 Task: Create a modern business cover template.
Action: Mouse moved to (409, 271)
Screenshot: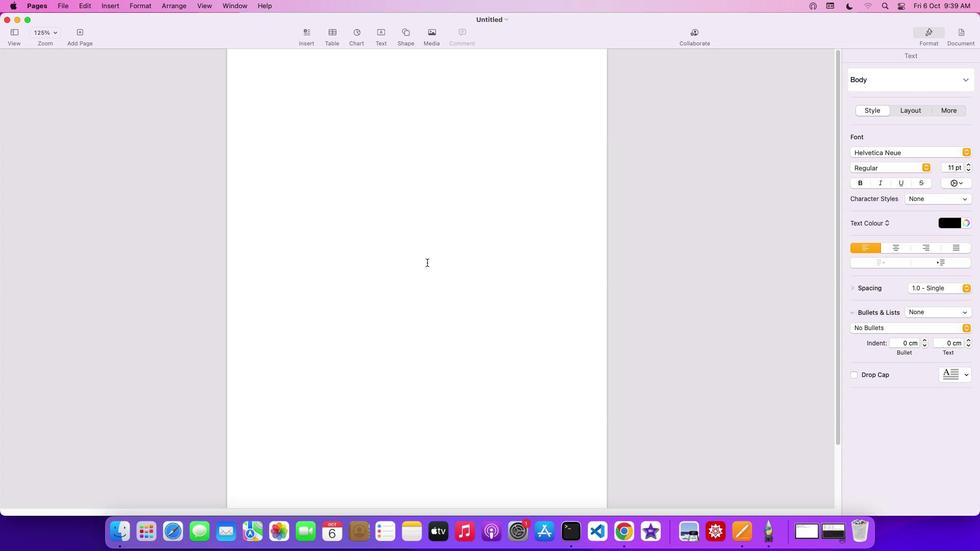 
Action: Mouse pressed left at (409, 271)
Screenshot: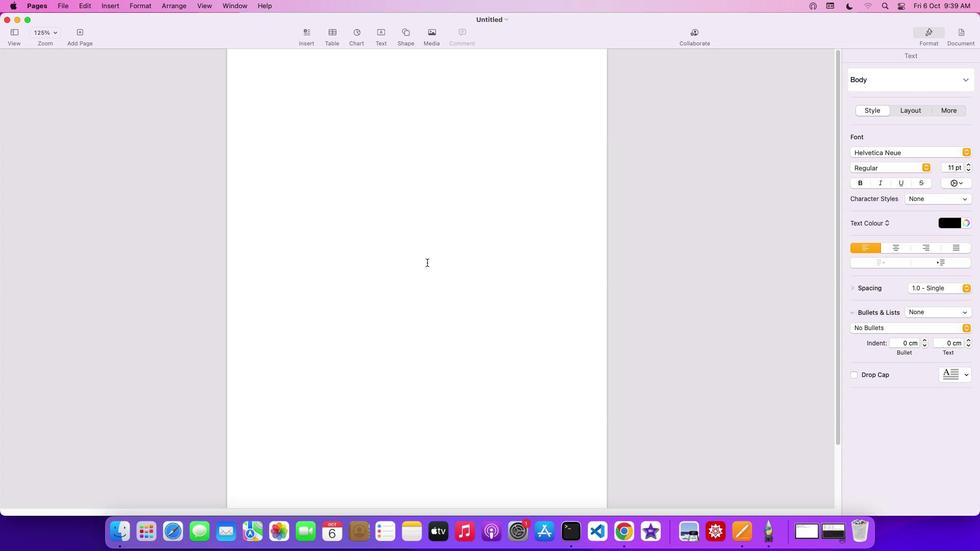 
Action: Mouse moved to (964, 39)
Screenshot: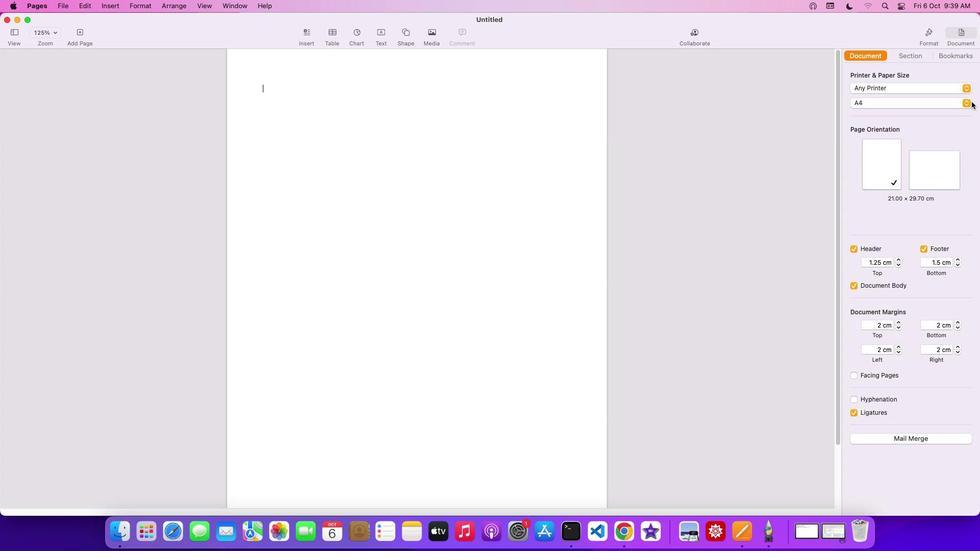 
Action: Mouse pressed left at (964, 39)
Screenshot: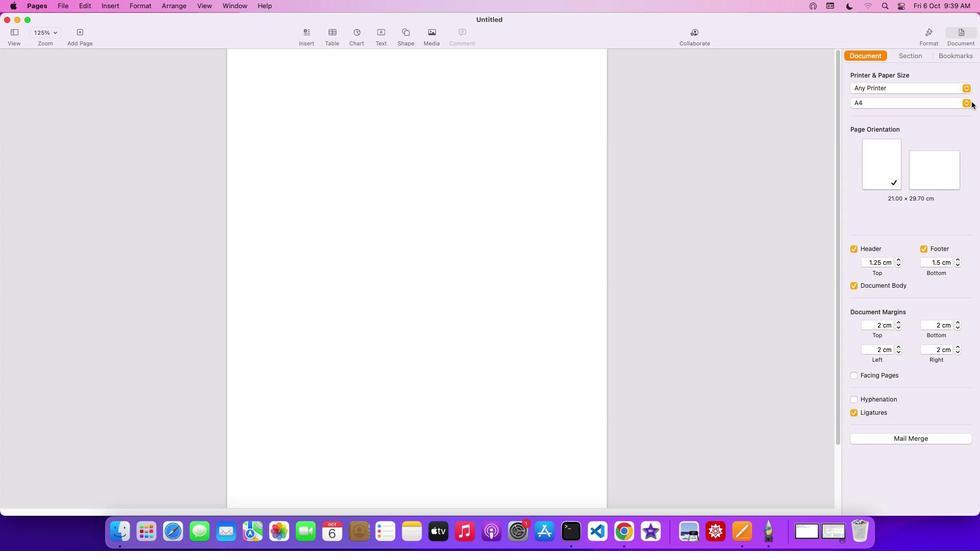 
Action: Mouse moved to (976, 106)
Screenshot: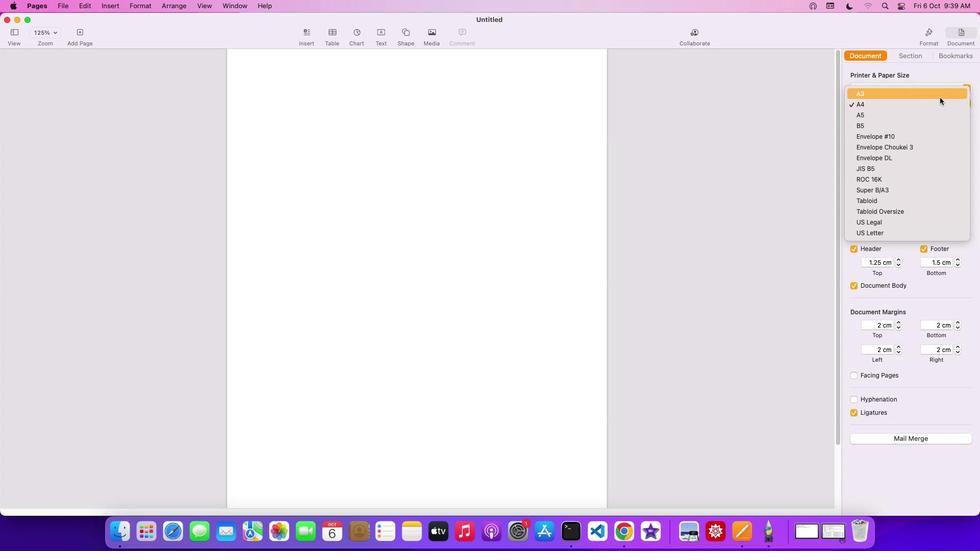
Action: Mouse pressed left at (976, 106)
Screenshot: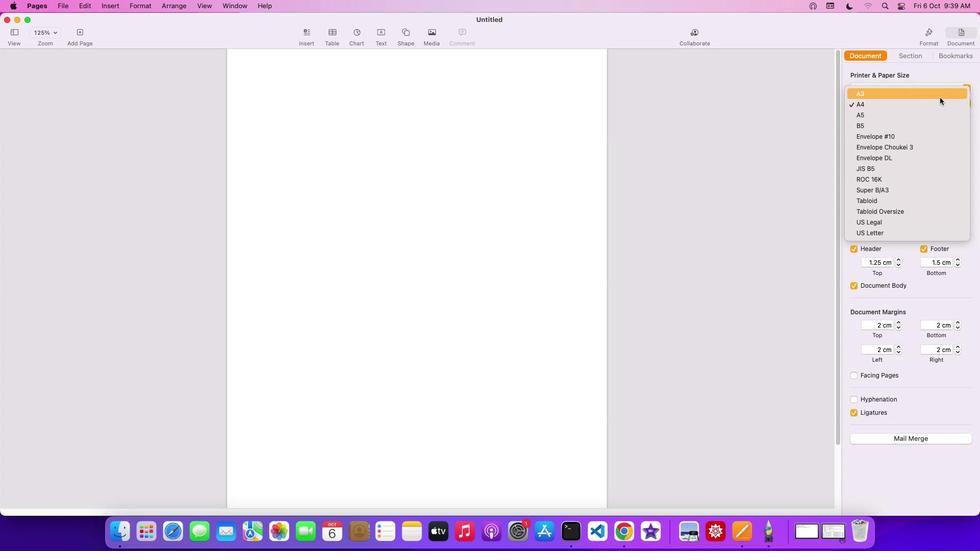 
Action: Mouse moved to (945, 102)
Screenshot: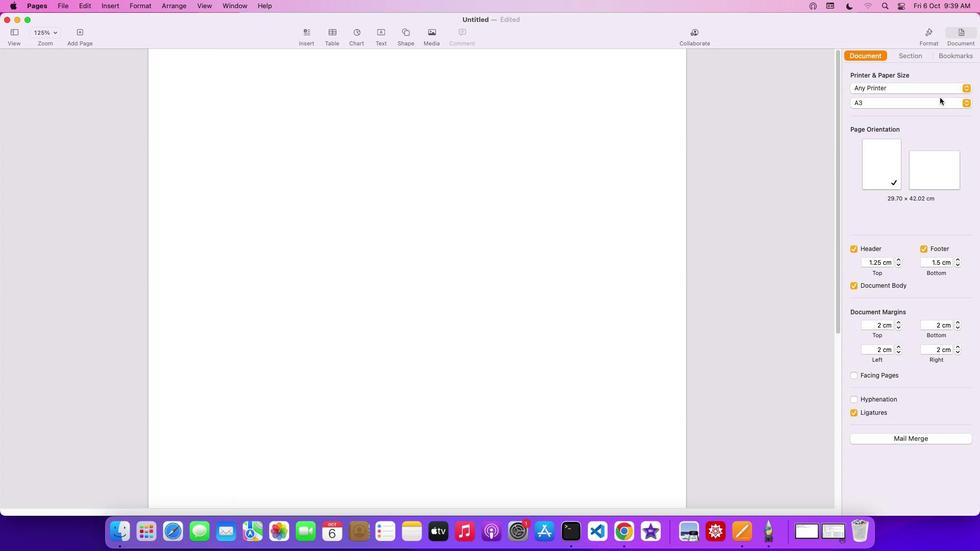 
Action: Mouse pressed left at (945, 102)
Screenshot: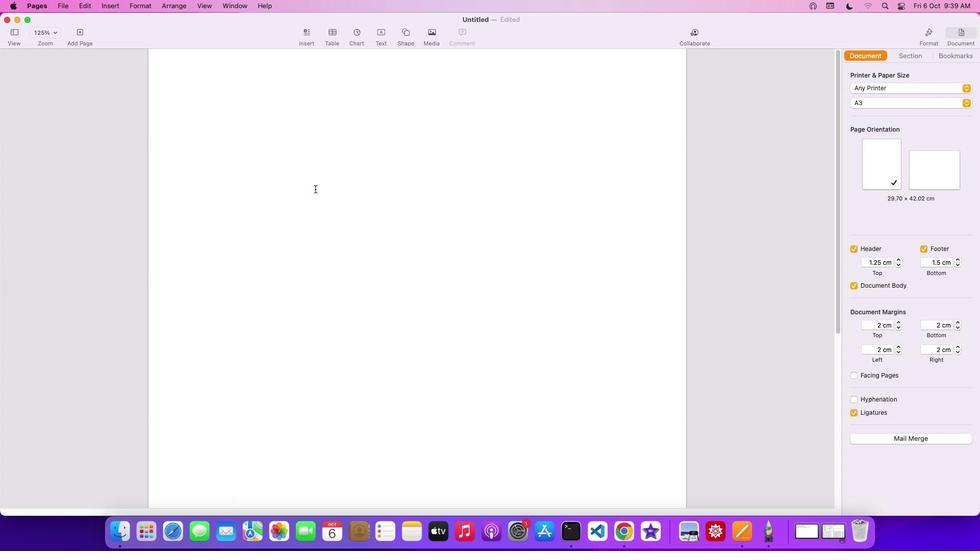 
Action: Mouse moved to (300, 267)
Screenshot: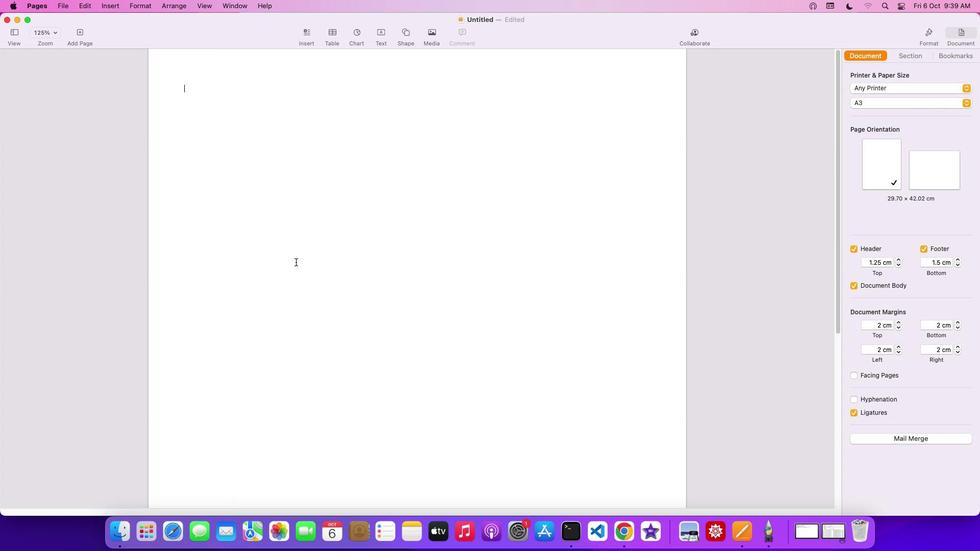 
Action: Mouse pressed left at (300, 267)
Screenshot: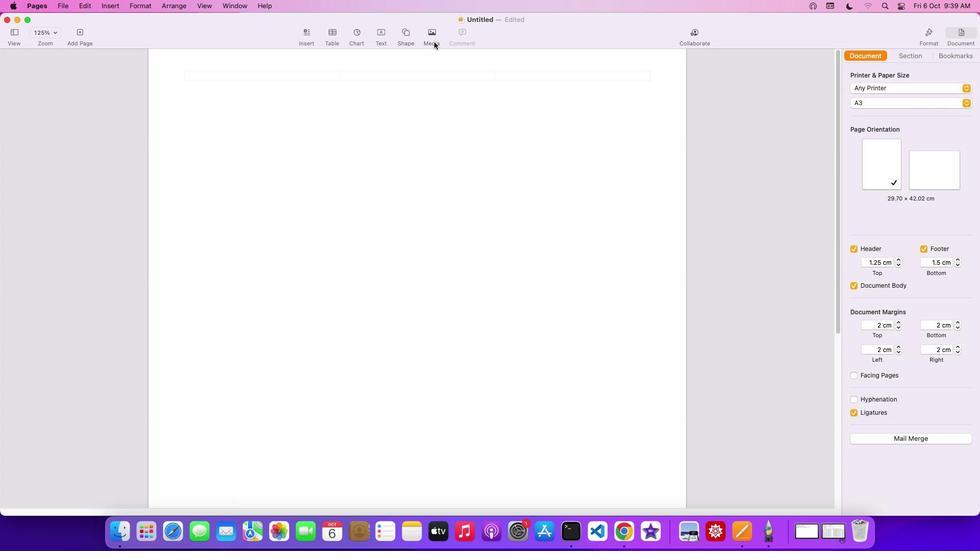 
Action: Mouse moved to (411, 36)
Screenshot: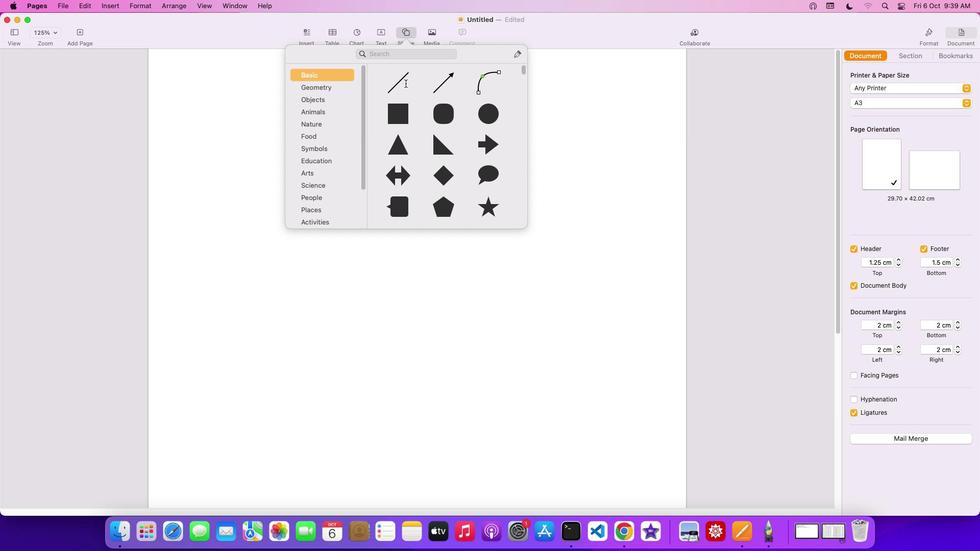 
Action: Mouse pressed left at (411, 36)
Screenshot: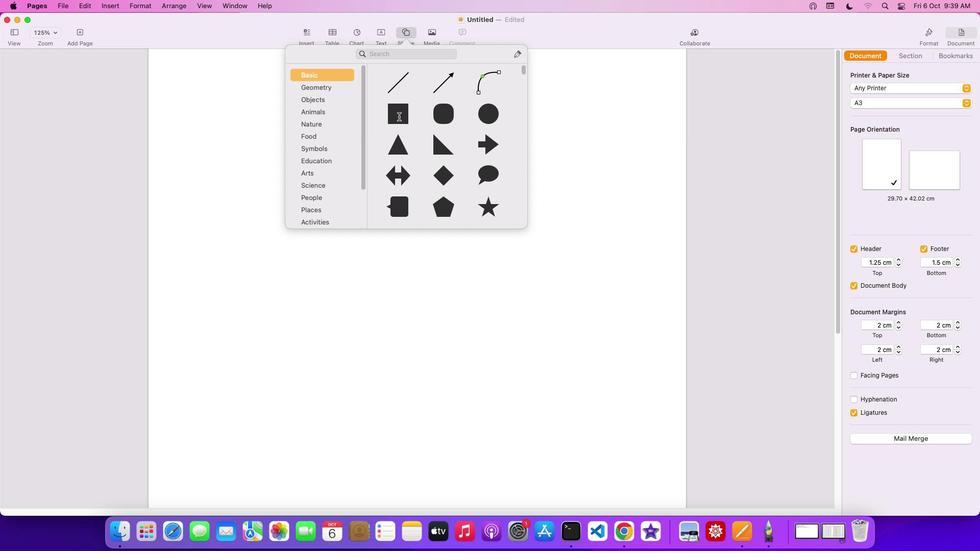 
Action: Mouse moved to (409, 118)
Screenshot: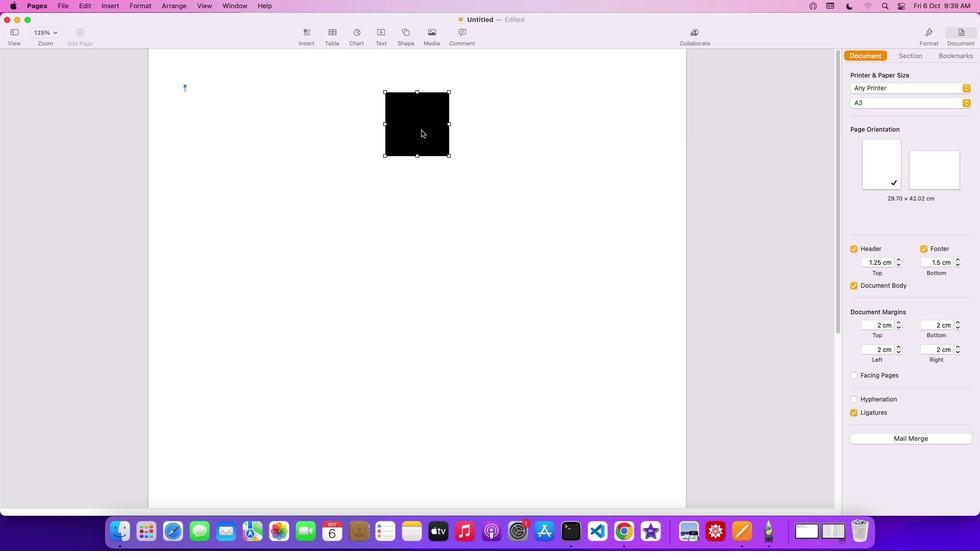 
Action: Mouse pressed left at (409, 118)
Screenshot: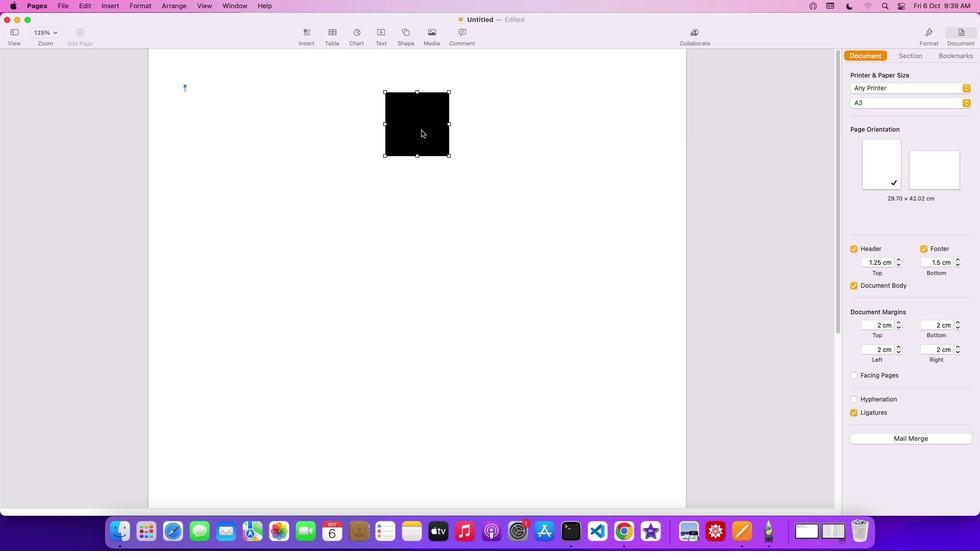 
Action: Mouse moved to (425, 134)
Screenshot: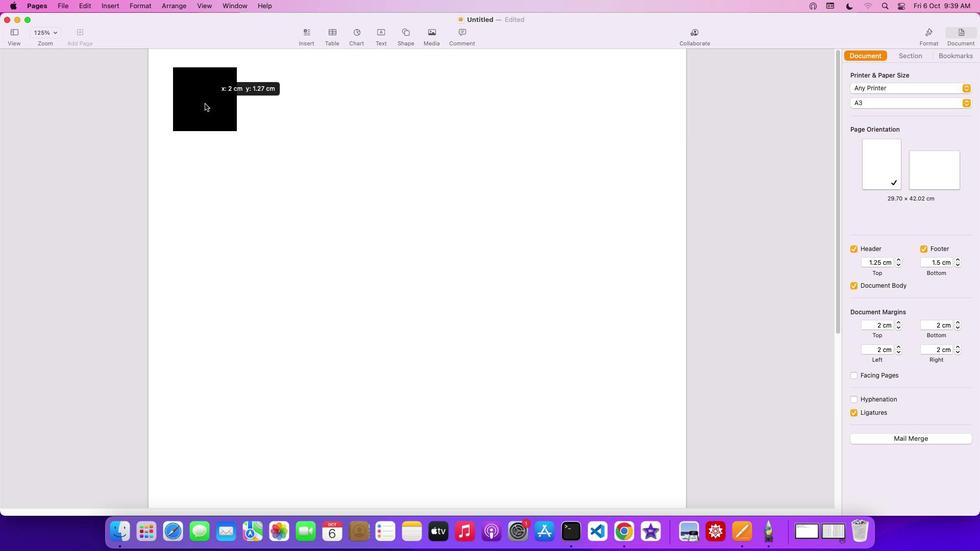
Action: Mouse pressed left at (425, 134)
Screenshot: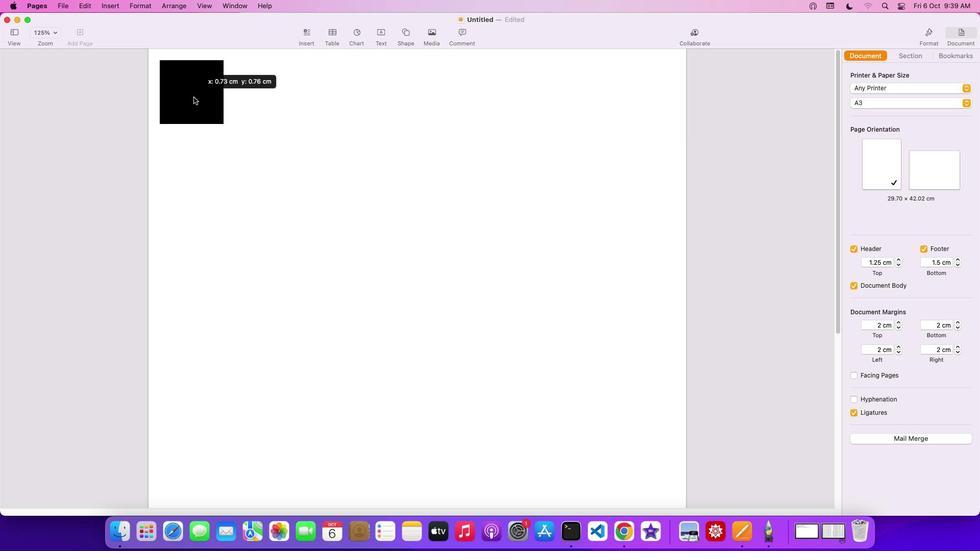 
Action: Mouse moved to (220, 62)
Screenshot: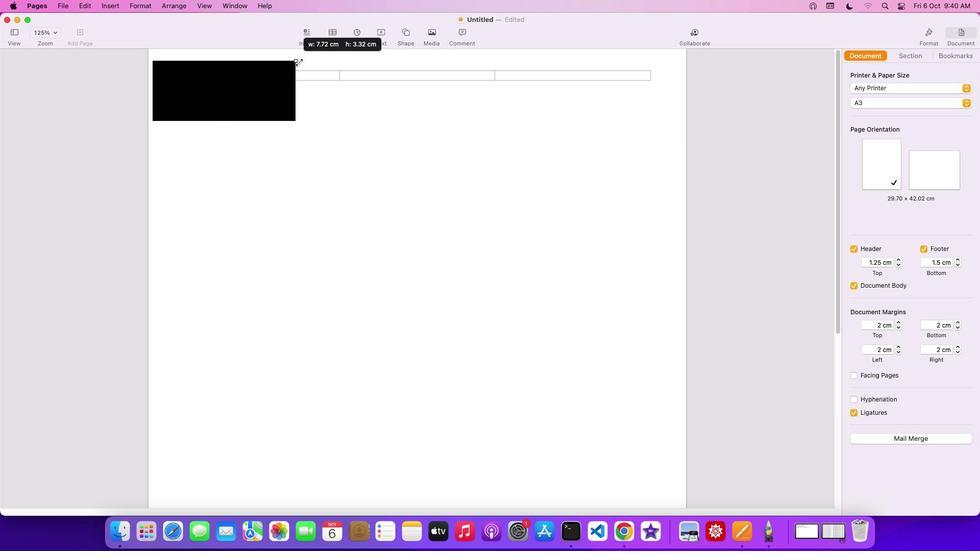 
Action: Mouse pressed left at (220, 62)
Screenshot: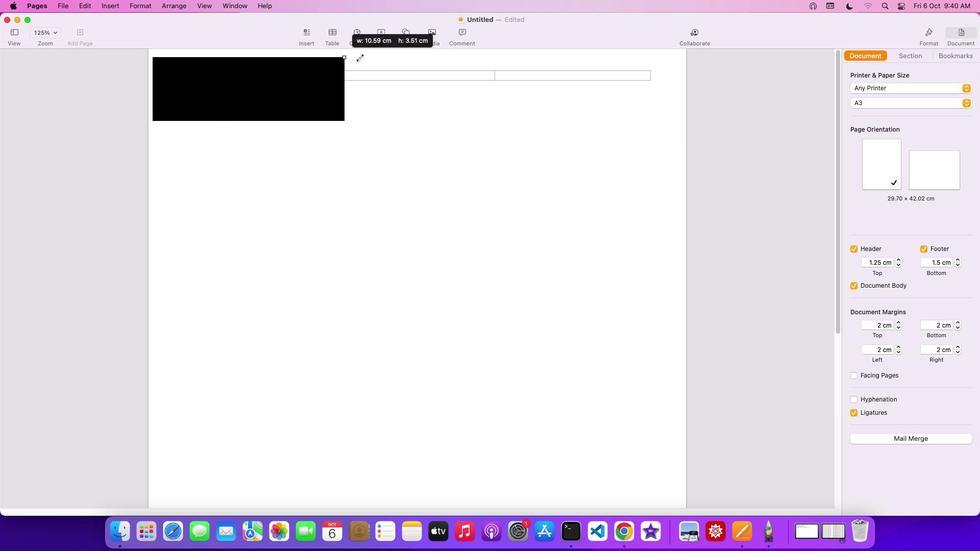 
Action: Mouse moved to (566, 280)
Screenshot: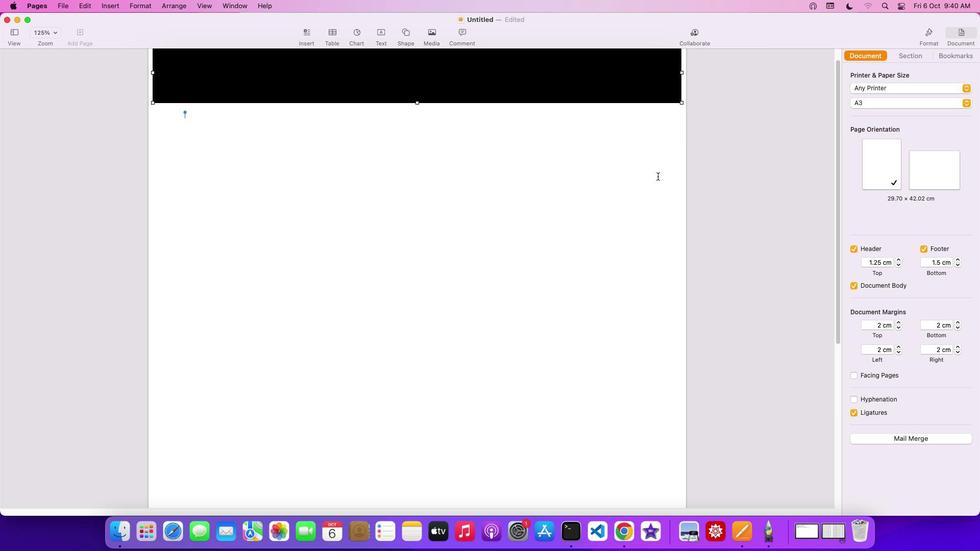 
Action: Mouse scrolled (566, 280) with delta (4, 4)
Screenshot: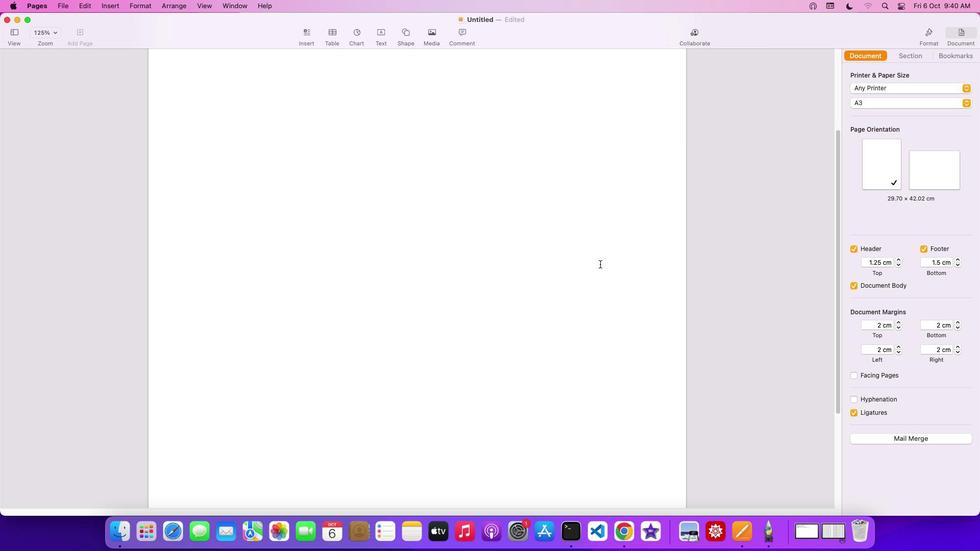 
Action: Mouse scrolled (566, 280) with delta (4, 4)
Screenshot: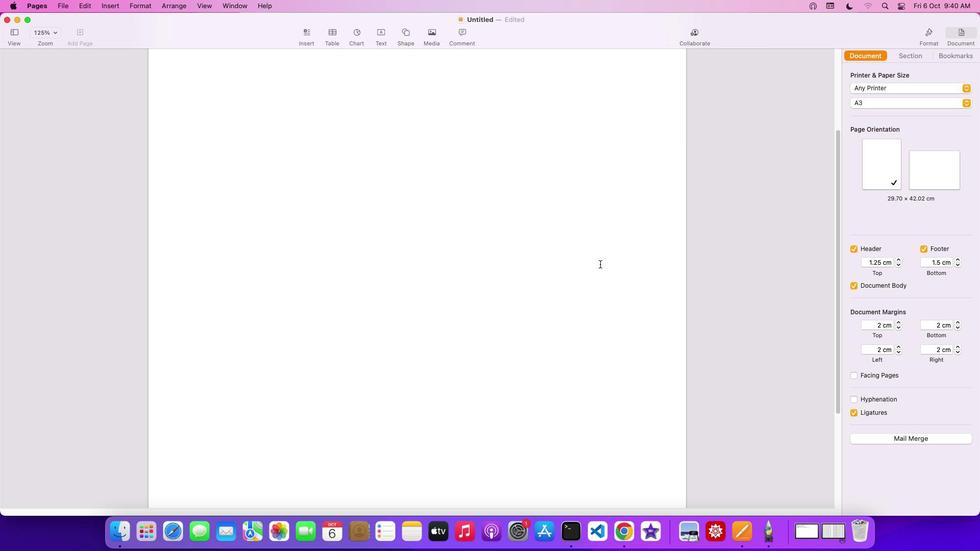 
Action: Mouse scrolled (566, 280) with delta (4, 3)
Screenshot: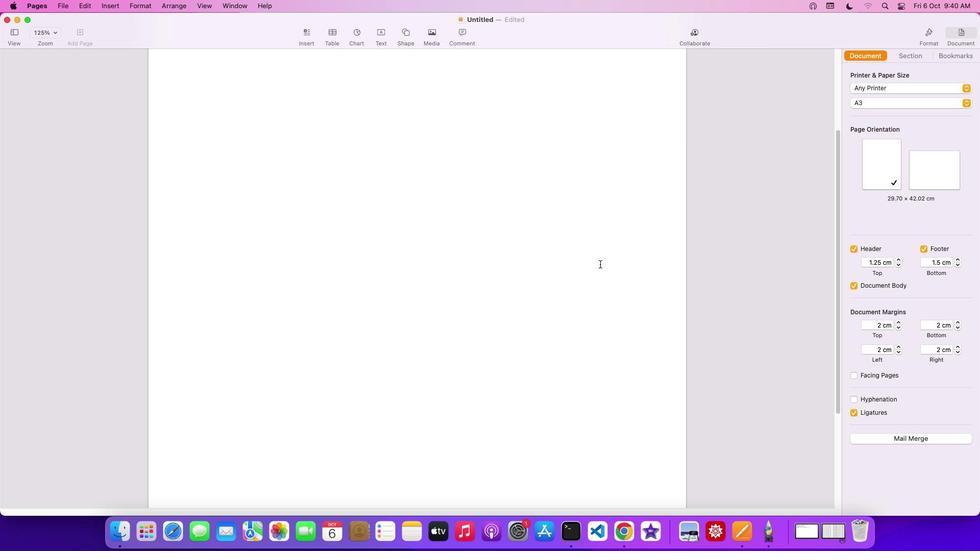 
Action: Mouse moved to (604, 269)
Screenshot: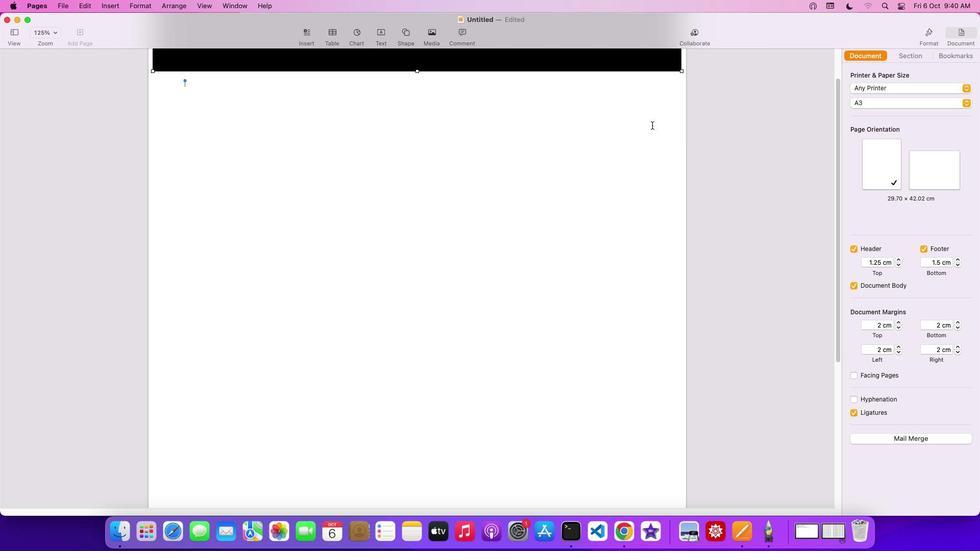 
Action: Mouse scrolled (604, 269) with delta (4, 4)
Screenshot: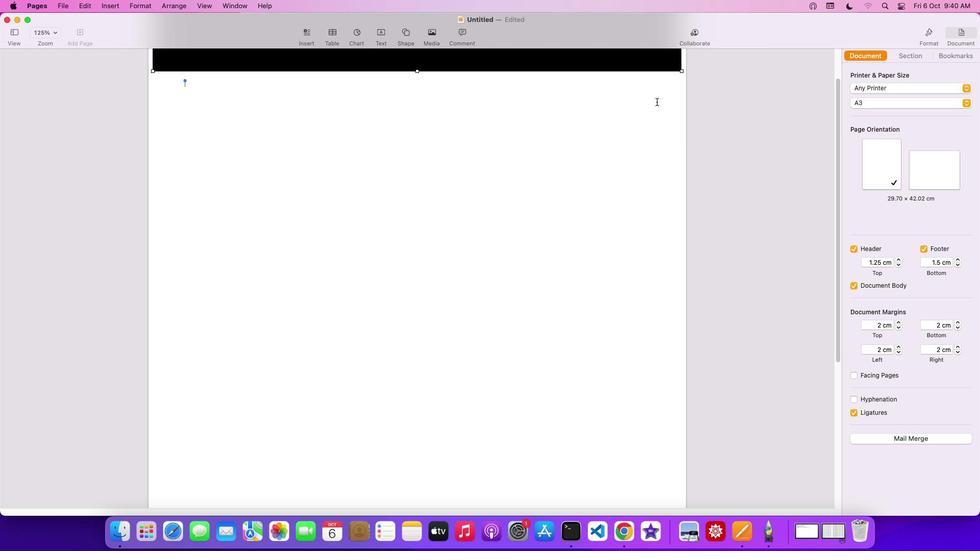
Action: Mouse scrolled (604, 269) with delta (4, 4)
Screenshot: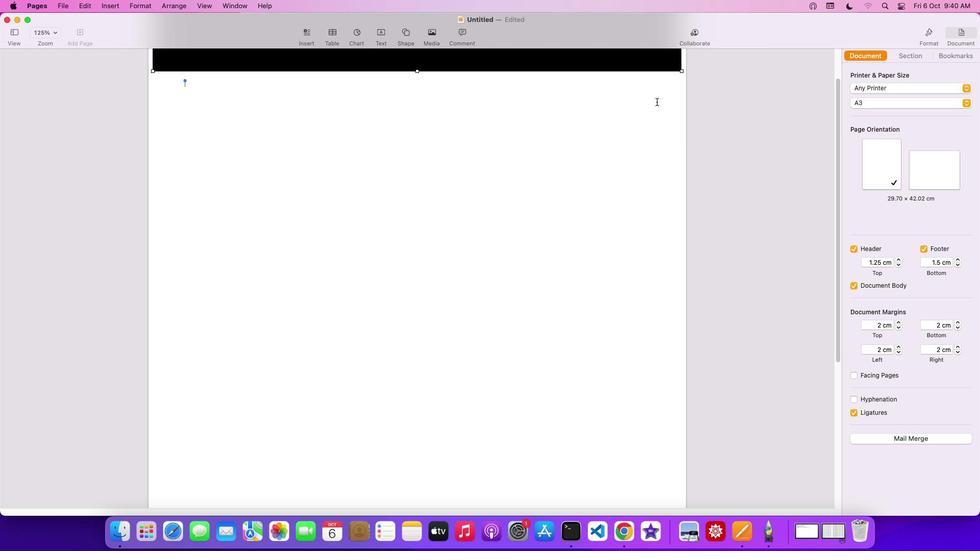 
Action: Mouse scrolled (604, 269) with delta (4, 3)
Screenshot: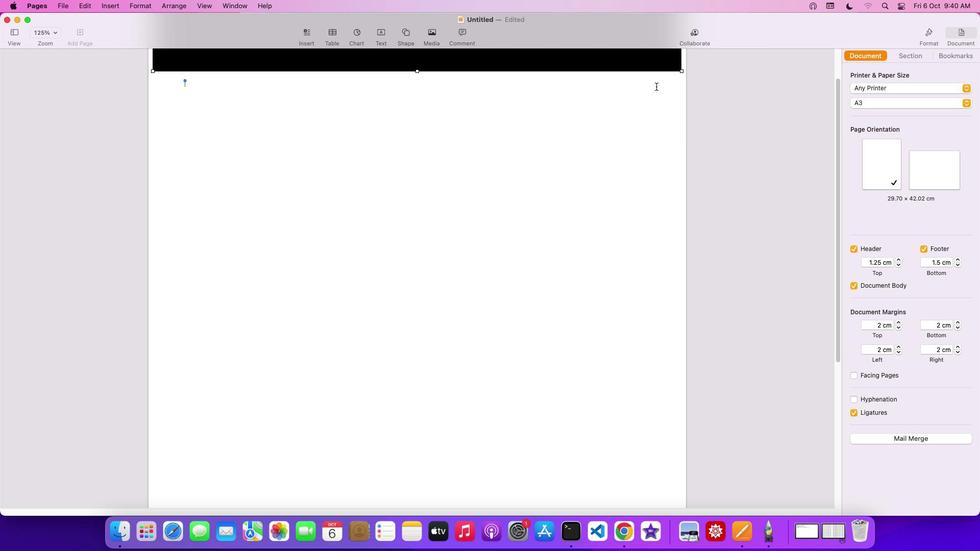
Action: Mouse scrolled (604, 269) with delta (4, 2)
Screenshot: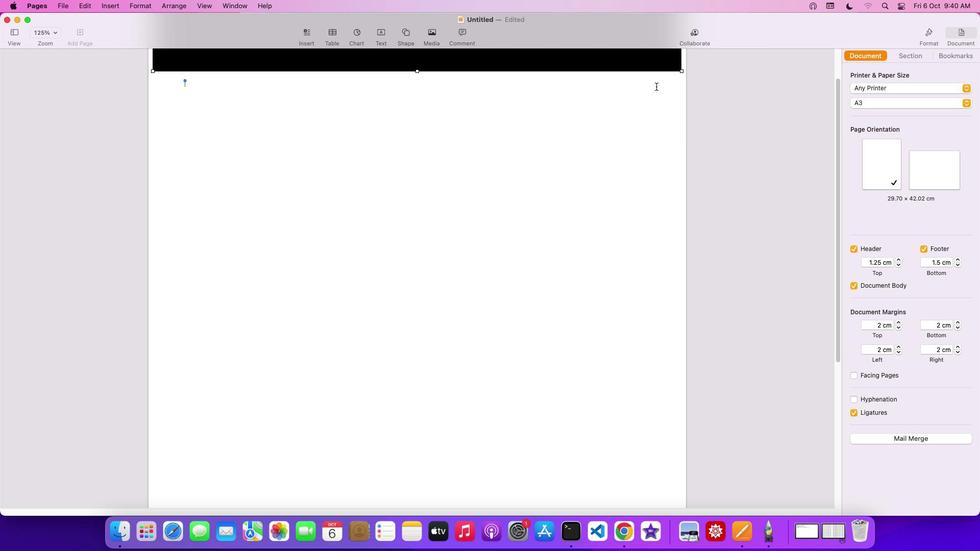 
Action: Mouse scrolled (604, 269) with delta (4, 1)
Screenshot: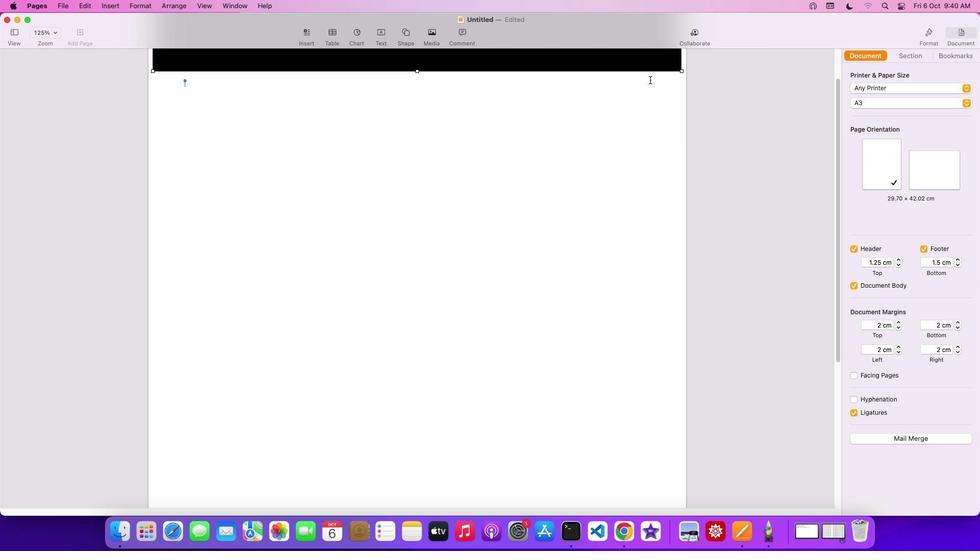
Action: Mouse scrolled (604, 269) with delta (4, 1)
Screenshot: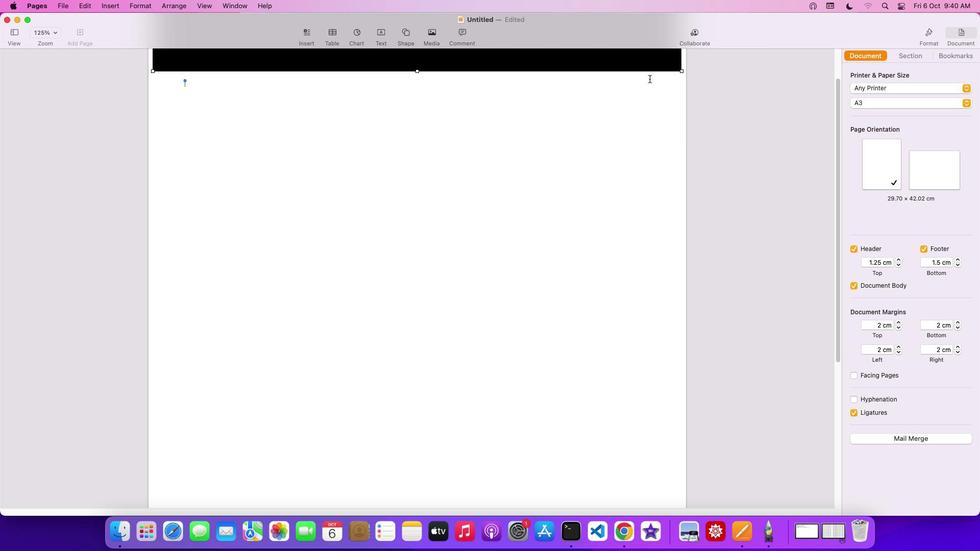 
Action: Mouse moved to (601, 269)
Screenshot: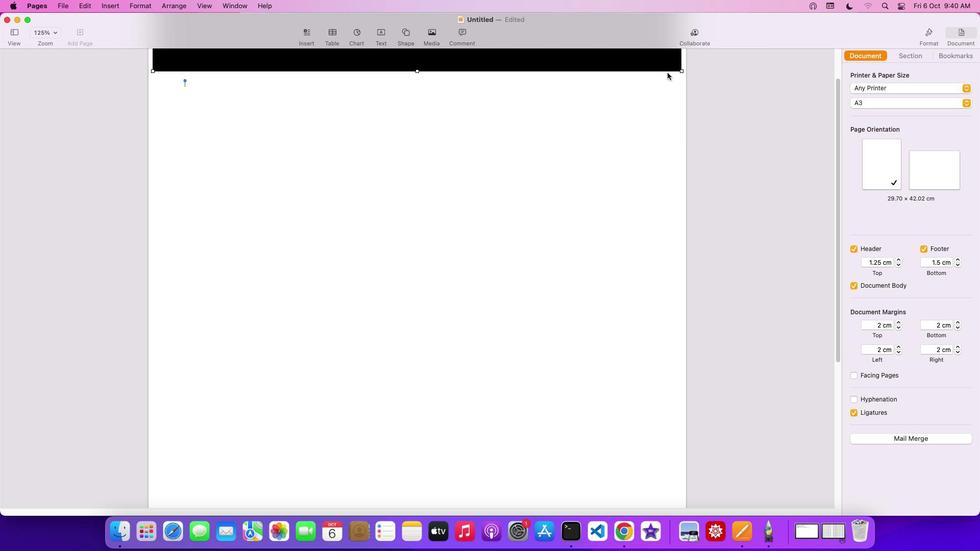
Action: Mouse scrolled (601, 269) with delta (4, 5)
Screenshot: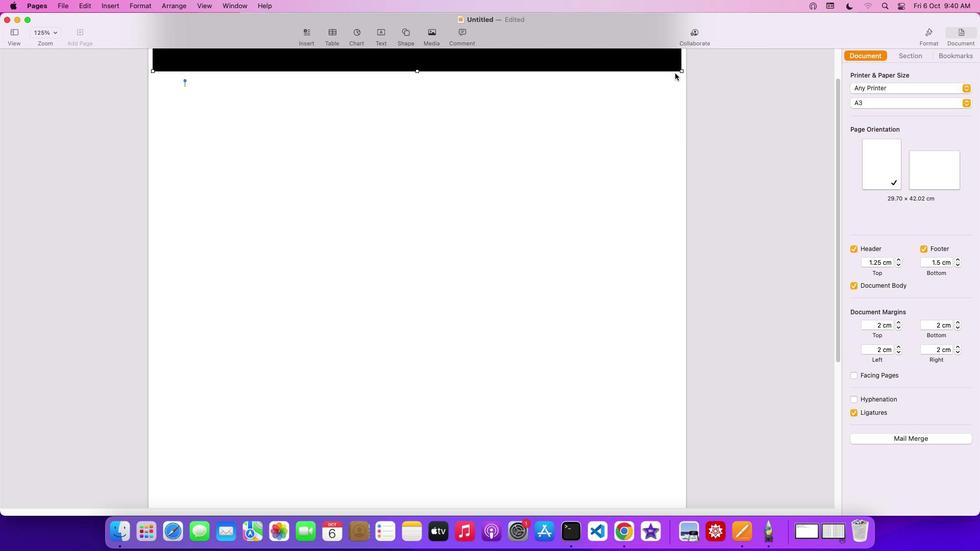 
Action: Mouse scrolled (601, 269) with delta (4, 5)
Screenshot: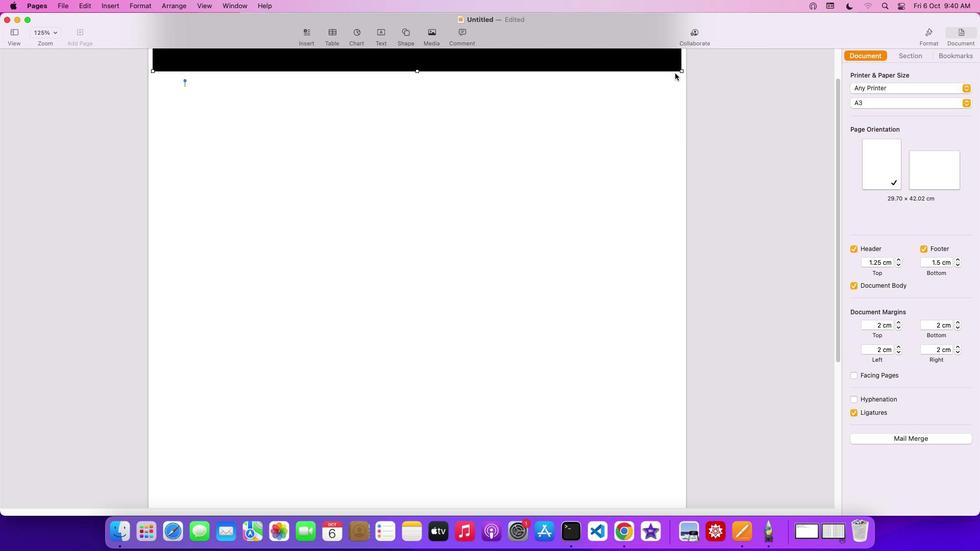 
Action: Mouse moved to (601, 269)
Screenshot: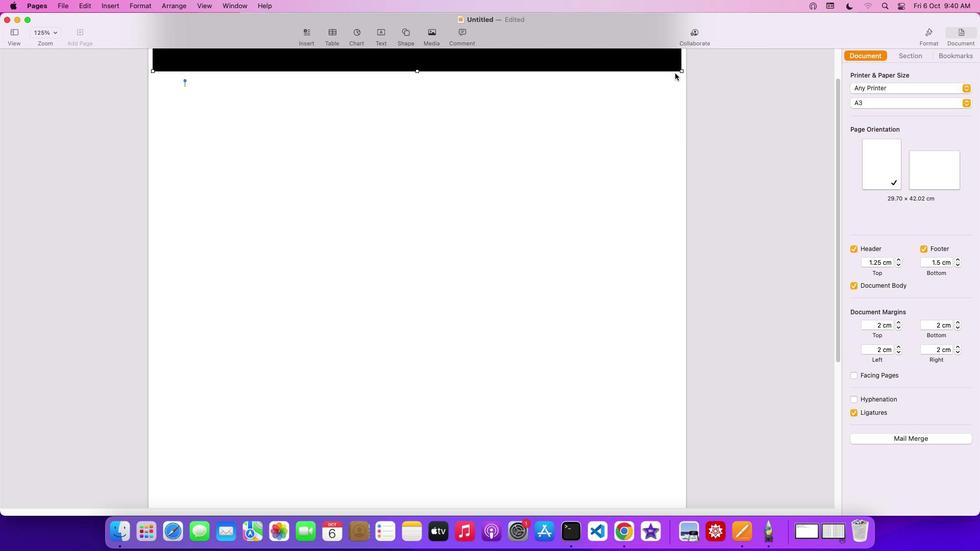 
Action: Mouse scrolled (601, 269) with delta (4, 6)
Screenshot: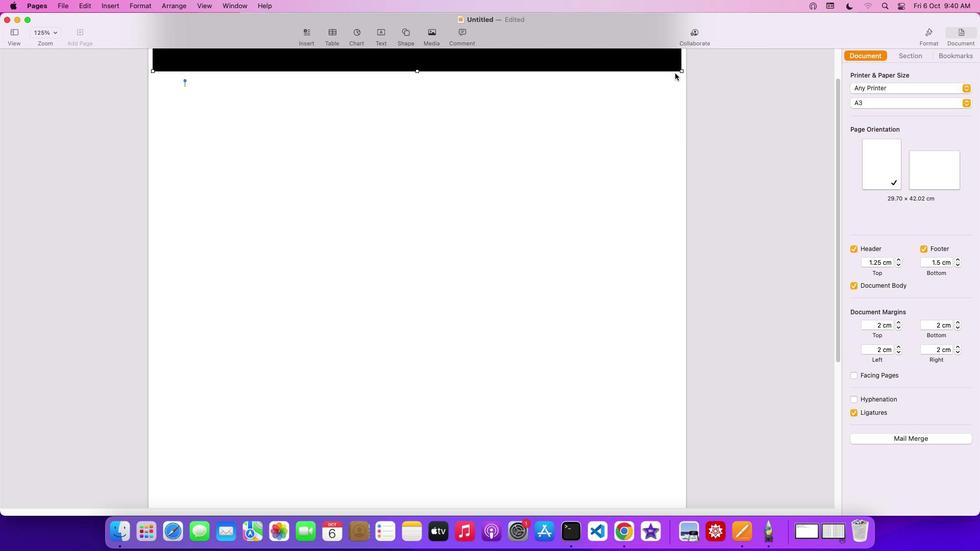 
Action: Mouse moved to (601, 269)
Screenshot: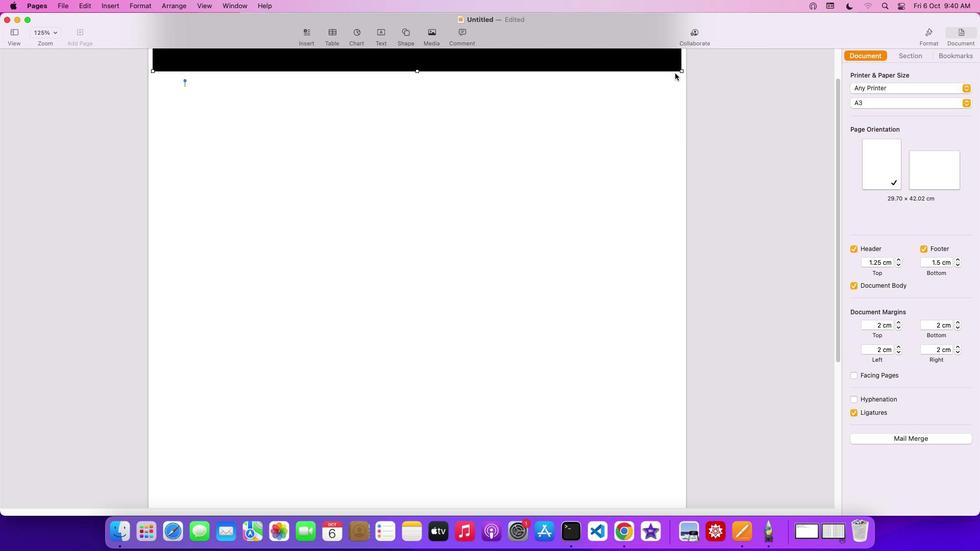 
Action: Mouse scrolled (601, 269) with delta (4, 7)
Screenshot: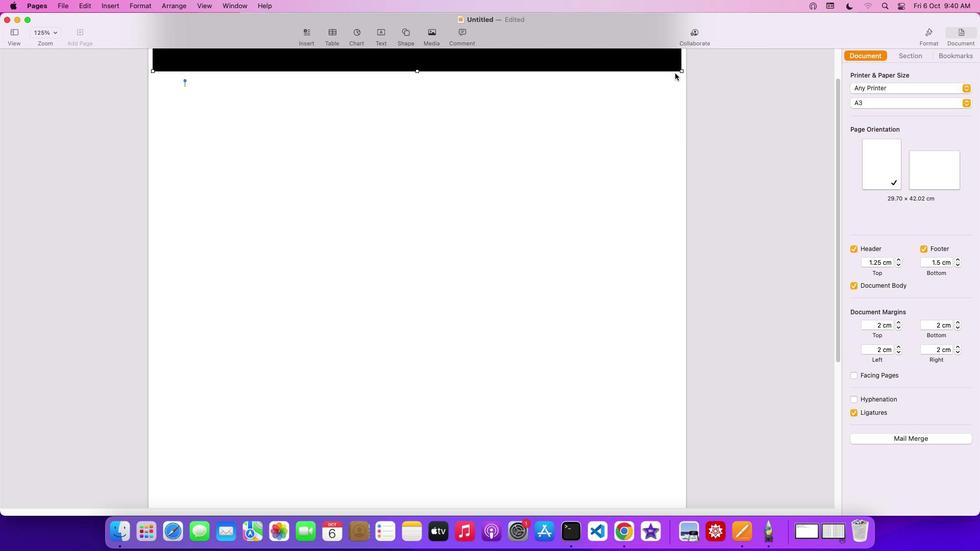 
Action: Mouse scrolled (601, 269) with delta (4, 7)
Screenshot: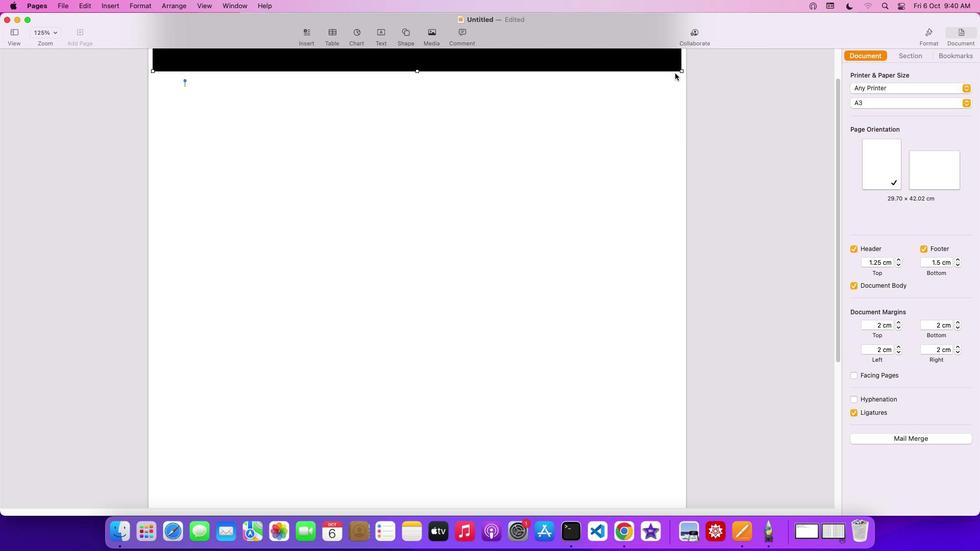 
Action: Mouse moved to (685, 75)
Screenshot: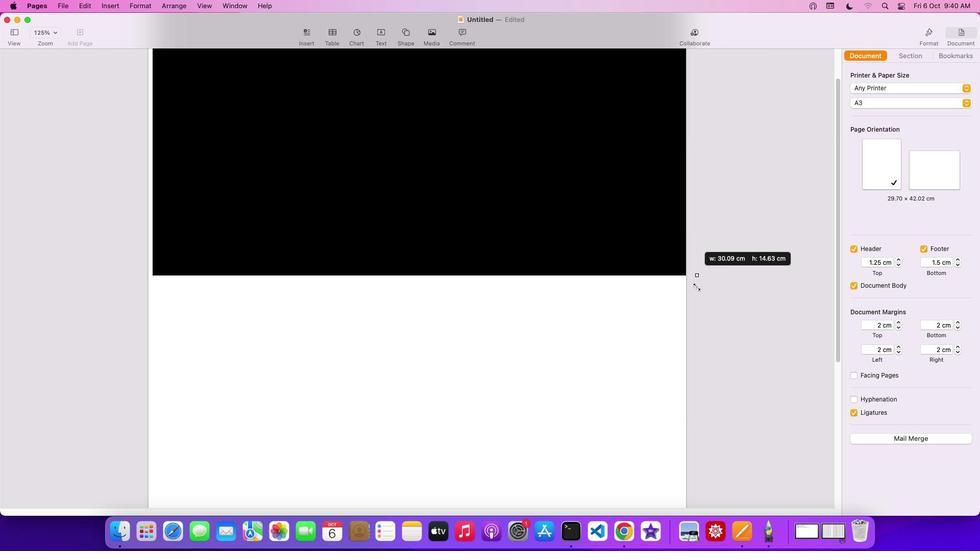 
Action: Mouse pressed left at (685, 75)
Screenshot: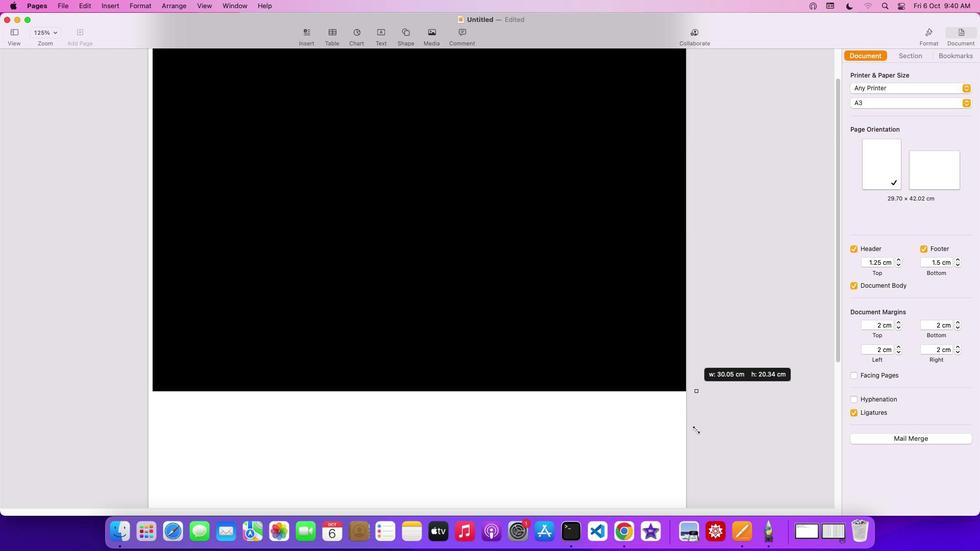 
Action: Mouse moved to (574, 184)
Screenshot: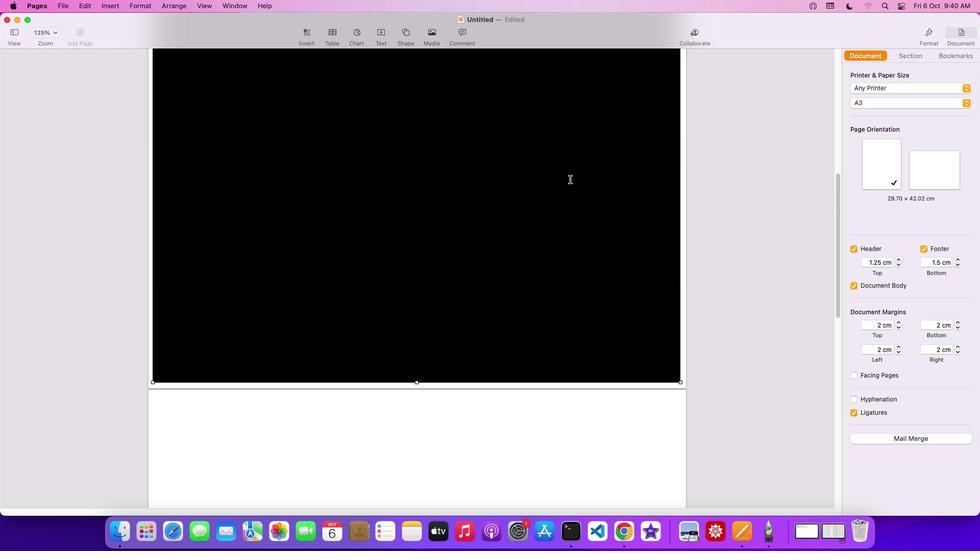 
Action: Mouse scrolled (574, 184) with delta (4, 5)
Screenshot: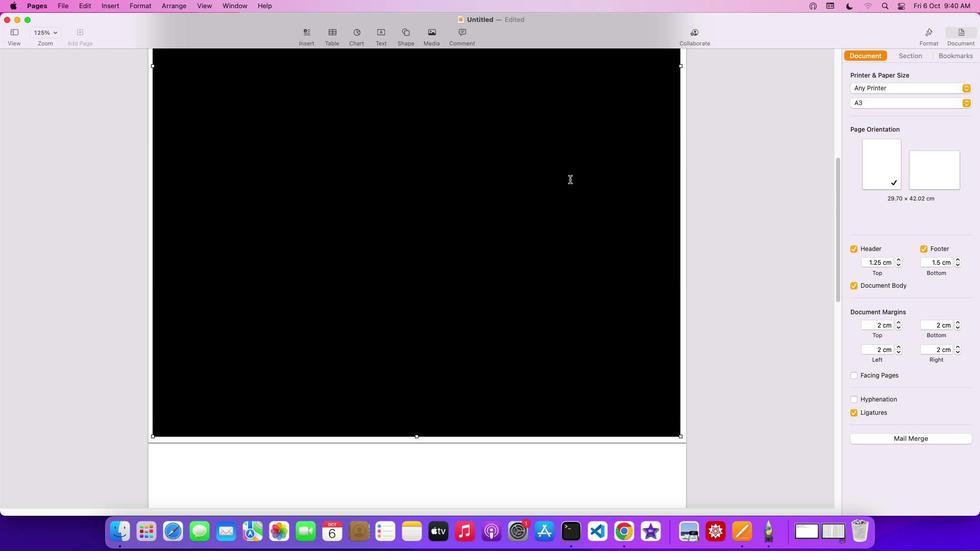
Action: Mouse scrolled (574, 184) with delta (4, 5)
Screenshot: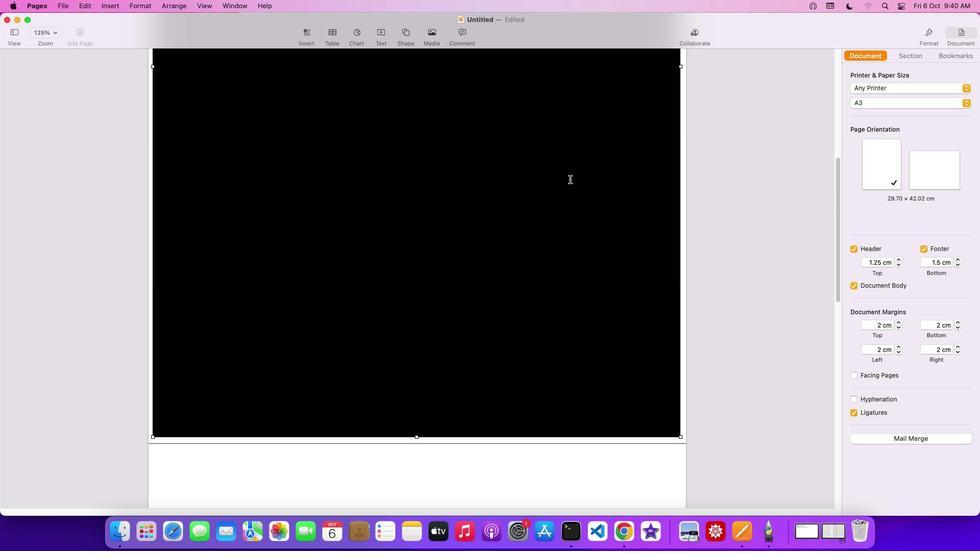 
Action: Mouse scrolled (574, 184) with delta (4, 6)
Screenshot: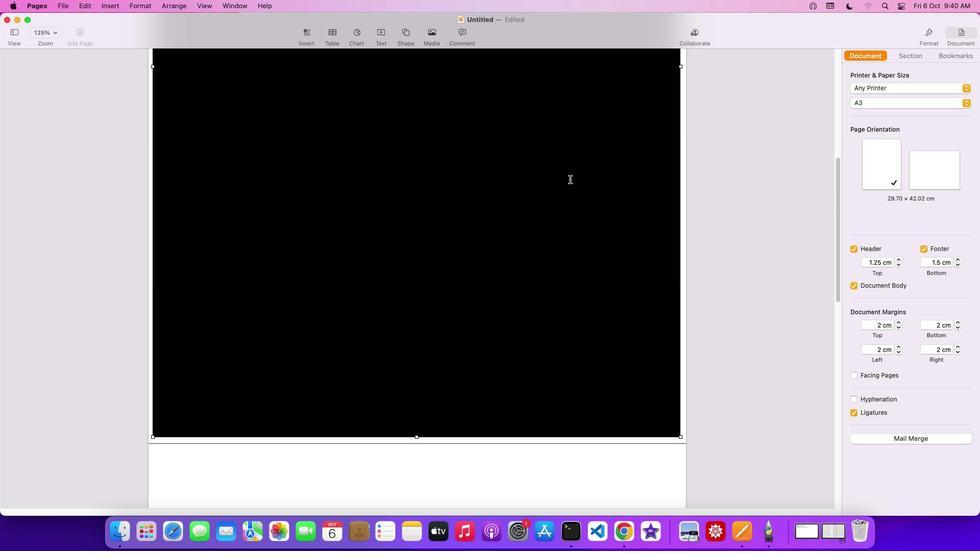 
Action: Mouse scrolled (574, 184) with delta (4, 7)
Screenshot: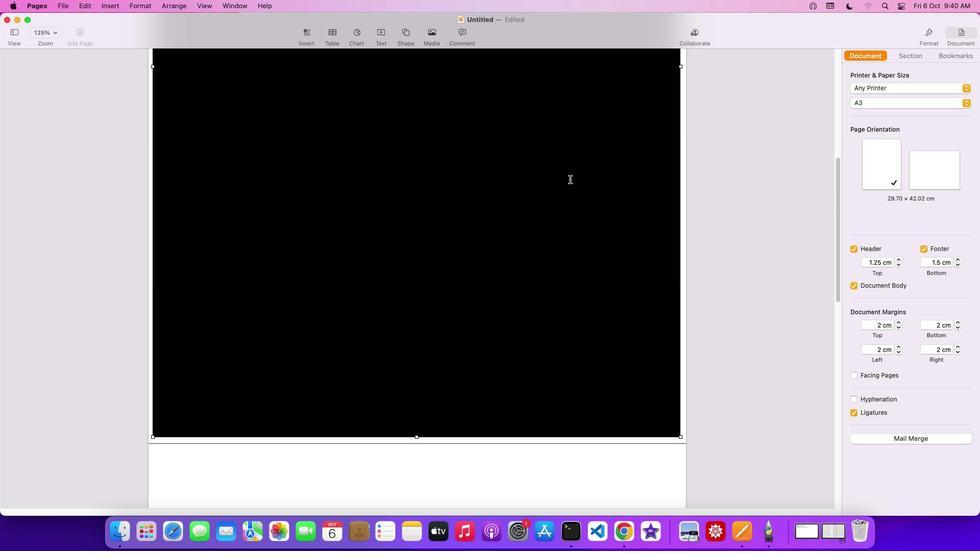 
Action: Mouse scrolled (574, 184) with delta (4, 7)
Screenshot: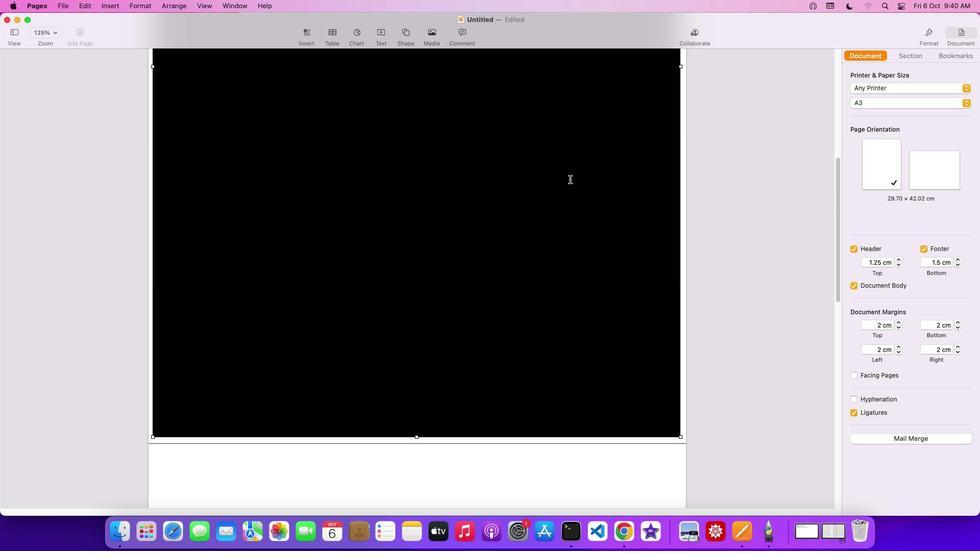 
Action: Mouse scrolled (574, 184) with delta (4, 5)
Screenshot: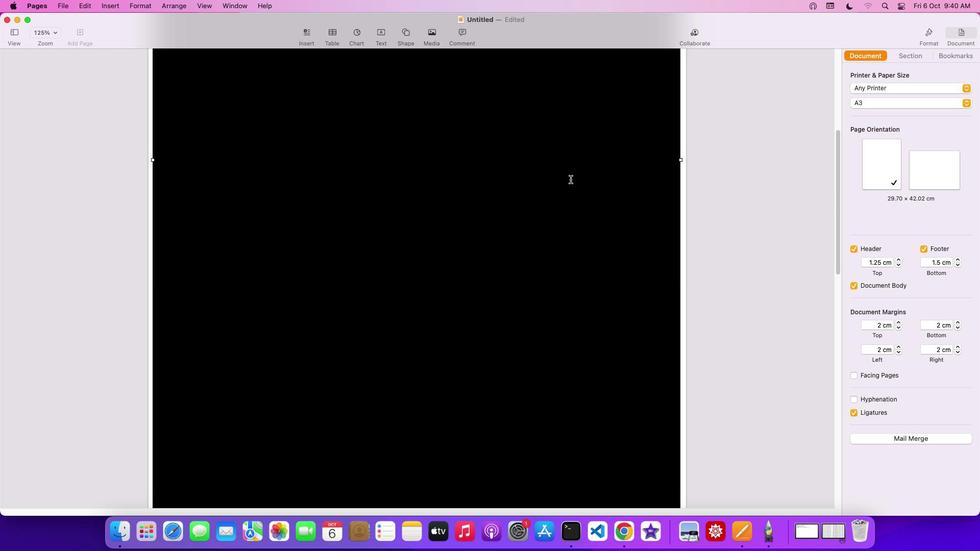 
Action: Mouse scrolled (574, 184) with delta (4, 5)
Screenshot: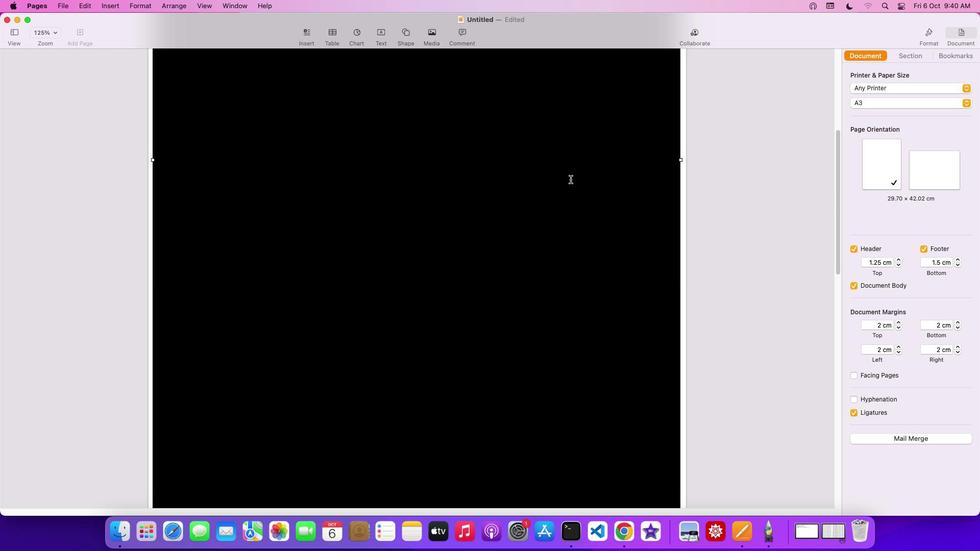 
Action: Mouse scrolled (574, 184) with delta (4, 6)
Screenshot: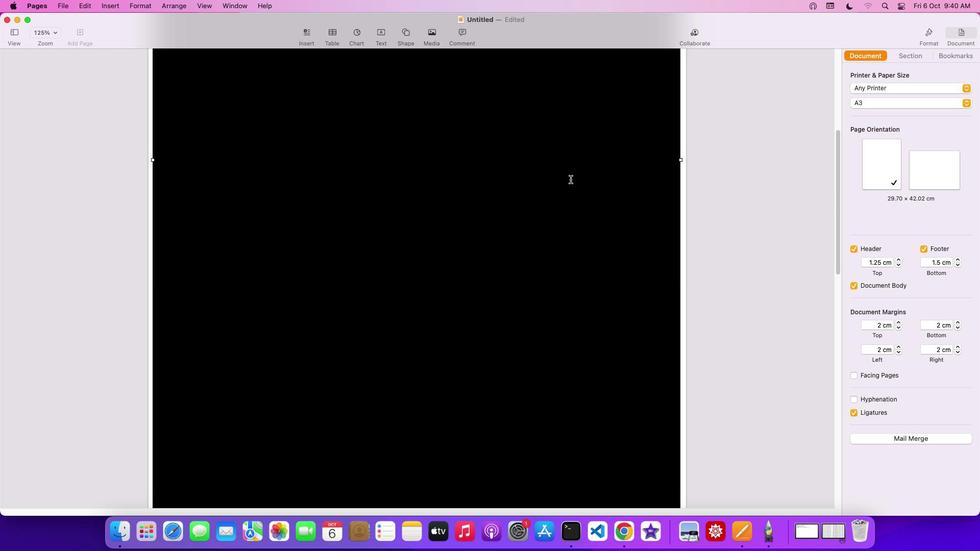 
Action: Mouse scrolled (574, 184) with delta (4, 7)
Screenshot: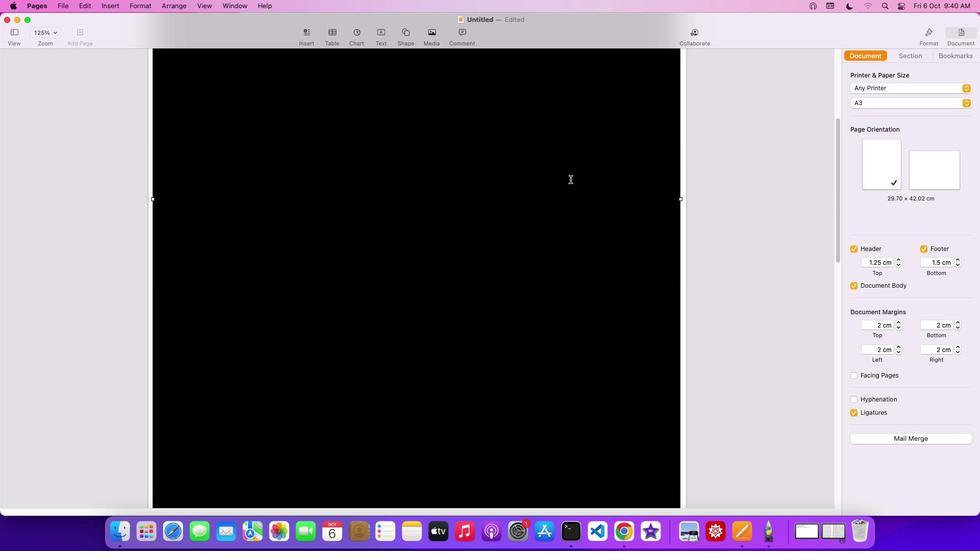 
Action: Mouse scrolled (574, 184) with delta (4, 7)
Screenshot: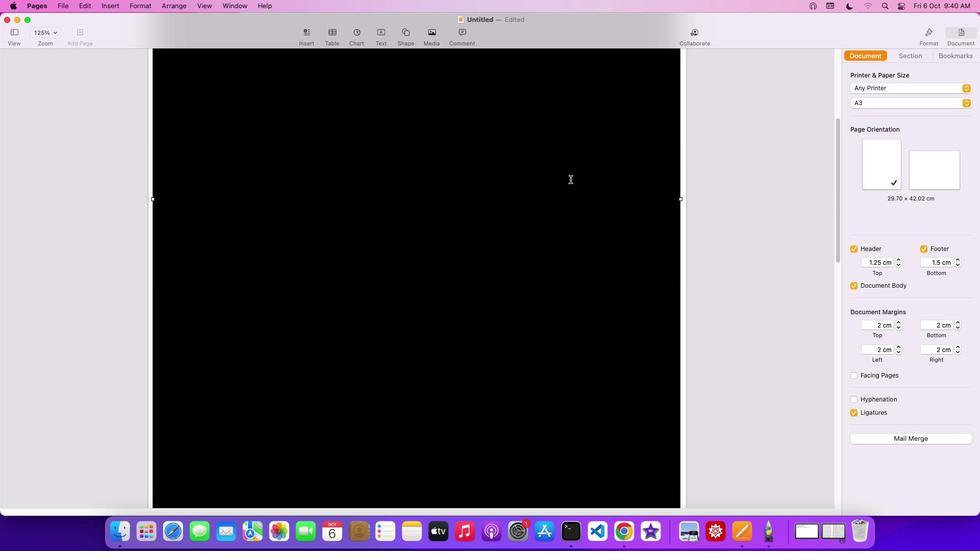 
Action: Mouse scrolled (574, 184) with delta (4, 5)
Screenshot: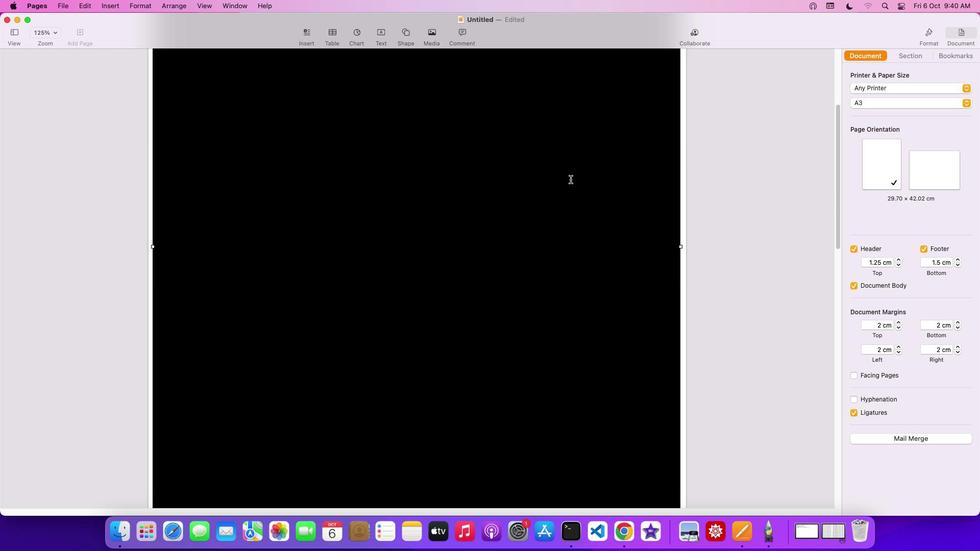 
Action: Mouse scrolled (574, 184) with delta (4, 5)
Screenshot: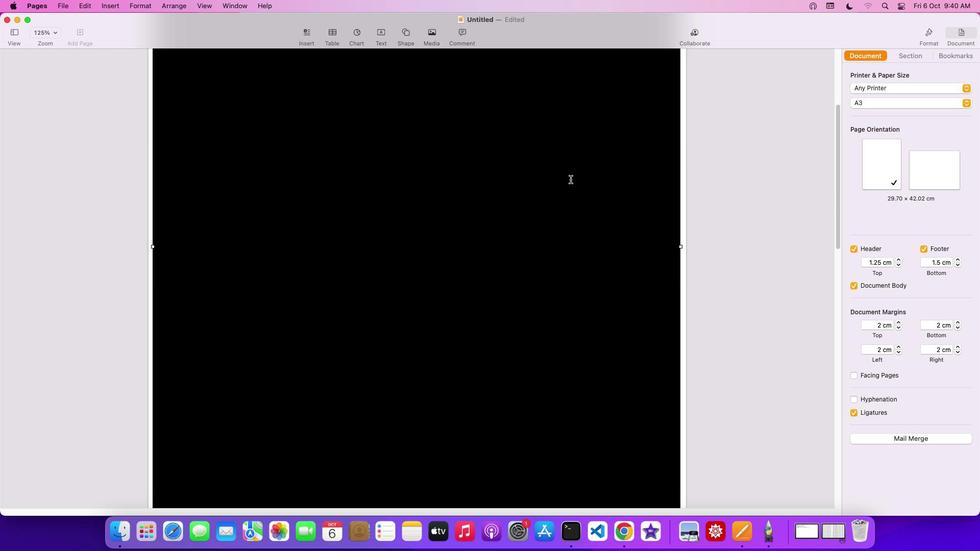 
Action: Mouse scrolled (574, 184) with delta (4, 6)
Screenshot: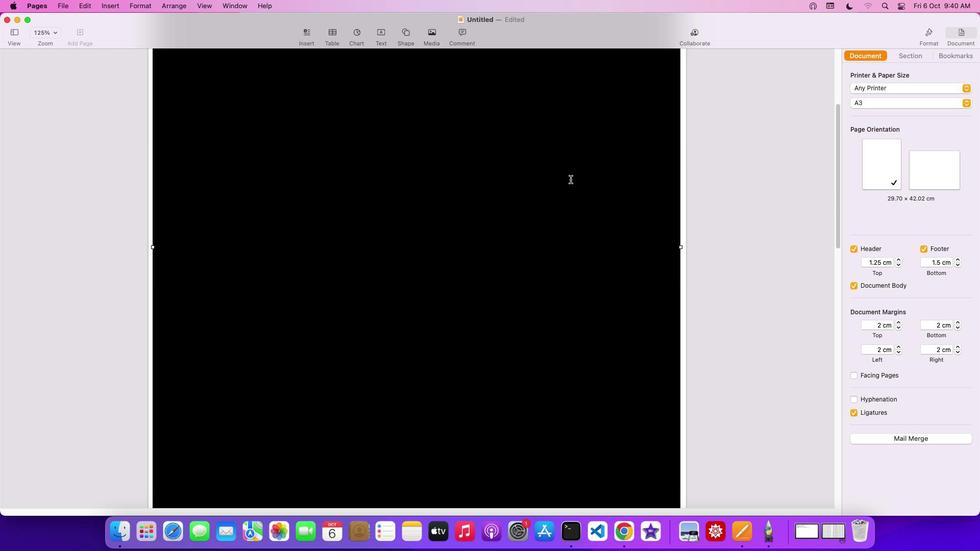 
Action: Mouse scrolled (574, 184) with delta (4, 7)
Screenshot: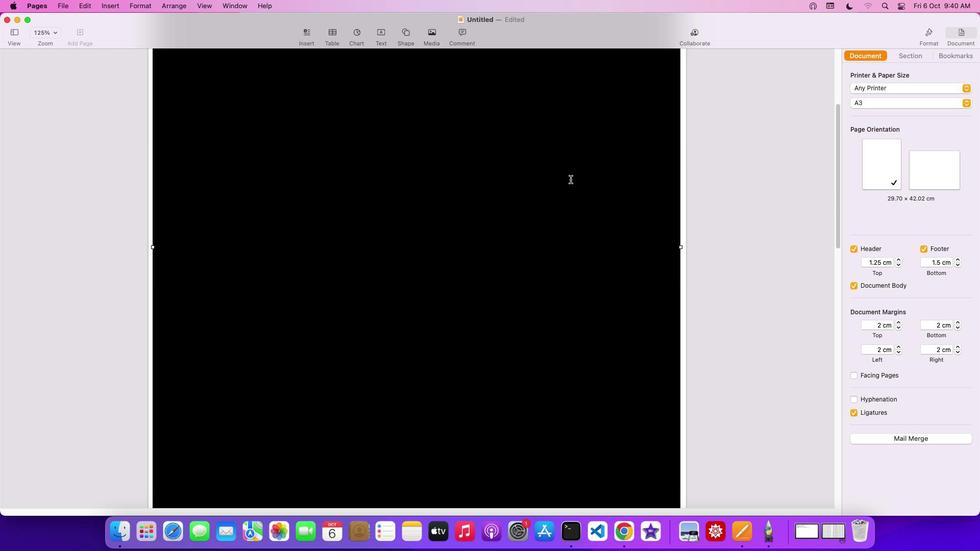 
Action: Mouse scrolled (574, 184) with delta (4, 7)
Screenshot: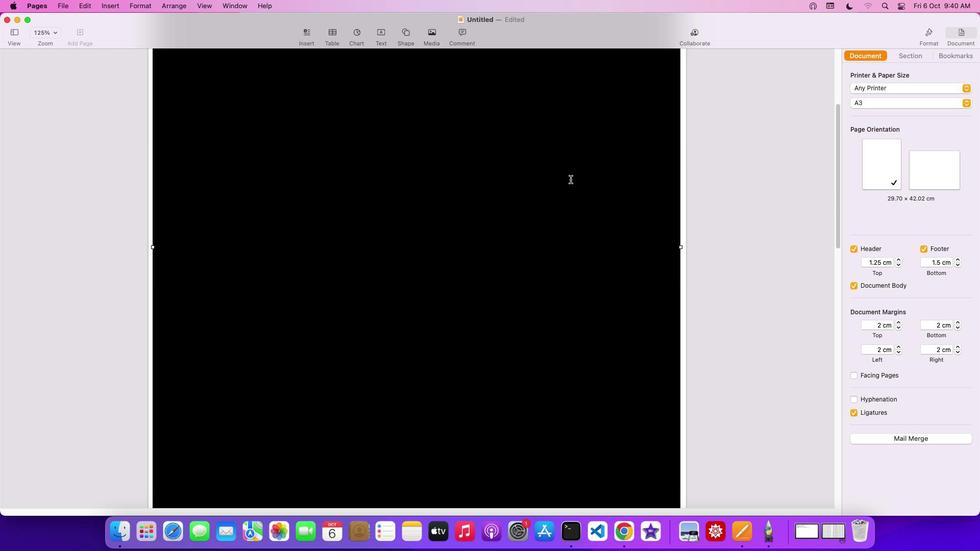 
Action: Mouse scrolled (574, 184) with delta (4, 8)
Screenshot: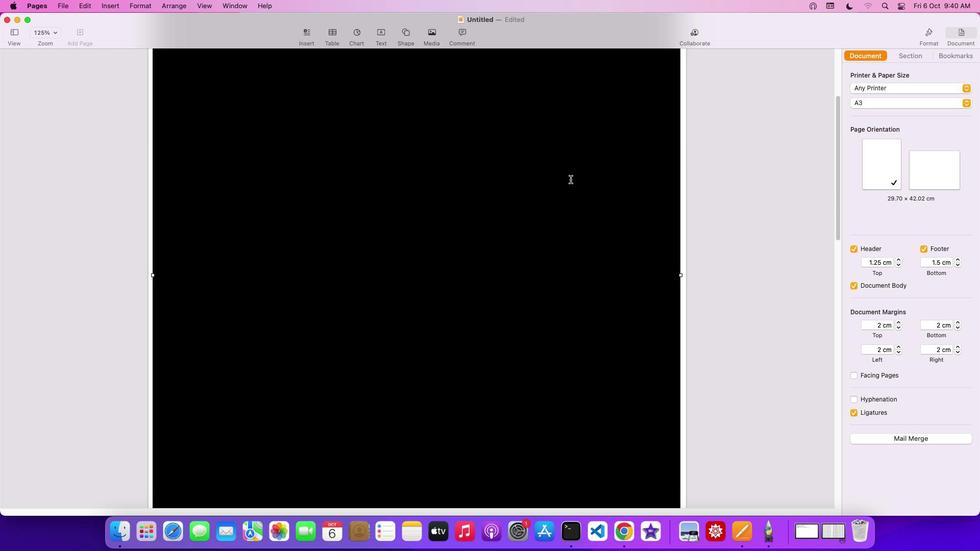 
Action: Mouse scrolled (574, 184) with delta (4, 5)
Screenshot: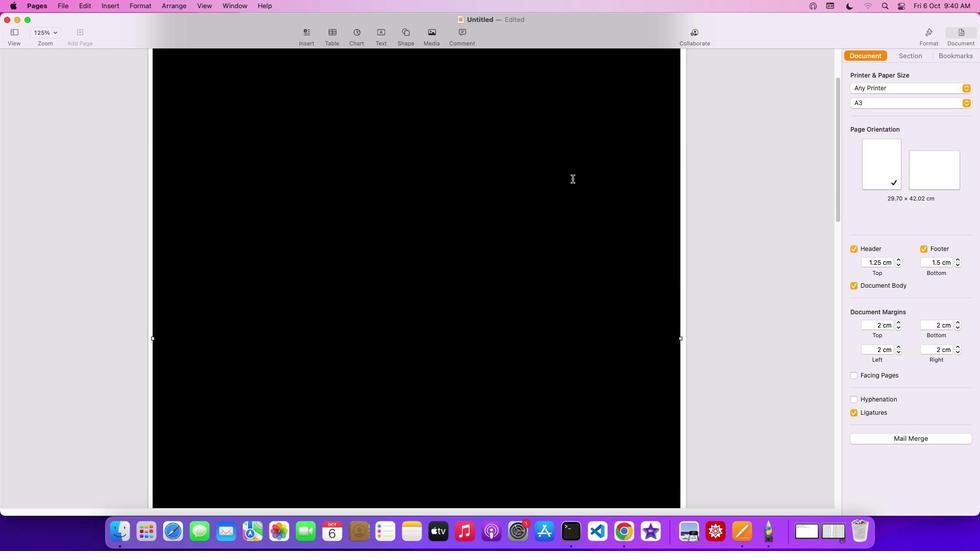 
Action: Mouse scrolled (574, 184) with delta (4, 5)
Screenshot: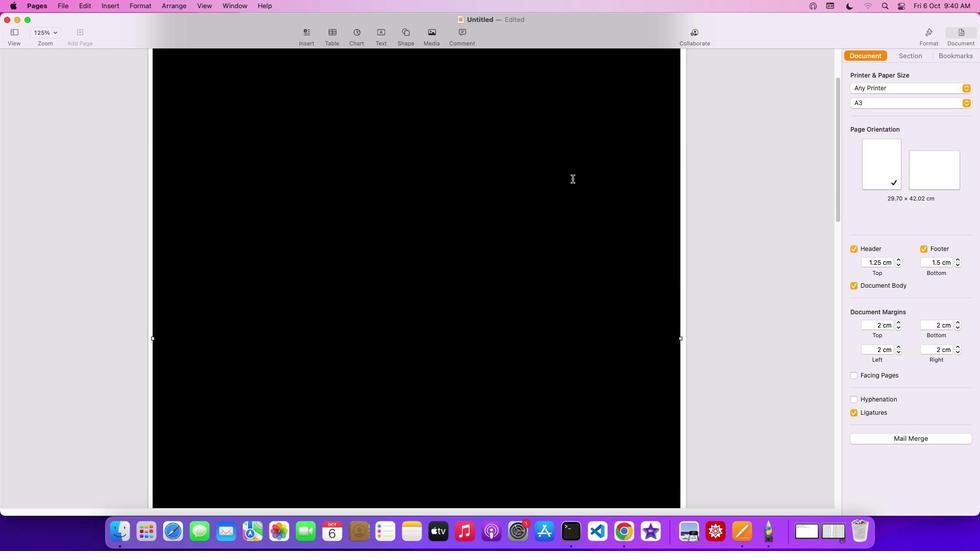 
Action: Mouse scrolled (574, 184) with delta (4, 6)
Screenshot: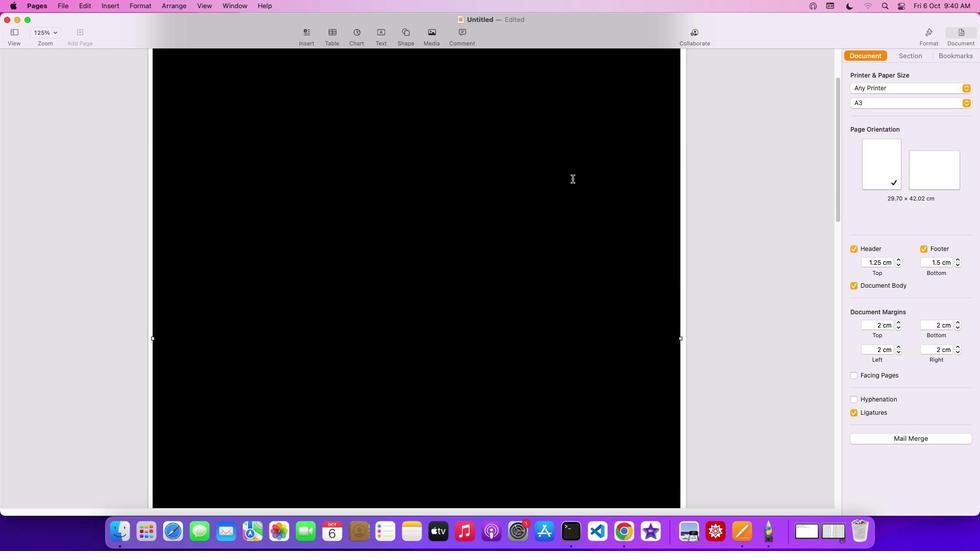 
Action: Mouse scrolled (574, 184) with delta (4, 7)
Screenshot: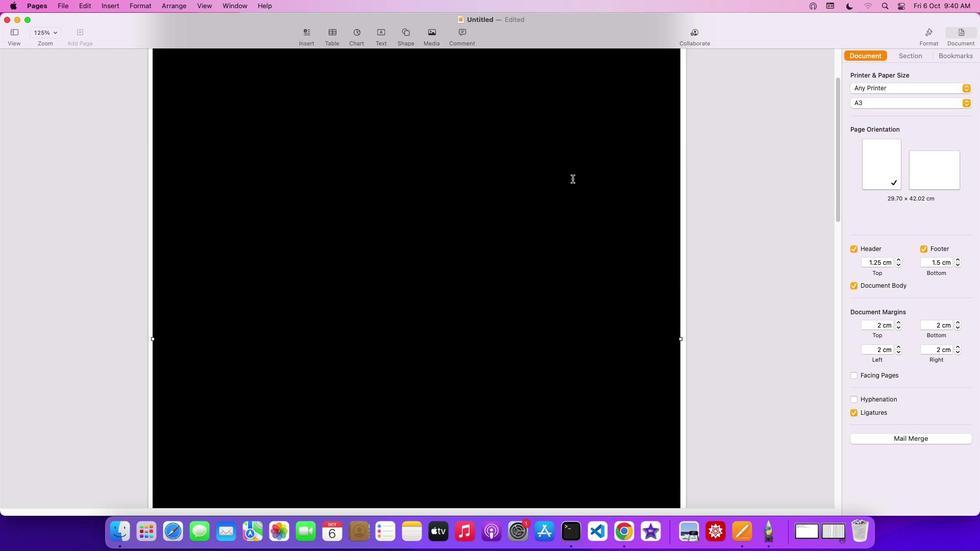
Action: Mouse scrolled (574, 184) with delta (4, 5)
Screenshot: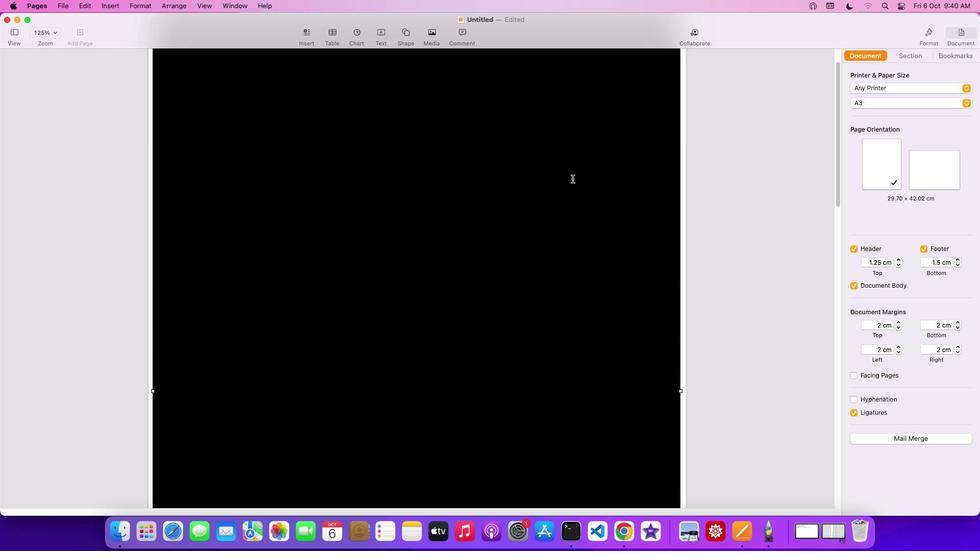 
Action: Mouse scrolled (574, 184) with delta (4, 5)
Screenshot: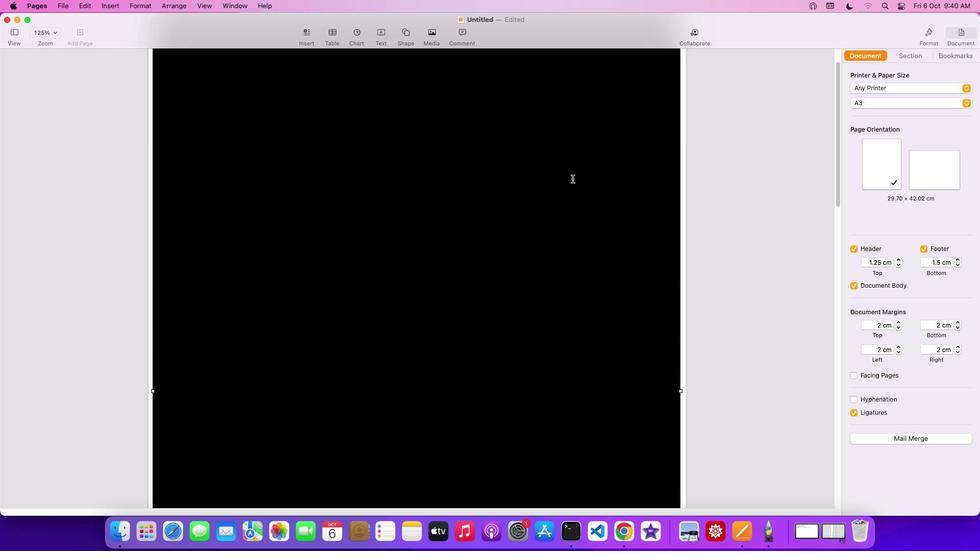 
Action: Mouse scrolled (574, 184) with delta (4, 6)
Screenshot: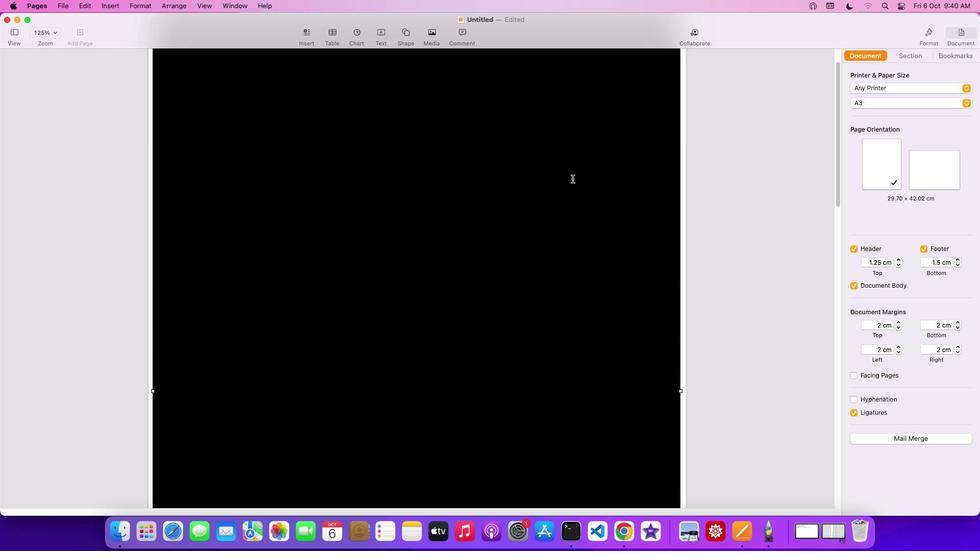 
Action: Mouse scrolled (574, 184) with delta (4, 7)
Screenshot: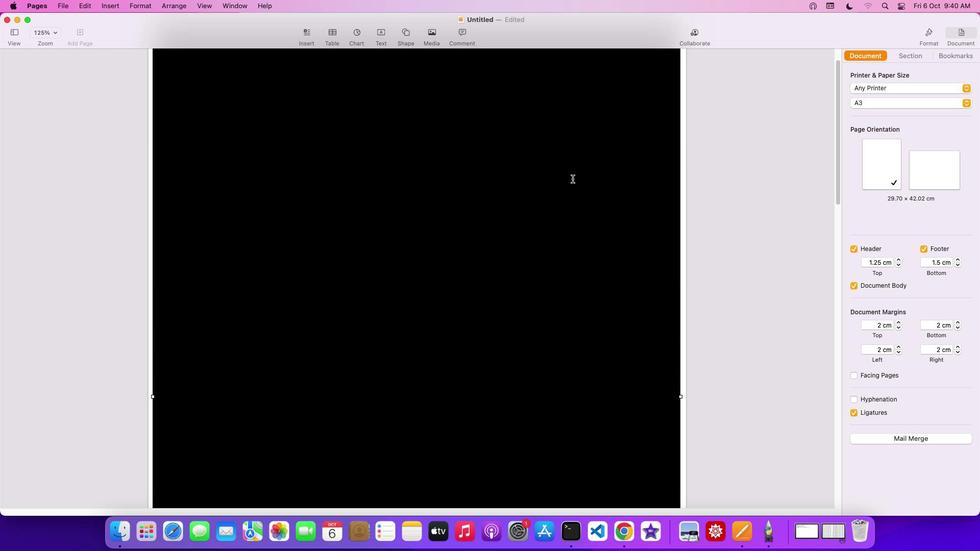 
Action: Mouse scrolled (574, 184) with delta (4, 7)
Screenshot: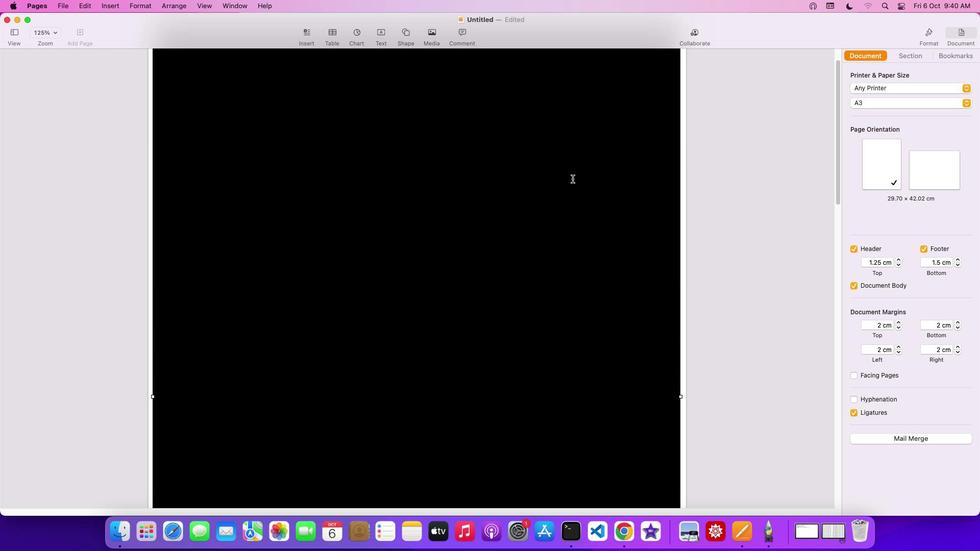 
Action: Mouse moved to (575, 184)
Screenshot: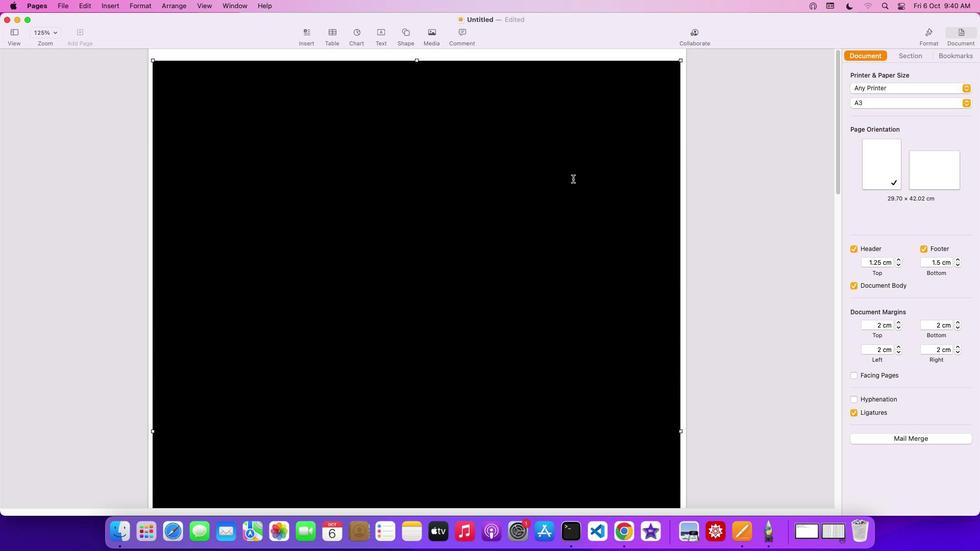 
Action: Mouse scrolled (575, 184) with delta (4, 4)
Screenshot: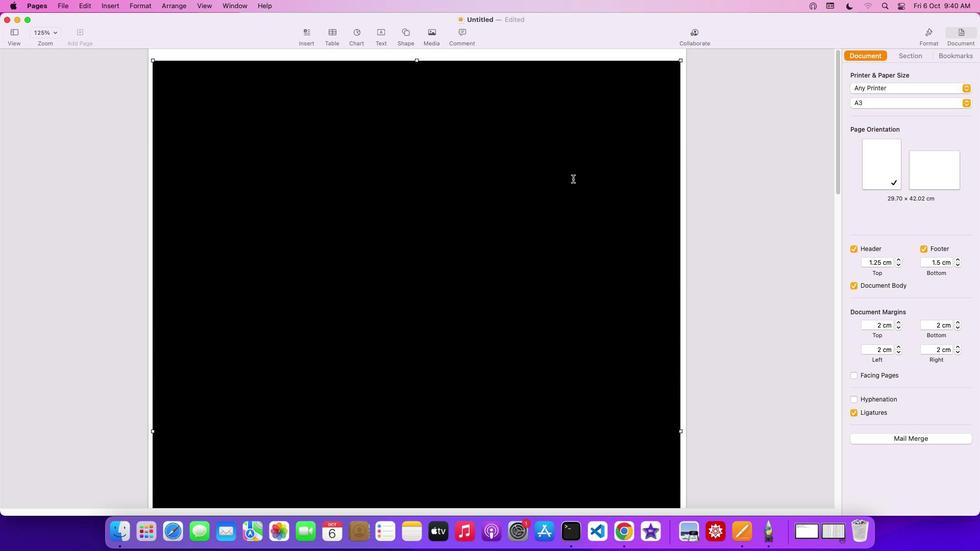 
Action: Mouse scrolled (575, 184) with delta (4, 5)
Screenshot: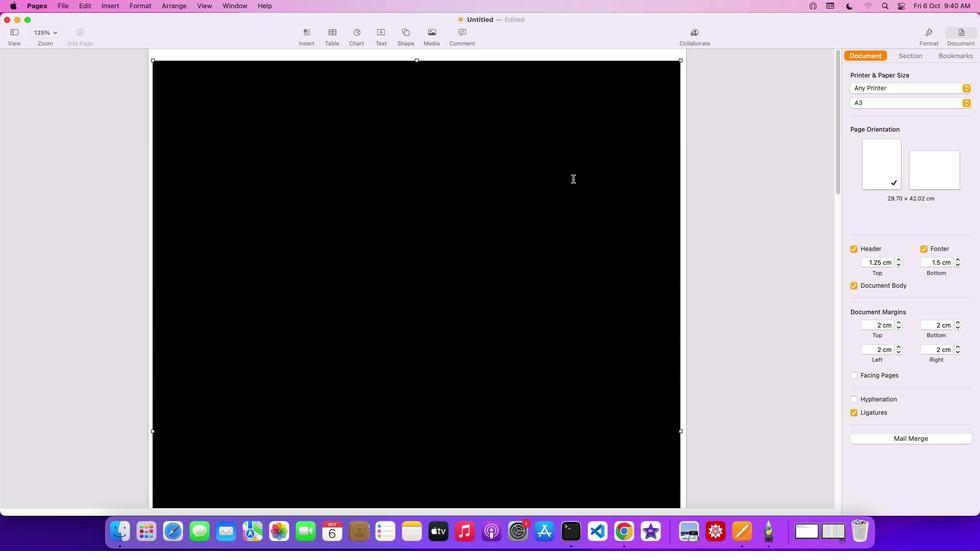 
Action: Mouse scrolled (575, 184) with delta (4, 5)
Screenshot: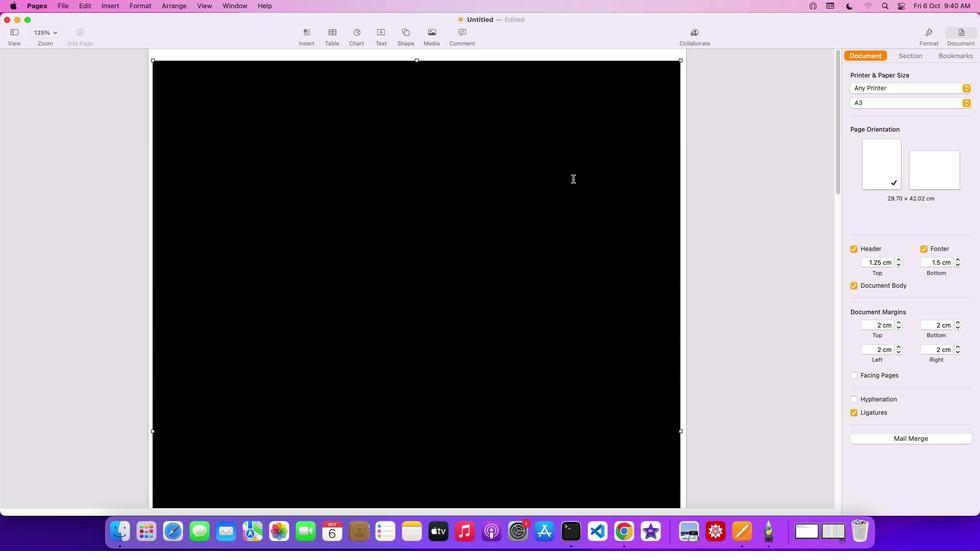 
Action: Mouse scrolled (575, 184) with delta (4, 6)
Screenshot: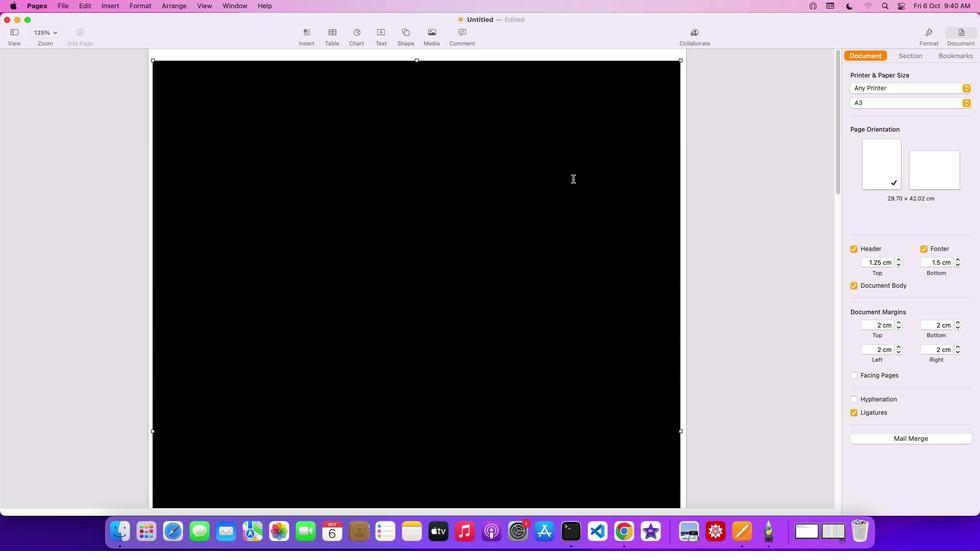 
Action: Mouse scrolled (575, 184) with delta (4, 7)
Screenshot: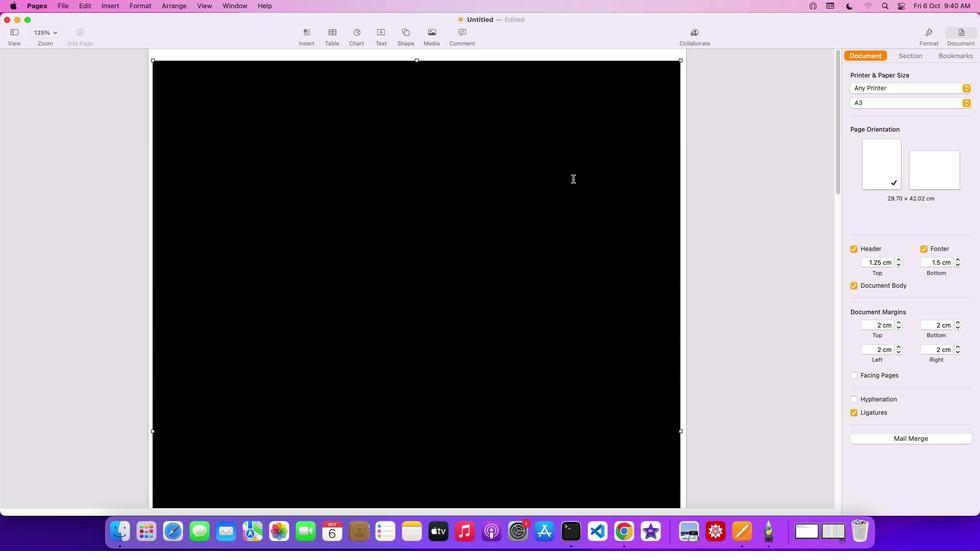 
Action: Mouse scrolled (575, 184) with delta (4, 7)
Screenshot: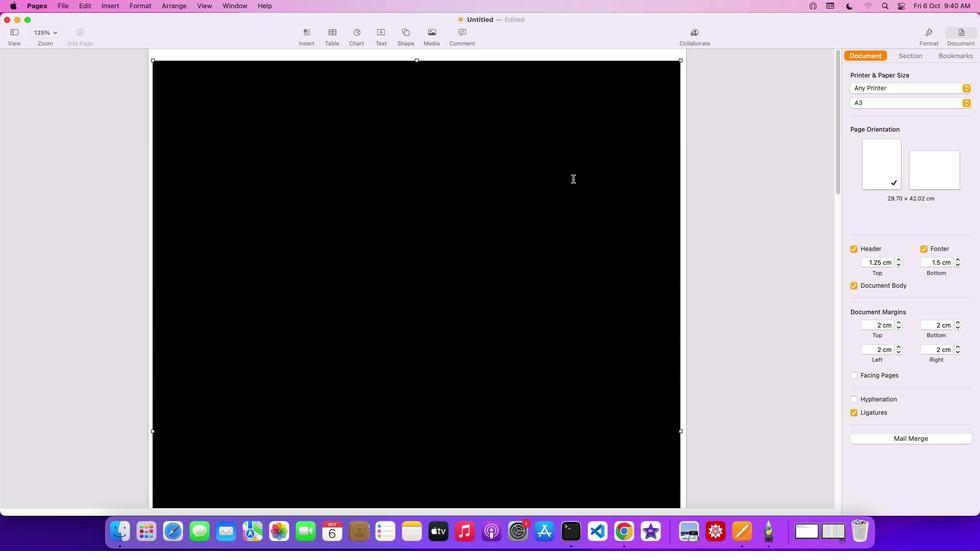 
Action: Mouse scrolled (575, 184) with delta (4, 4)
Screenshot: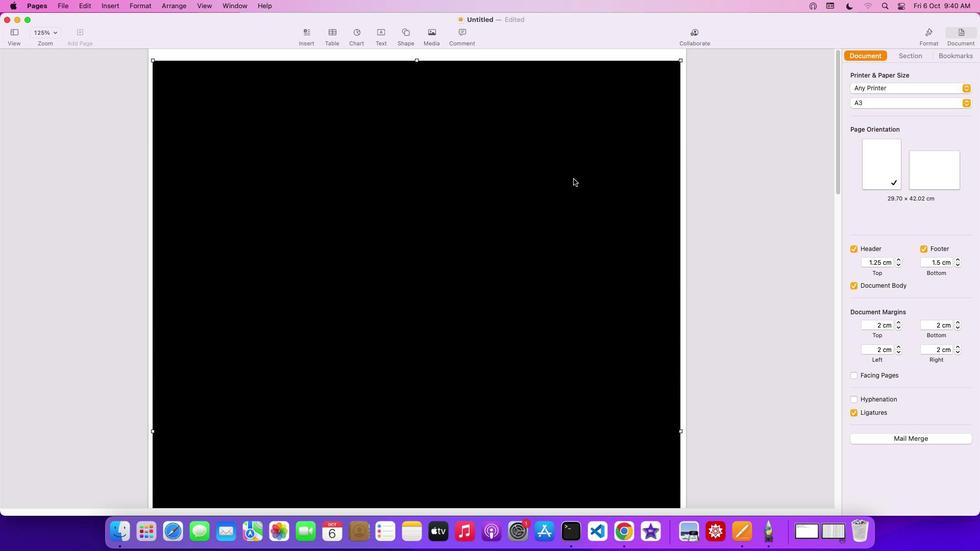 
Action: Mouse scrolled (575, 184) with delta (4, 5)
Screenshot: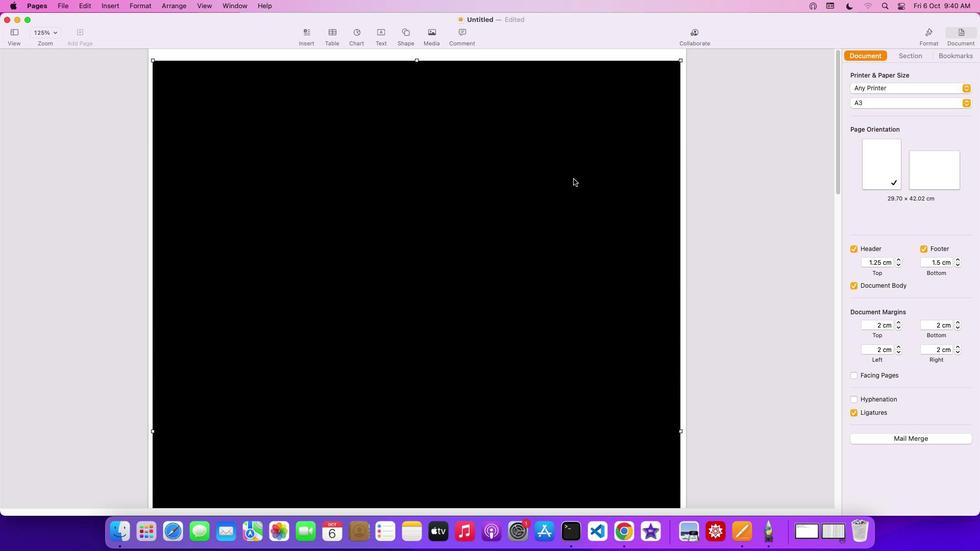 
Action: Mouse scrolled (575, 184) with delta (4, 5)
Screenshot: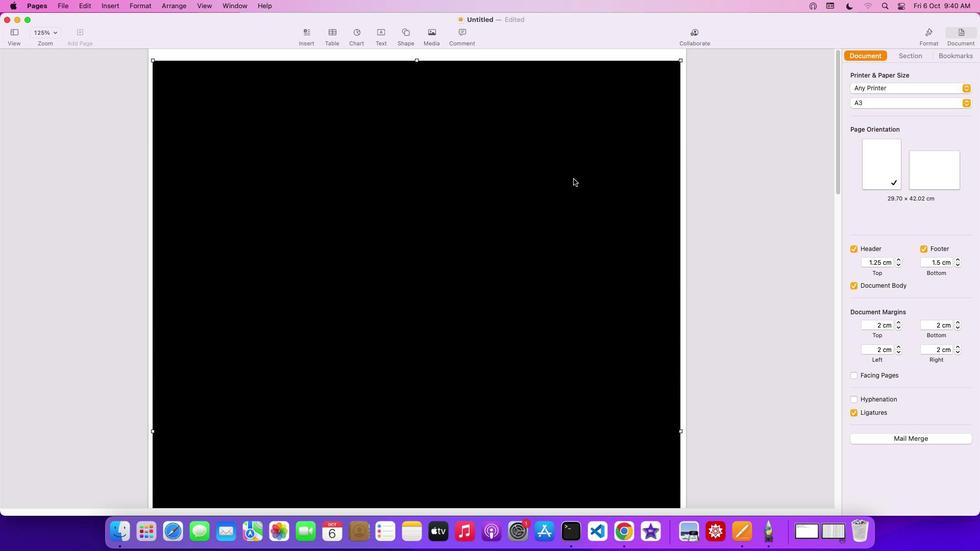 
Action: Mouse scrolled (575, 184) with delta (4, 6)
Screenshot: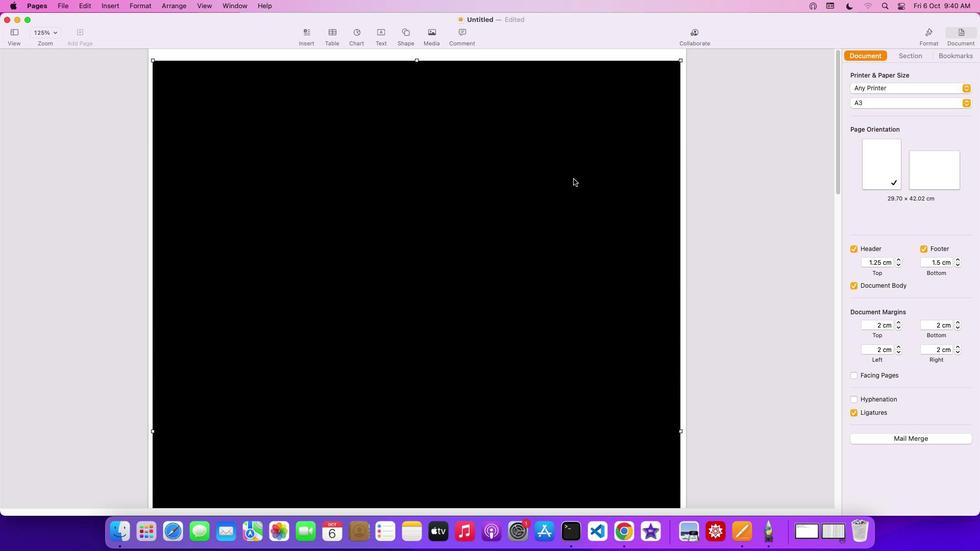 
Action: Mouse scrolled (575, 184) with delta (4, 7)
Screenshot: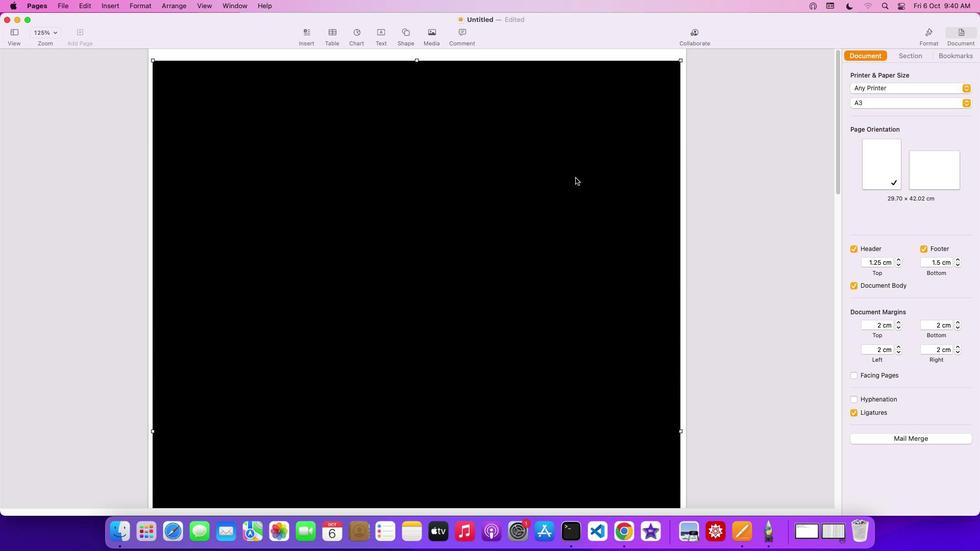 
Action: Mouse scrolled (575, 184) with delta (4, 7)
Screenshot: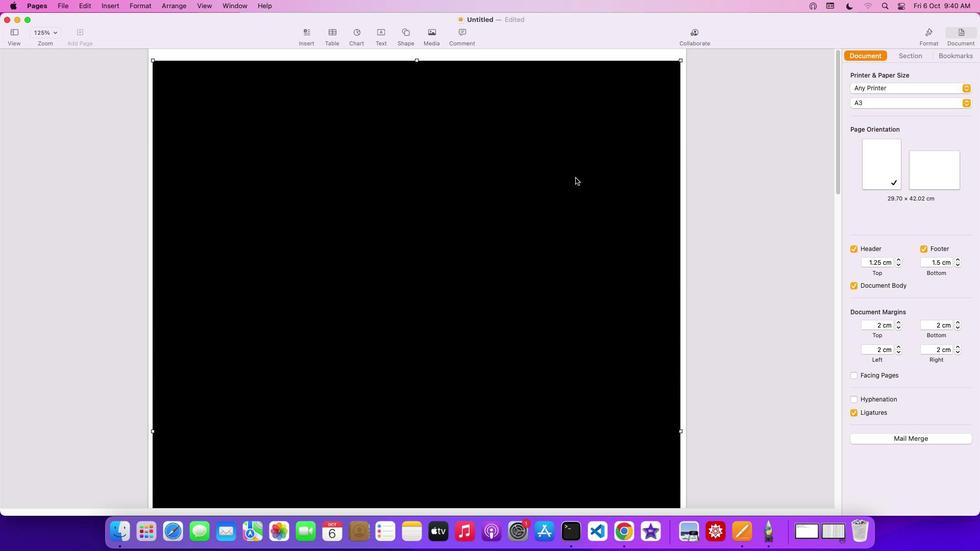 
Action: Mouse moved to (577, 183)
Screenshot: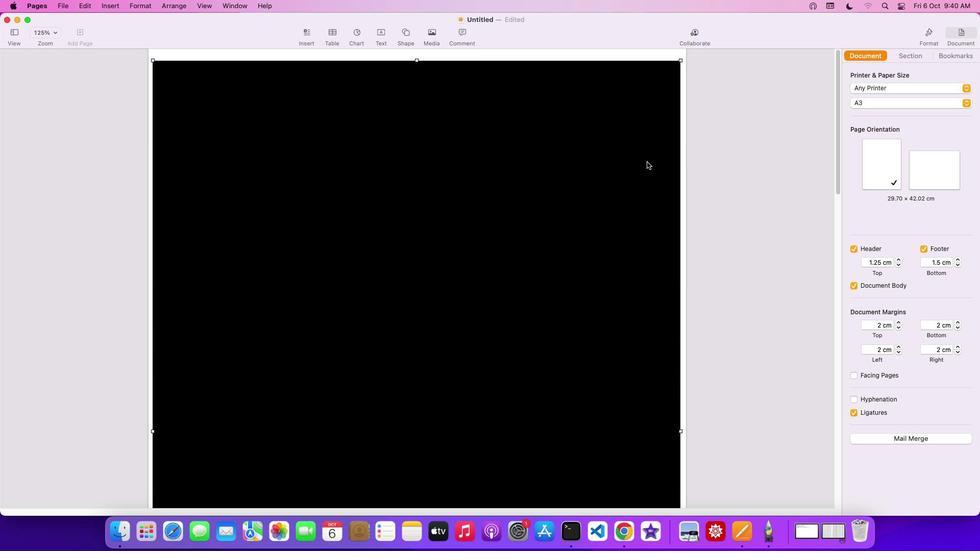 
Action: Mouse scrolled (577, 183) with delta (4, 5)
Screenshot: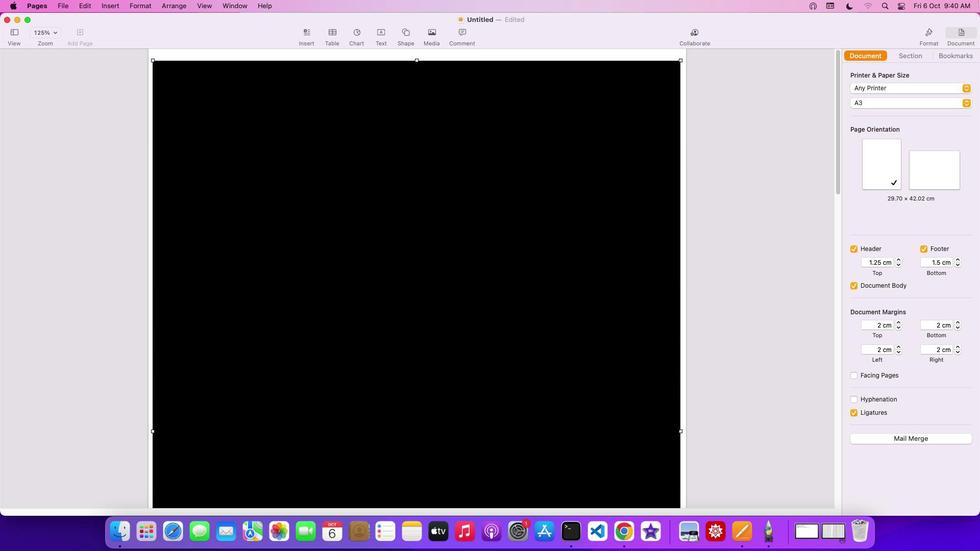 
Action: Mouse scrolled (577, 183) with delta (4, 5)
Screenshot: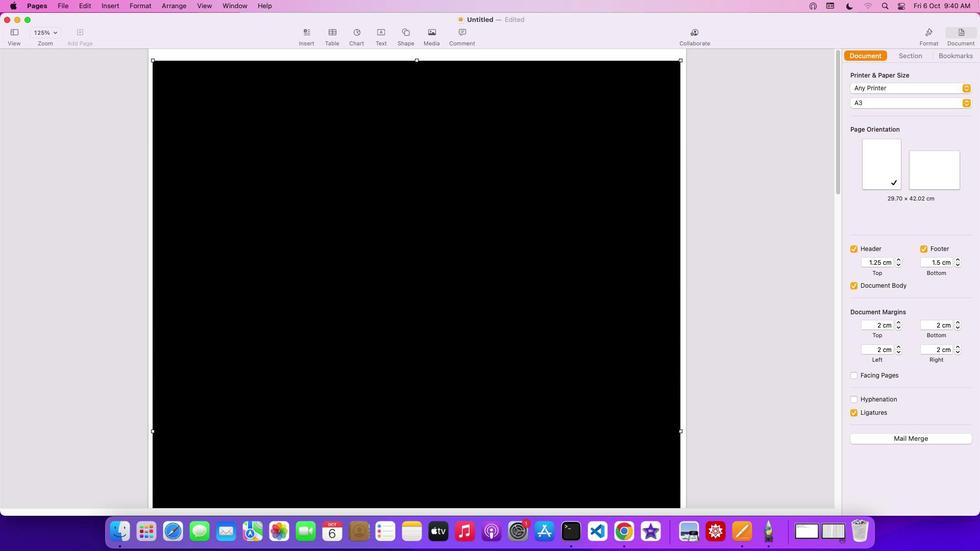
Action: Mouse scrolled (577, 183) with delta (4, 6)
Screenshot: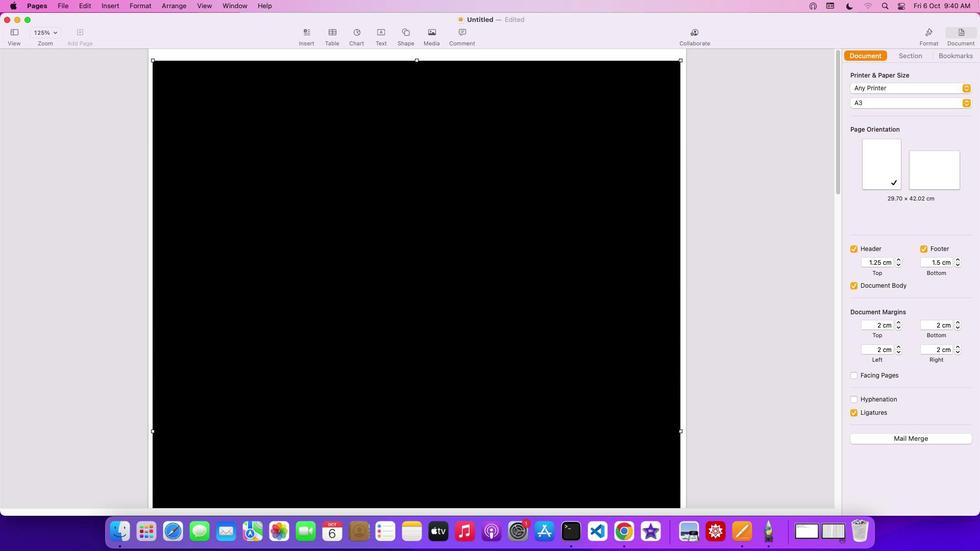 
Action: Mouse scrolled (577, 183) with delta (4, 7)
Screenshot: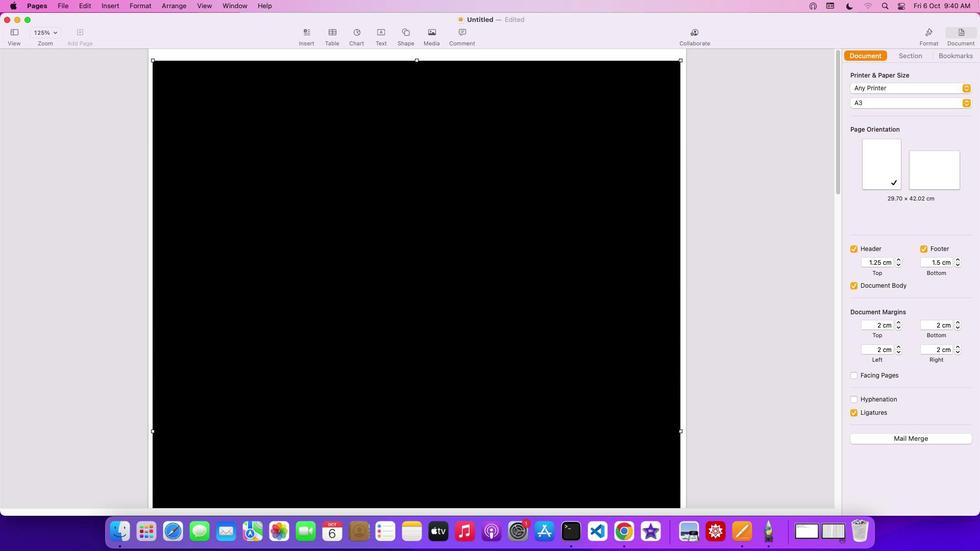 
Action: Mouse scrolled (577, 183) with delta (4, 5)
Screenshot: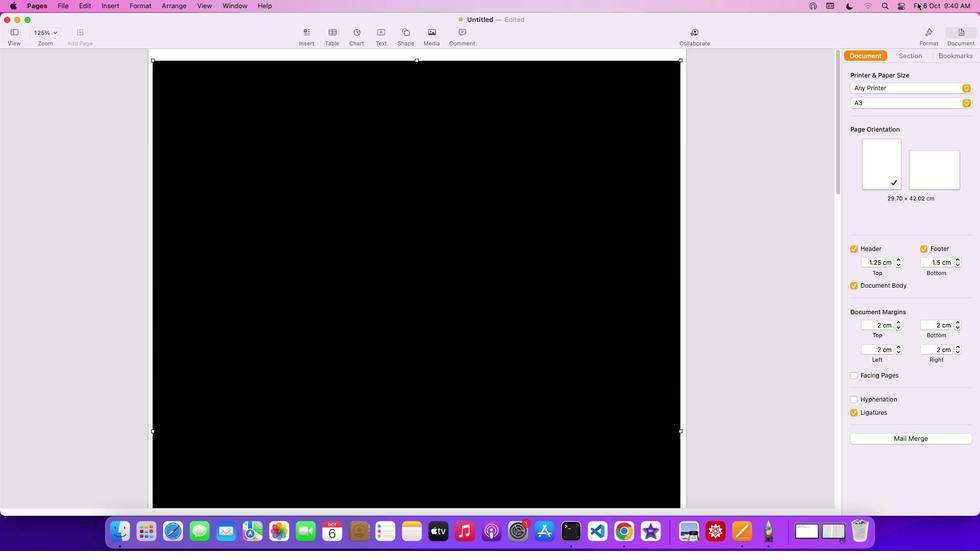 
Action: Mouse scrolled (577, 183) with delta (4, 5)
Screenshot: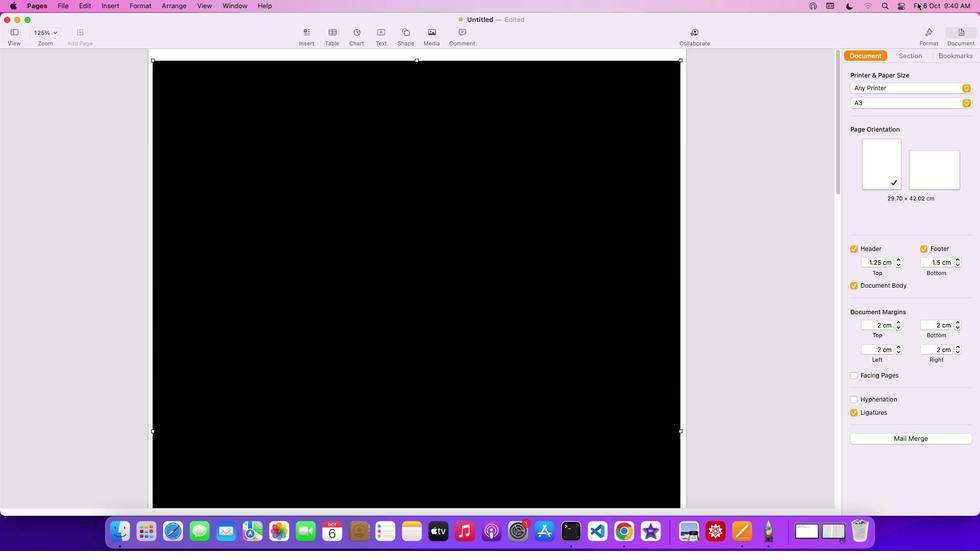 
Action: Mouse scrolled (577, 183) with delta (4, 6)
Screenshot: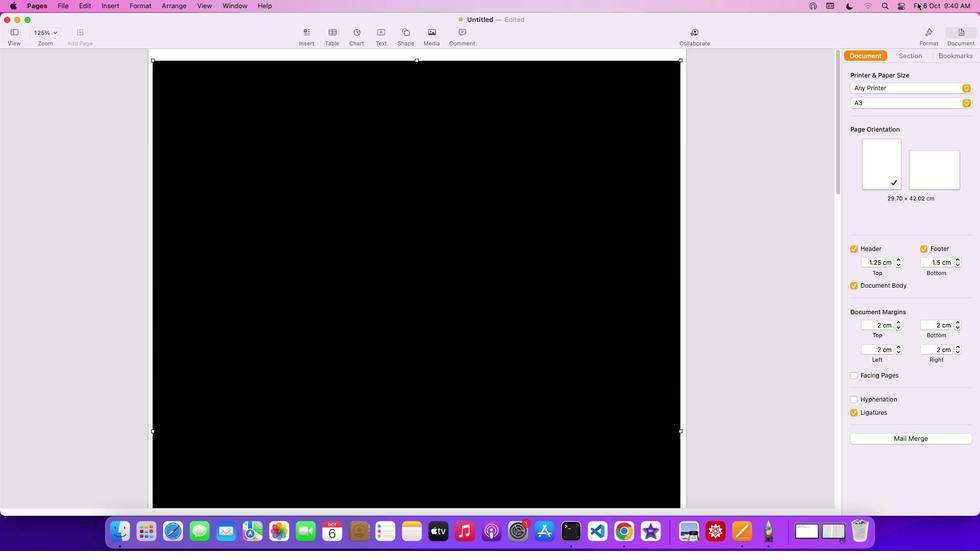 
Action: Mouse scrolled (577, 183) with delta (4, 7)
Screenshot: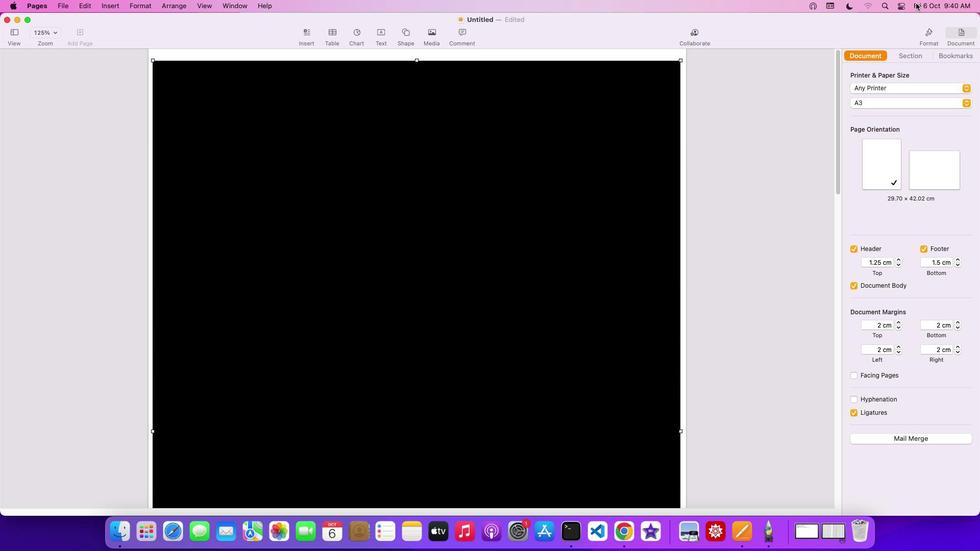 
Action: Mouse scrolled (577, 183) with delta (4, 7)
Screenshot: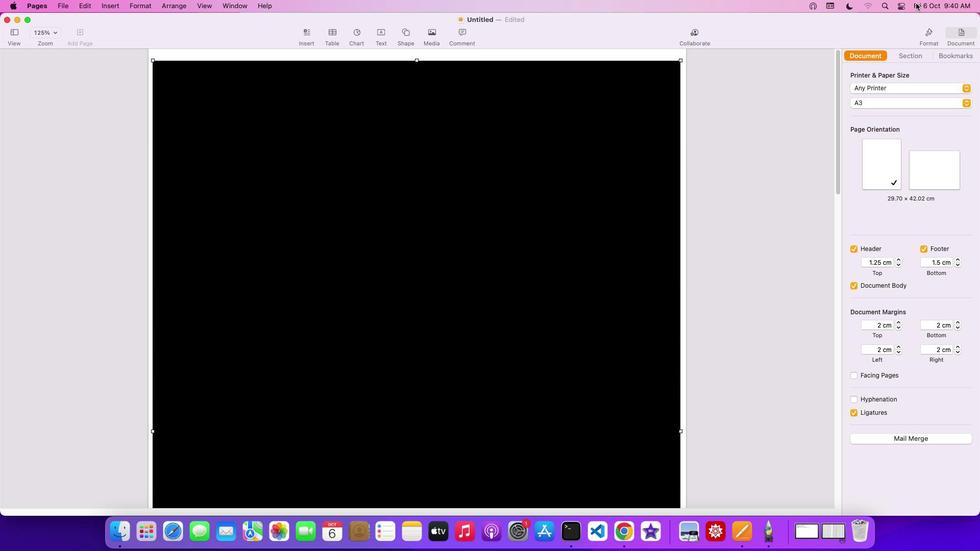 
Action: Mouse moved to (578, 183)
Screenshot: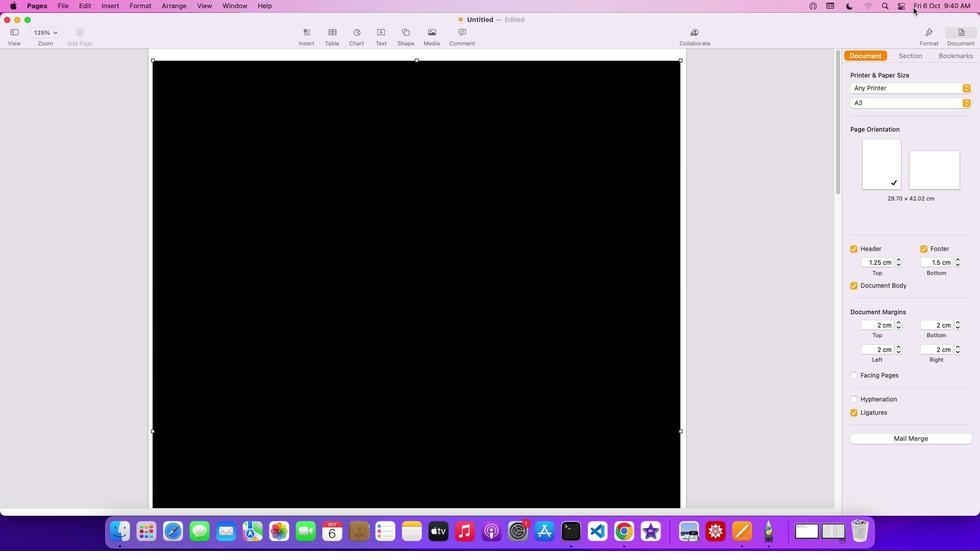 
Action: Mouse scrolled (578, 183) with delta (4, 5)
Screenshot: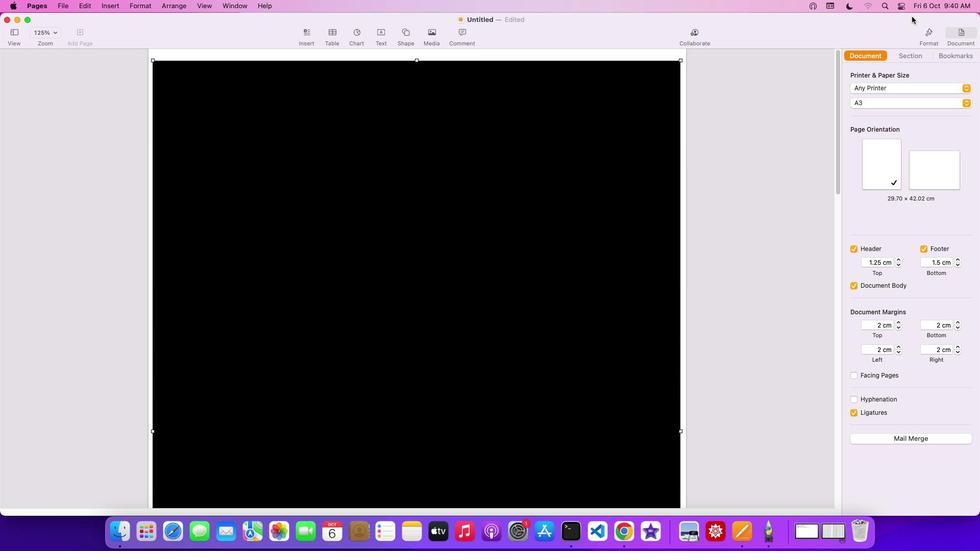 
Action: Mouse scrolled (578, 183) with delta (4, 5)
Screenshot: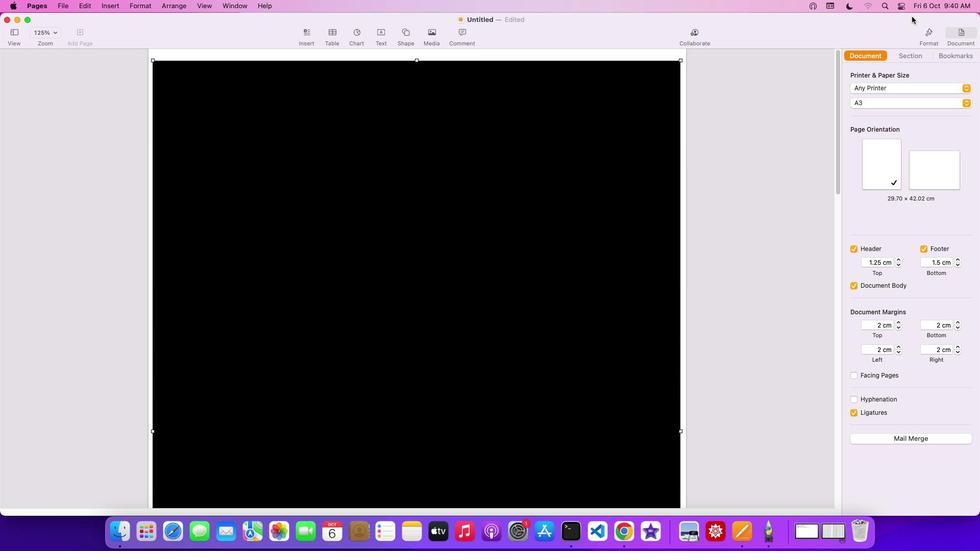 
Action: Mouse scrolled (578, 183) with delta (4, 6)
Screenshot: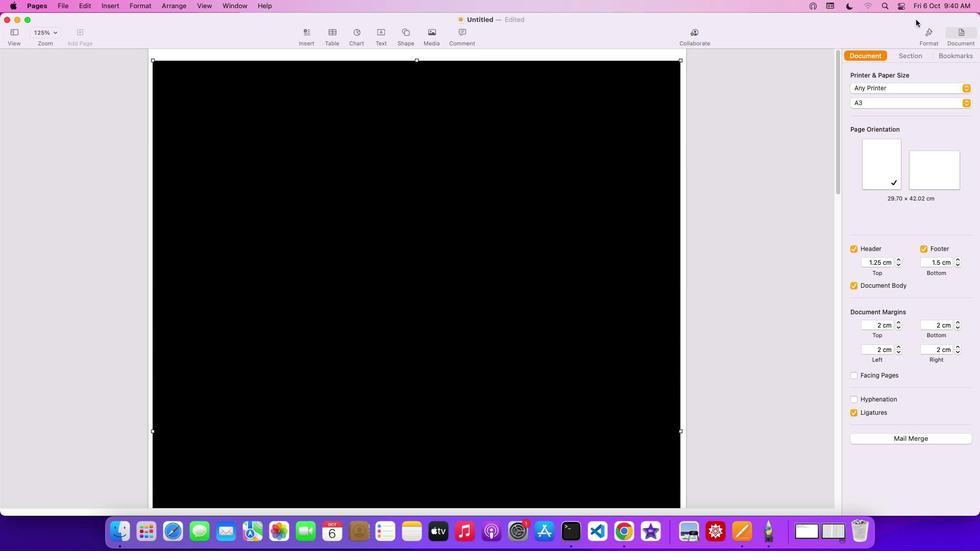
Action: Mouse scrolled (578, 183) with delta (4, 7)
Screenshot: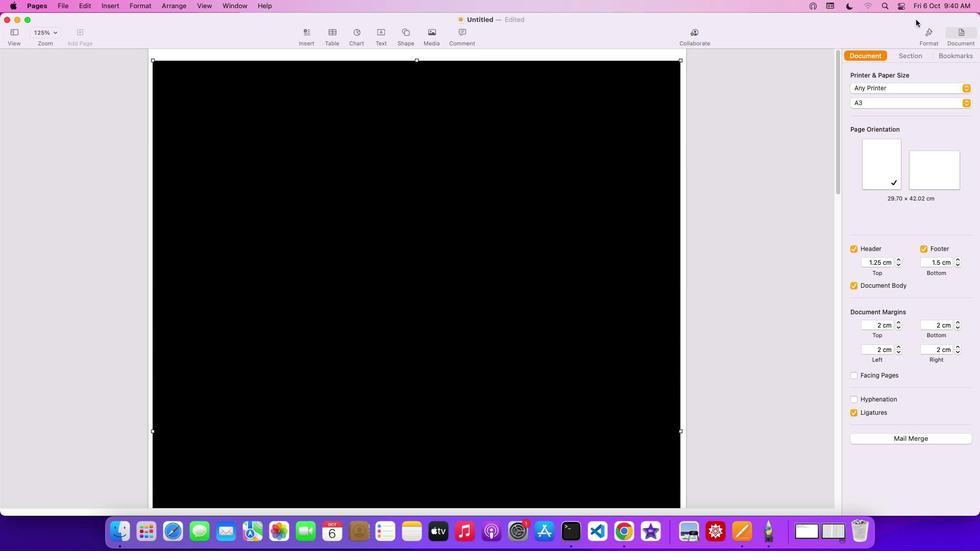 
Action: Mouse moved to (937, 39)
Screenshot: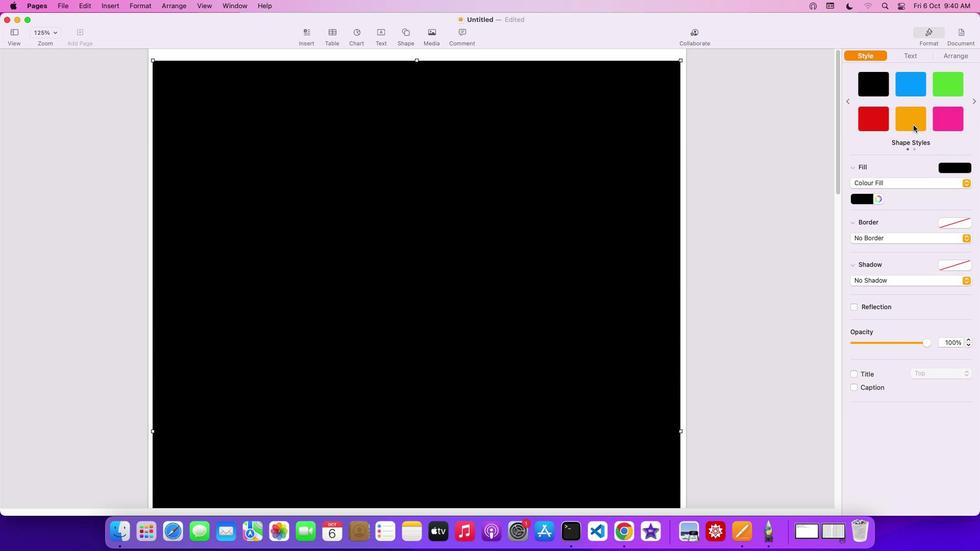 
Action: Mouse pressed left at (937, 39)
Screenshot: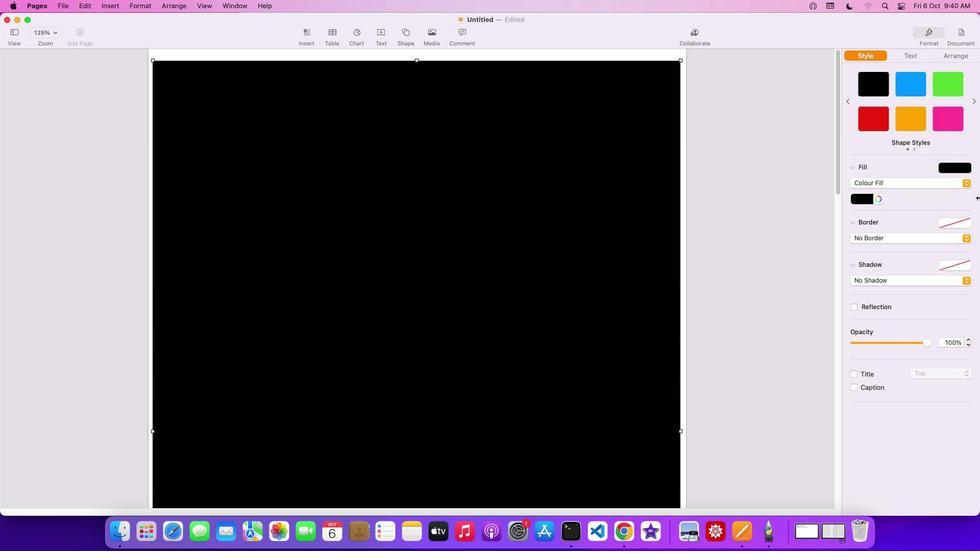 
Action: Mouse moved to (974, 188)
Screenshot: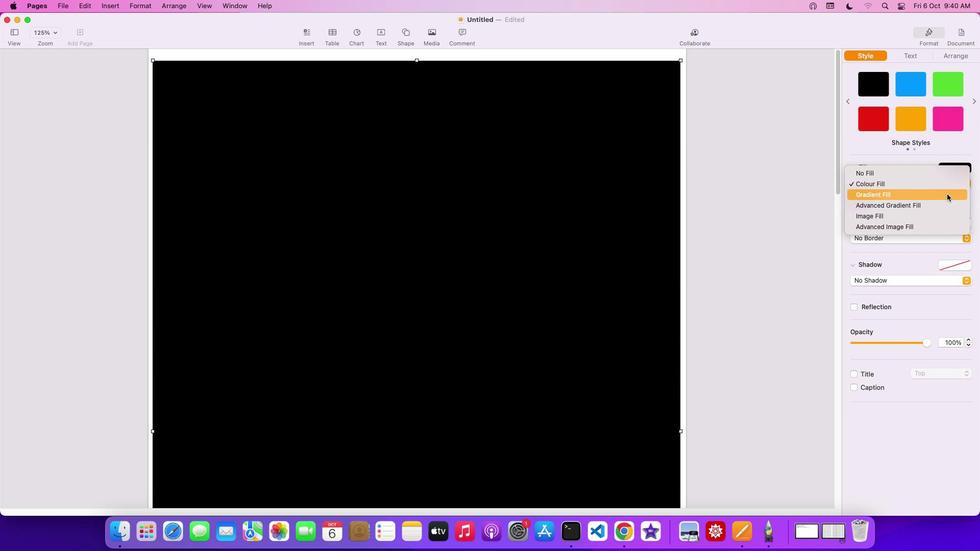 
Action: Mouse pressed left at (974, 188)
Screenshot: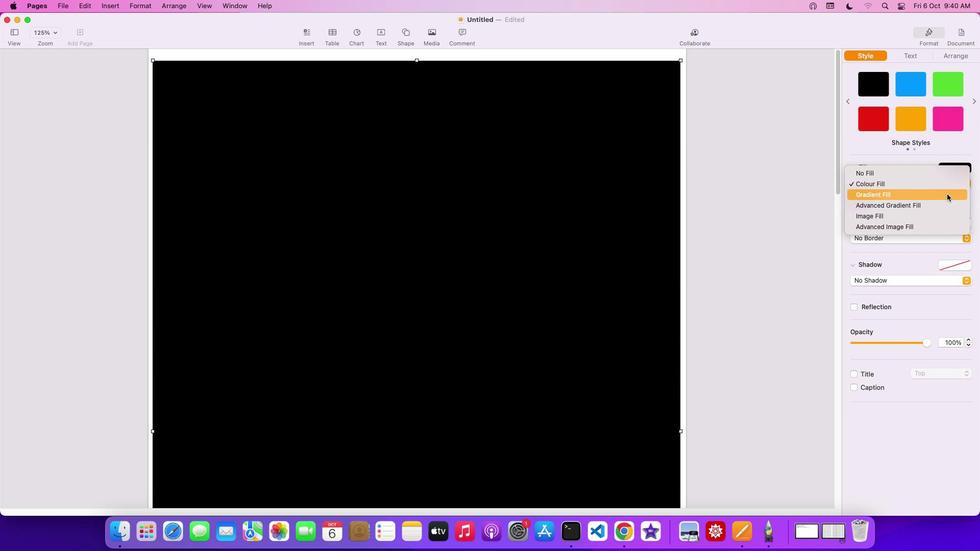 
Action: Mouse moved to (861, 153)
Screenshot: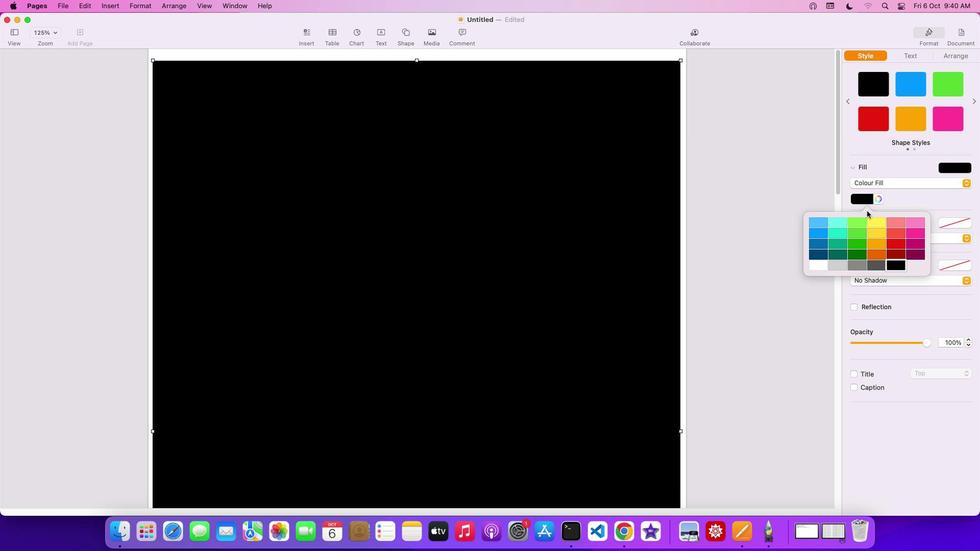 
Action: Mouse pressed left at (861, 153)
Screenshot: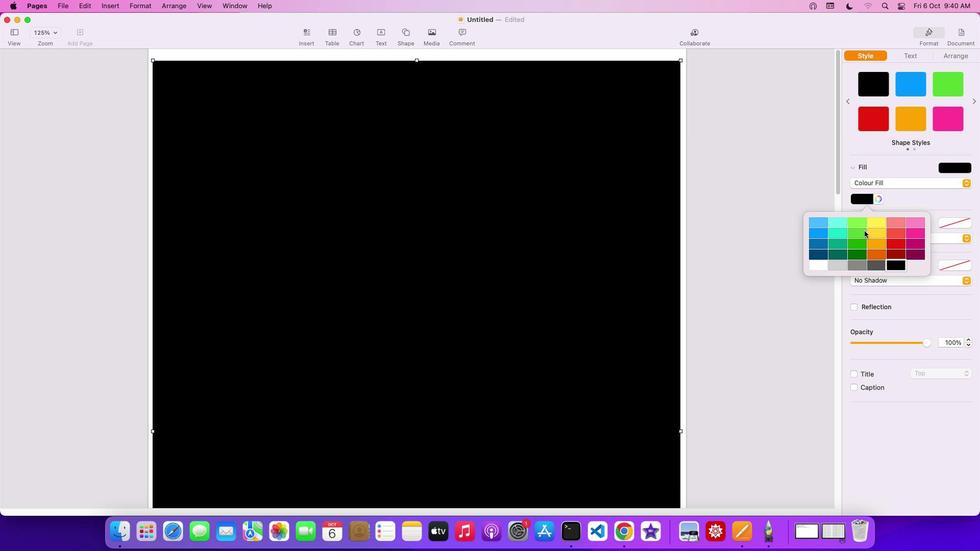 
Action: Mouse moved to (877, 203)
Screenshot: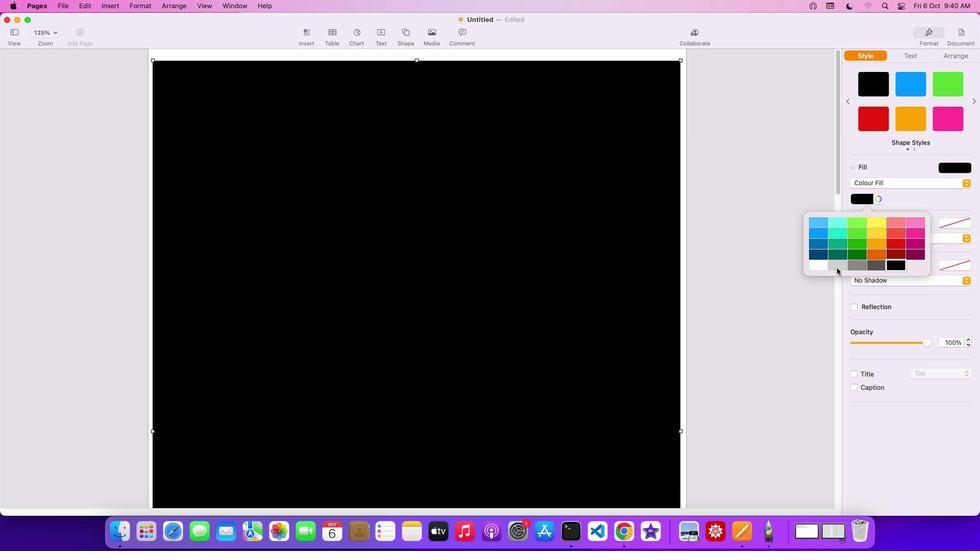 
Action: Mouse pressed left at (877, 203)
Screenshot: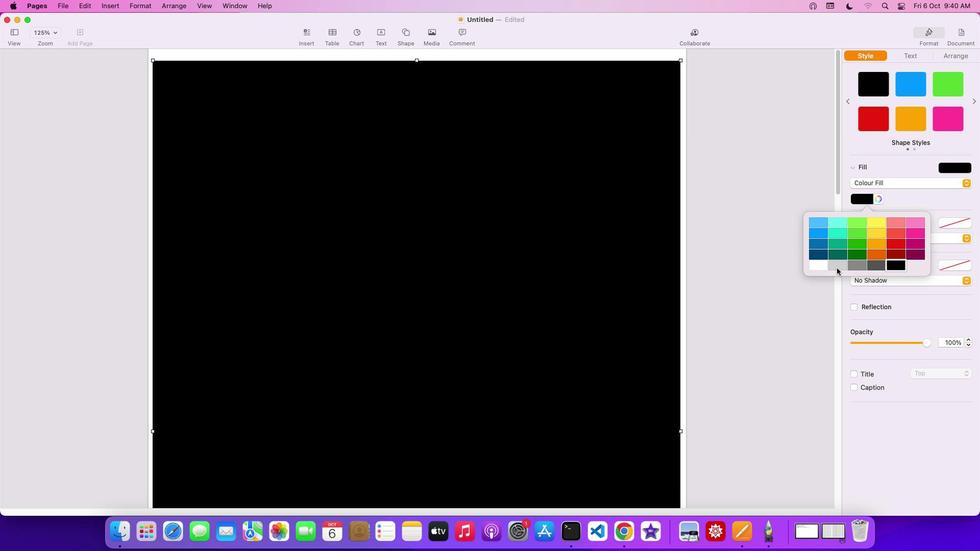 
Action: Mouse moved to (841, 273)
Screenshot: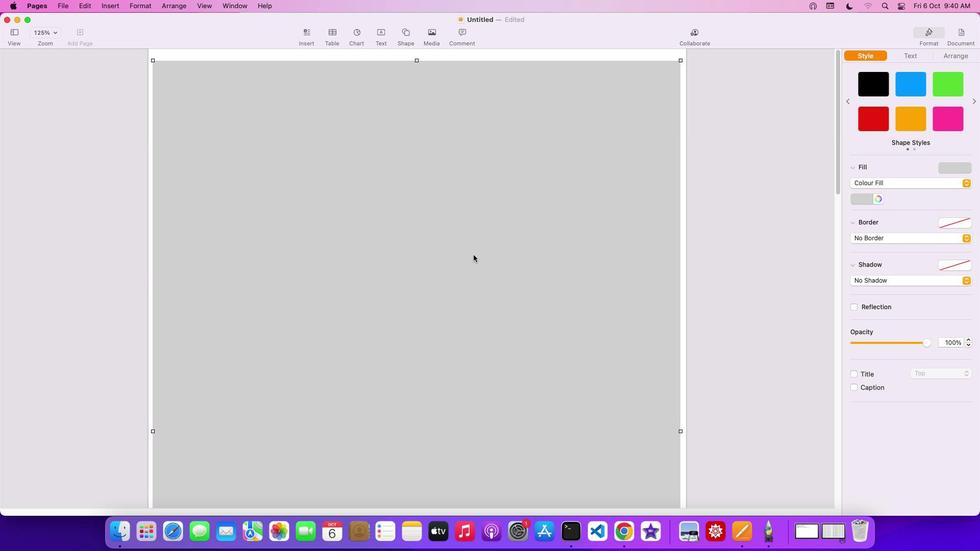 
Action: Mouse pressed left at (841, 273)
Screenshot: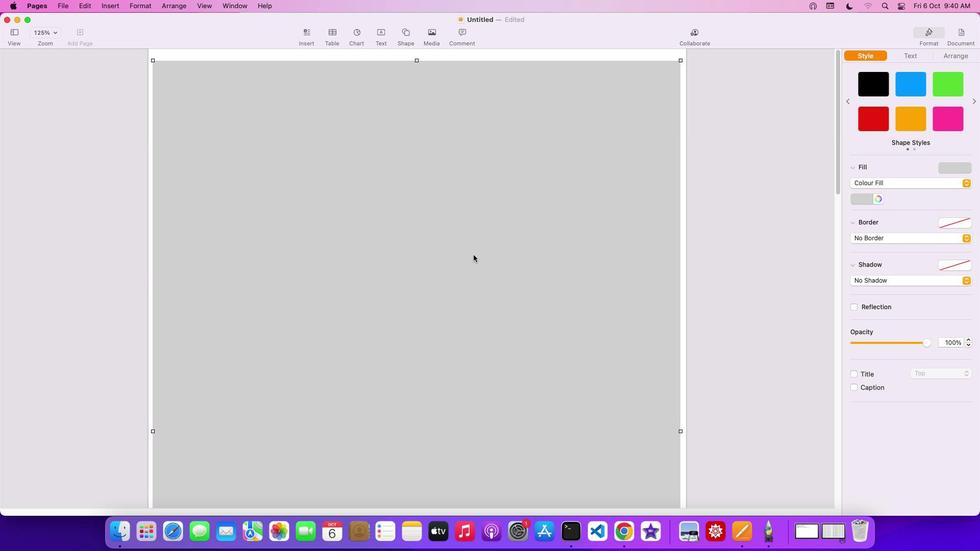 
Action: Mouse moved to (478, 259)
Screenshot: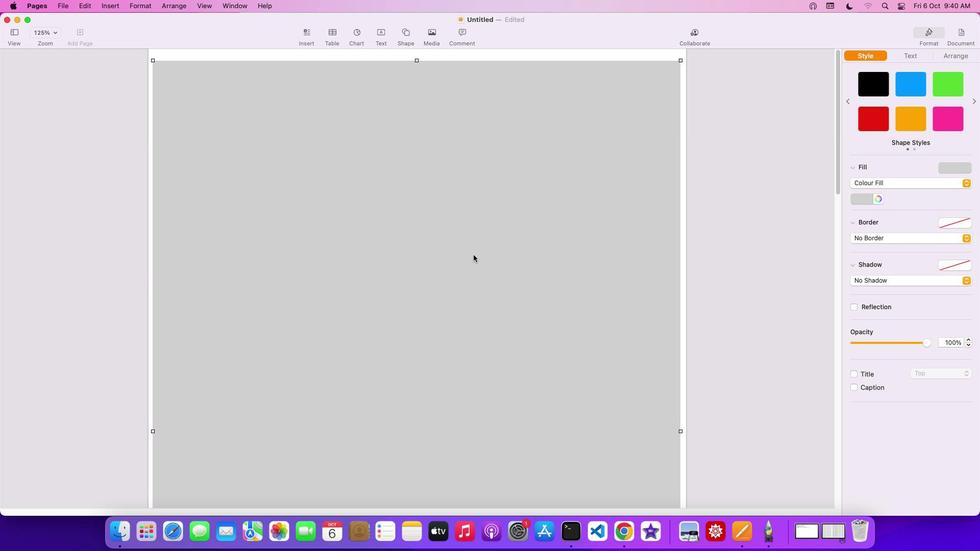 
Action: Mouse pressed left at (478, 259)
Screenshot: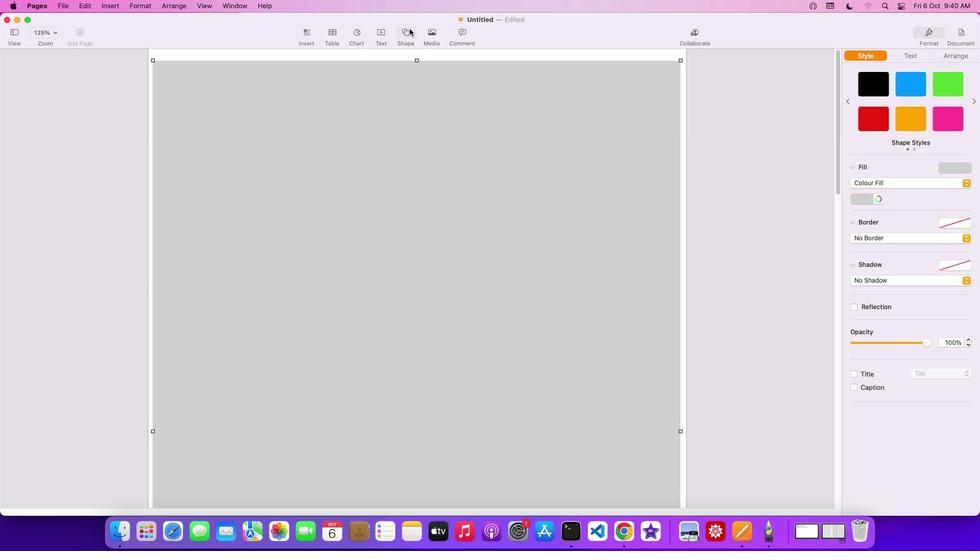 
Action: Mouse moved to (412, 34)
Screenshot: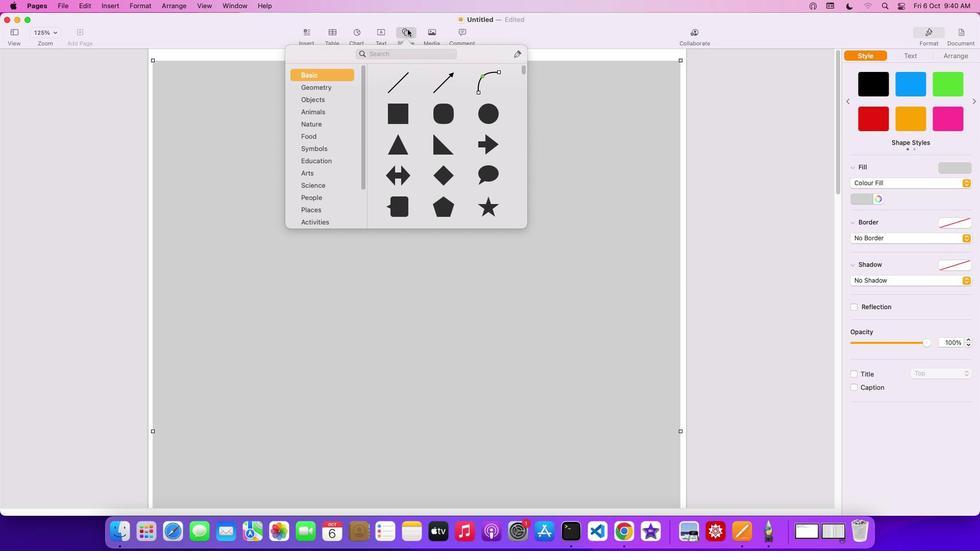
Action: Mouse pressed left at (412, 34)
Screenshot: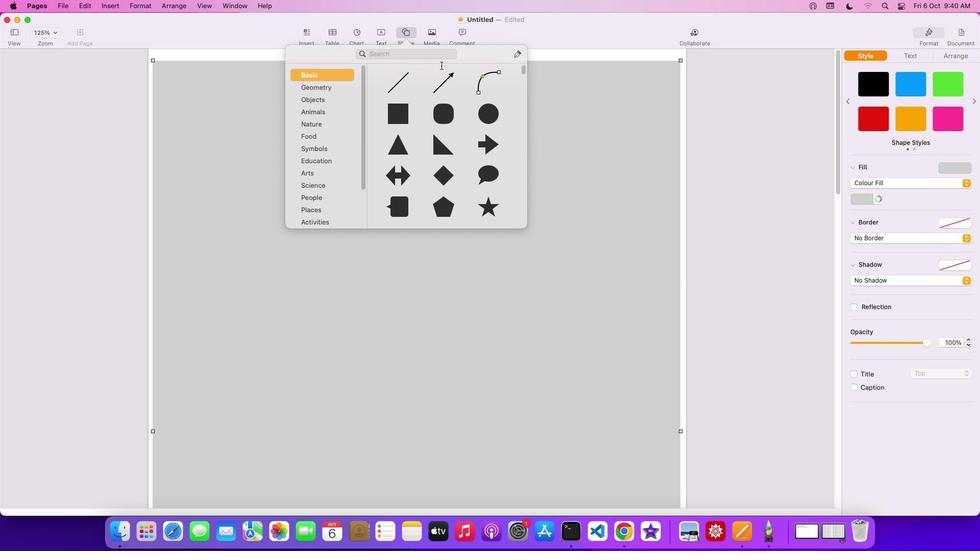 
Action: Mouse moved to (450, 116)
Screenshot: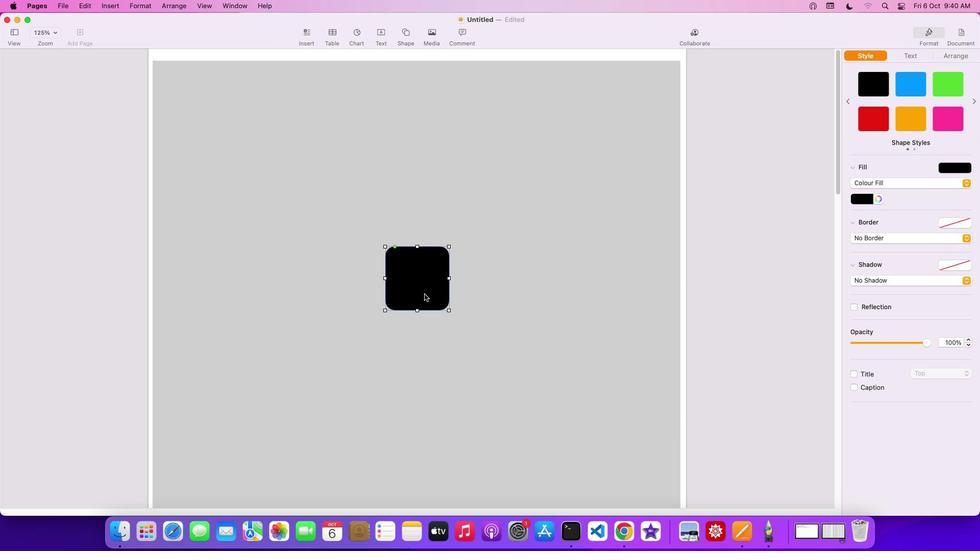 
Action: Mouse pressed left at (450, 116)
Screenshot: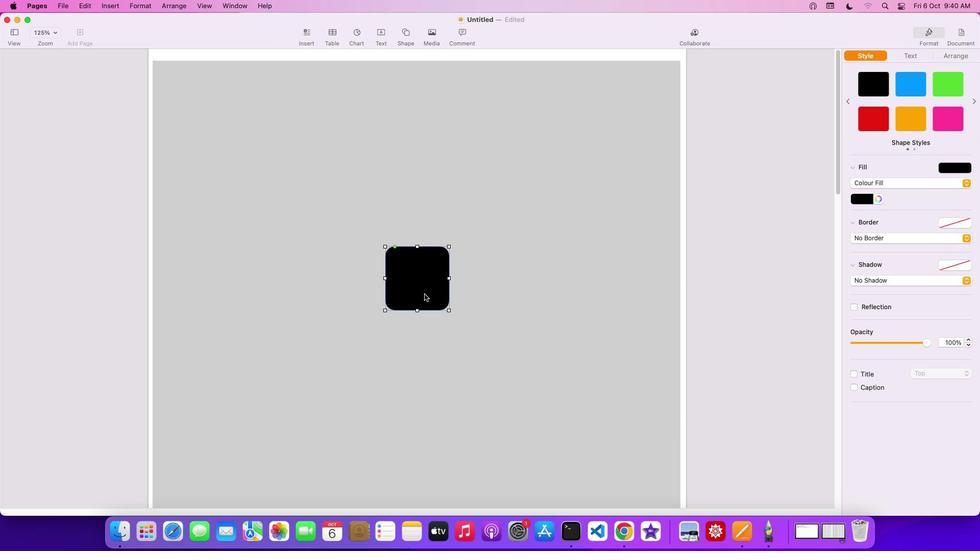 
Action: Mouse moved to (429, 299)
Screenshot: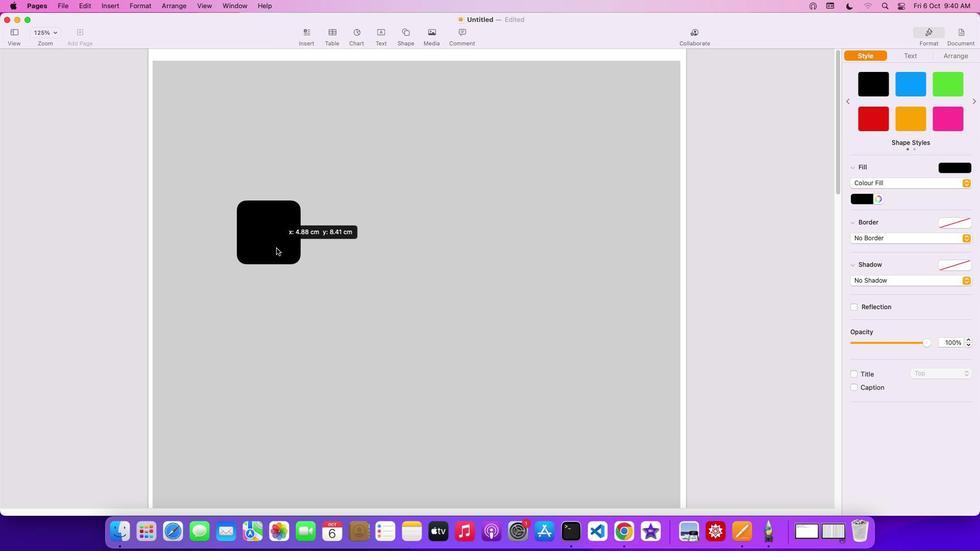 
Action: Mouse pressed left at (429, 299)
Screenshot: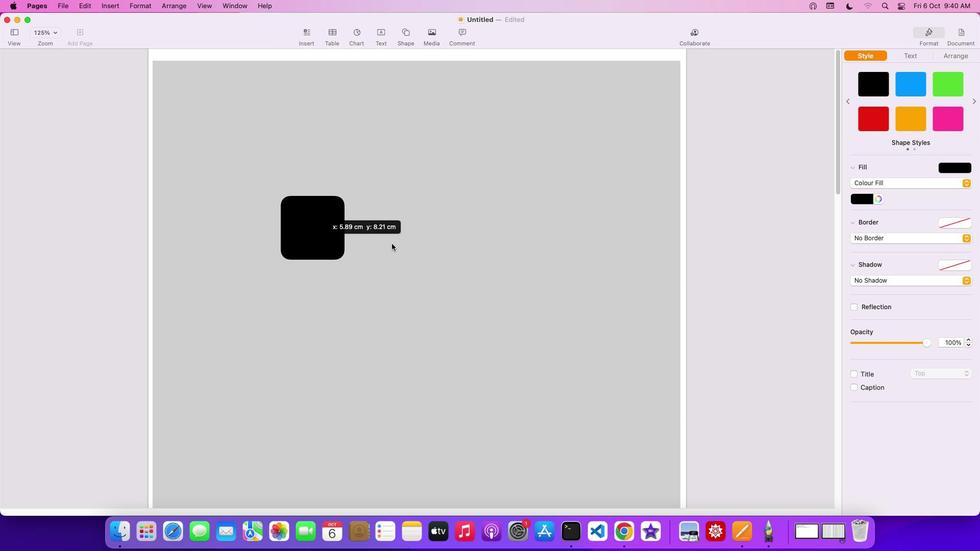 
Action: Mouse moved to (501, 220)
Screenshot: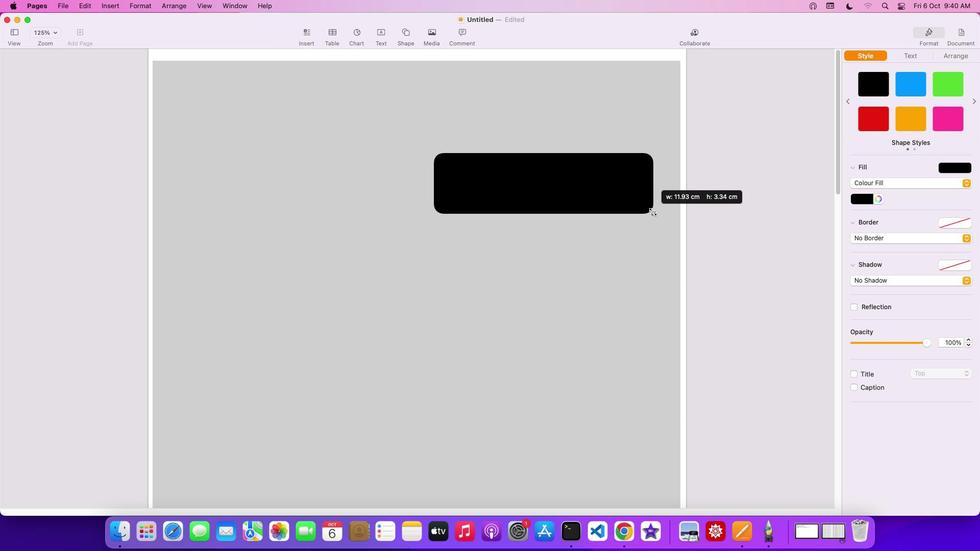 
Action: Mouse pressed left at (501, 220)
Screenshot: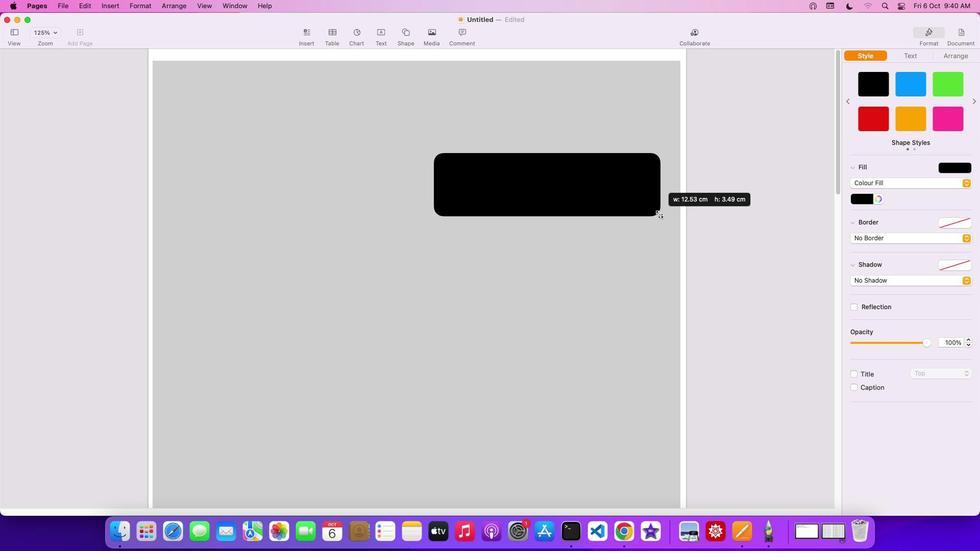 
Action: Mouse moved to (562, 189)
Screenshot: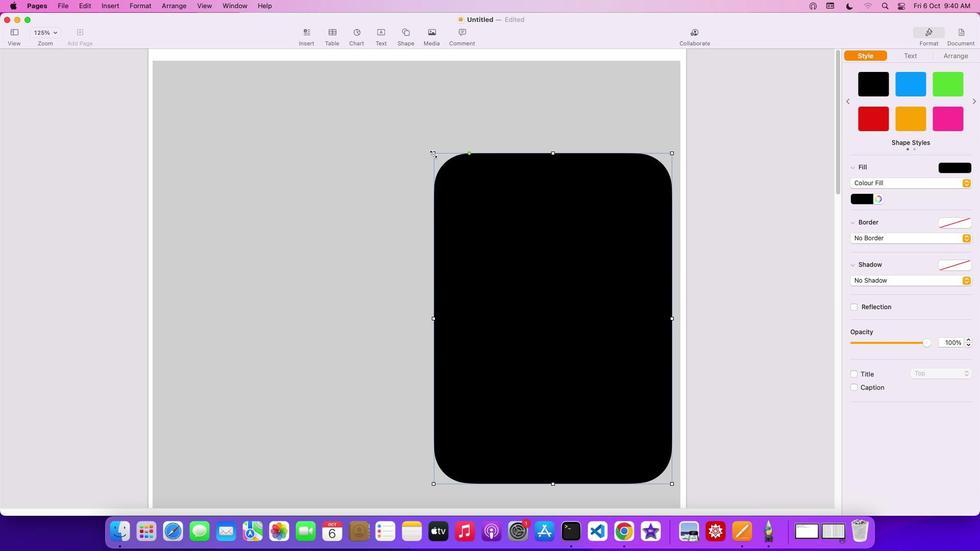 
Action: Mouse scrolled (562, 189) with delta (4, 5)
Screenshot: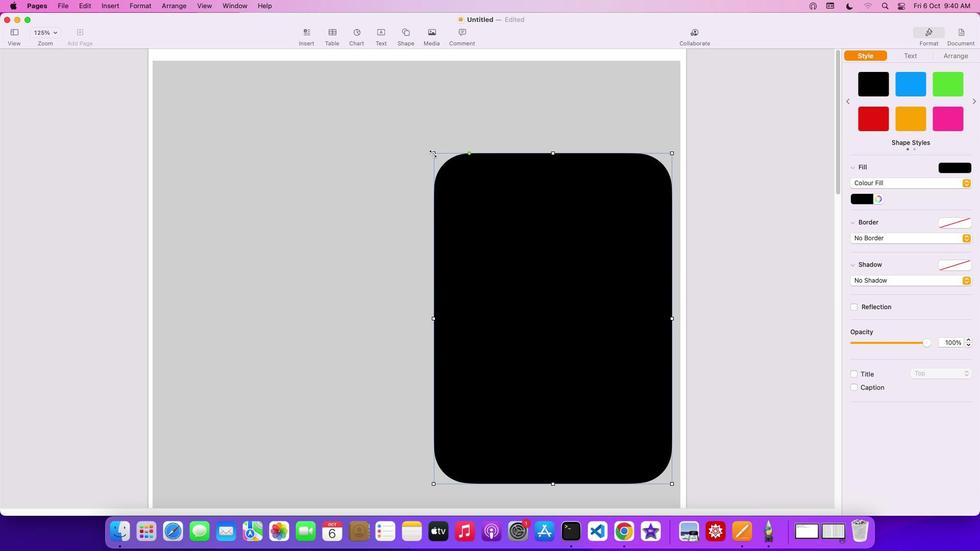 
Action: Mouse scrolled (562, 189) with delta (4, 5)
Screenshot: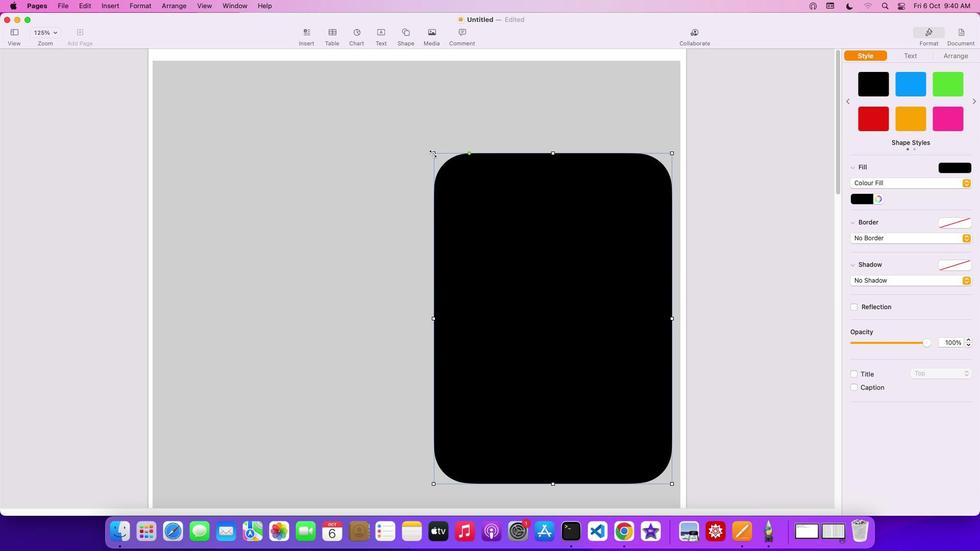 
Action: Mouse scrolled (562, 189) with delta (4, 6)
Screenshot: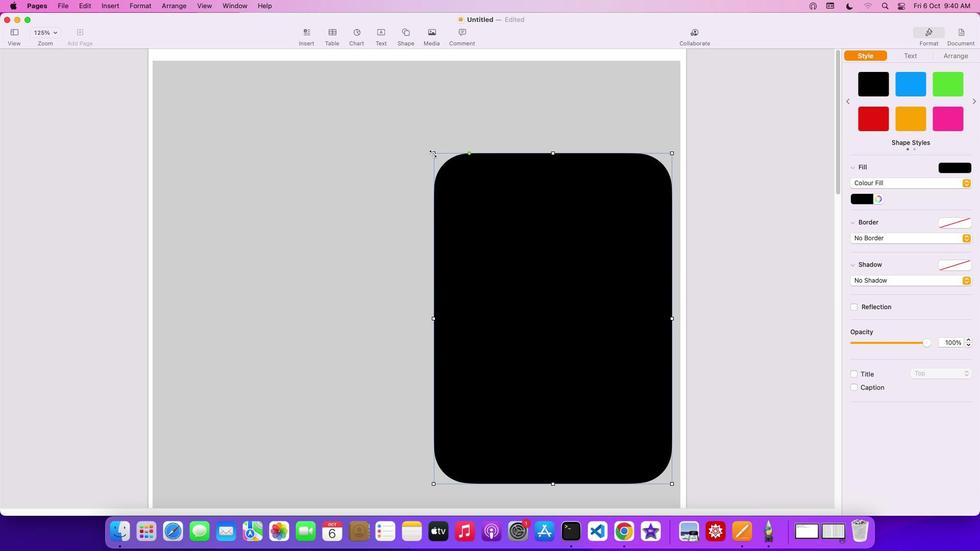 
Action: Mouse scrolled (562, 189) with delta (4, 7)
Screenshot: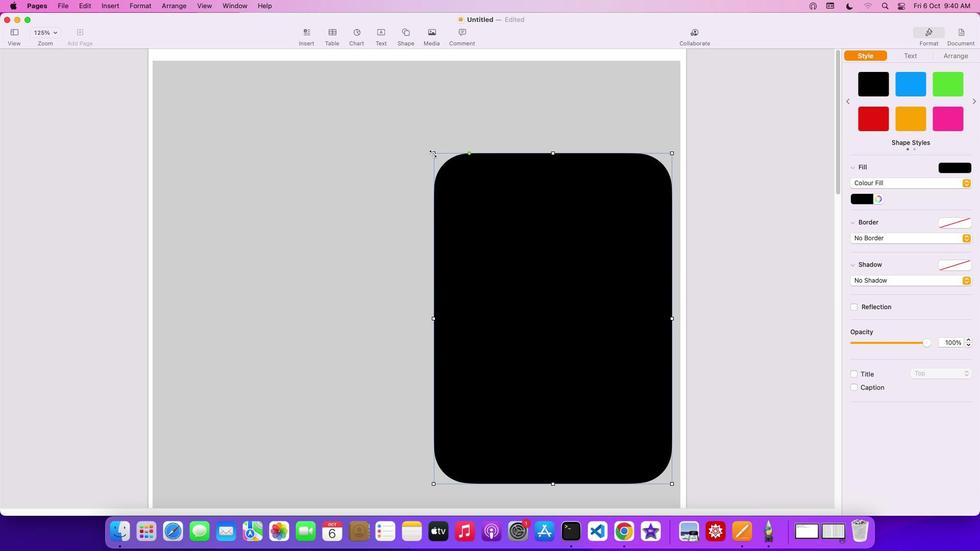 
Action: Mouse scrolled (562, 189) with delta (4, 7)
Screenshot: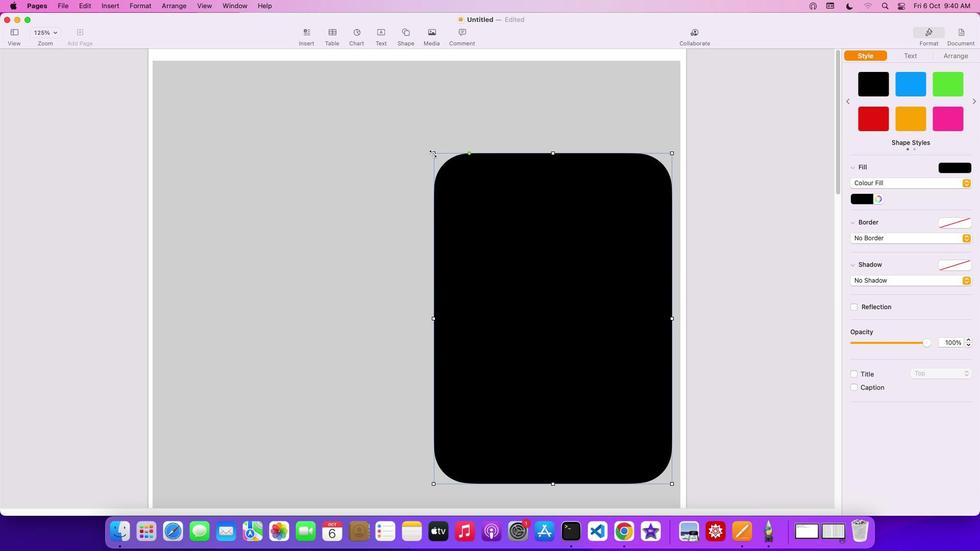 
Action: Mouse scrolled (562, 189) with delta (4, 8)
Screenshot: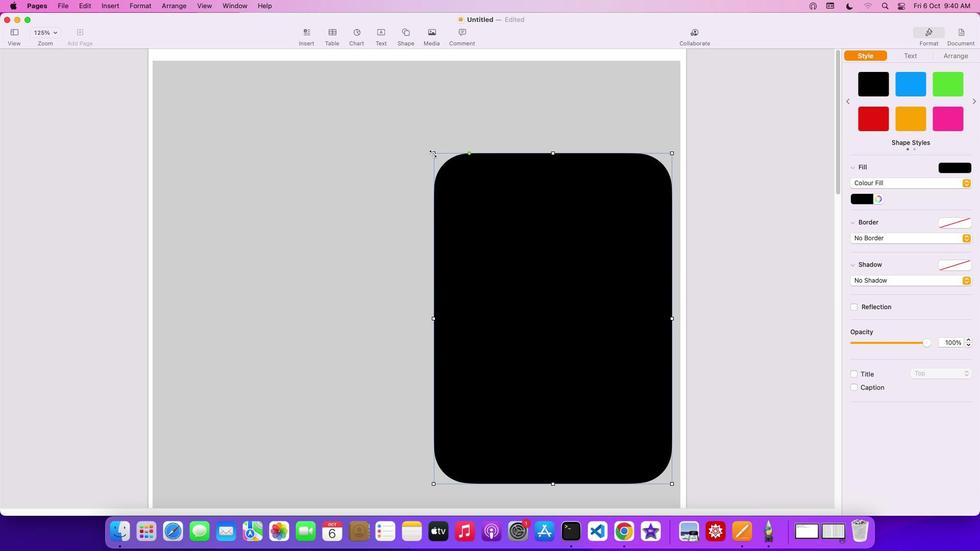 
Action: Mouse moved to (437, 158)
Screenshot: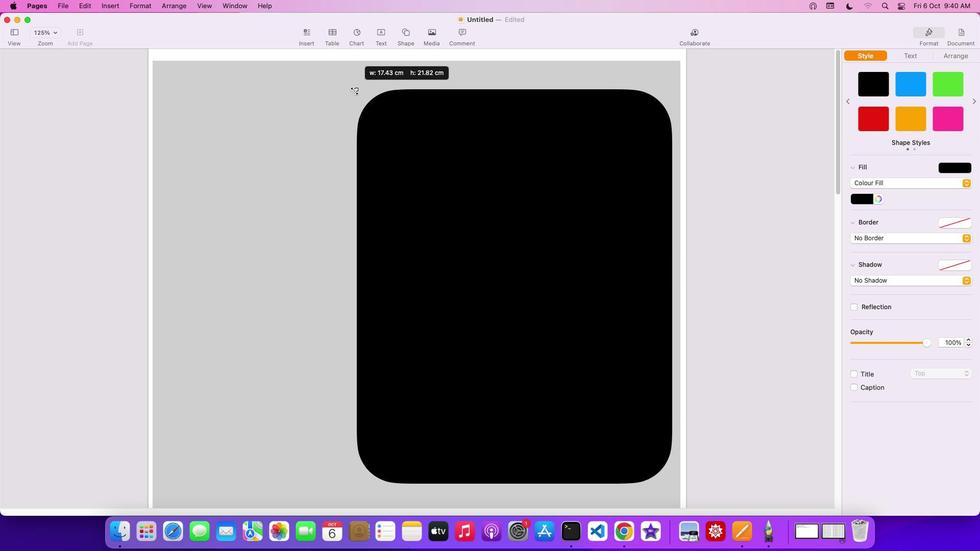 
Action: Mouse pressed left at (437, 158)
Screenshot: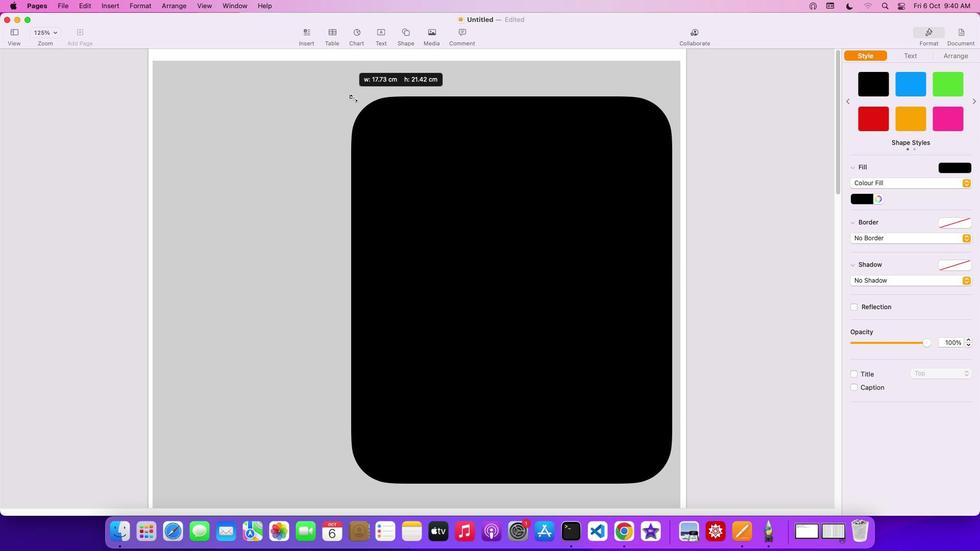 
Action: Mouse moved to (519, 276)
Screenshot: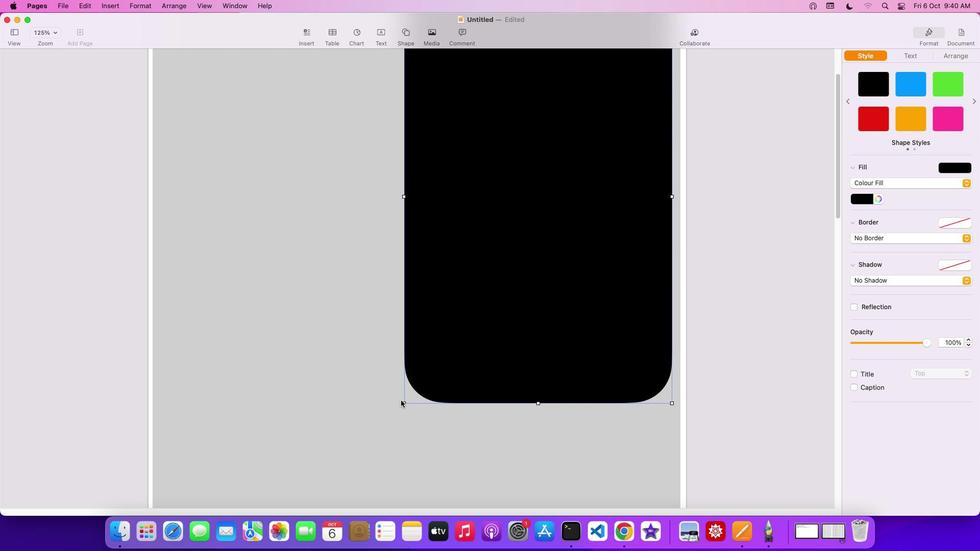 
Action: Mouse scrolled (519, 276) with delta (4, 4)
Screenshot: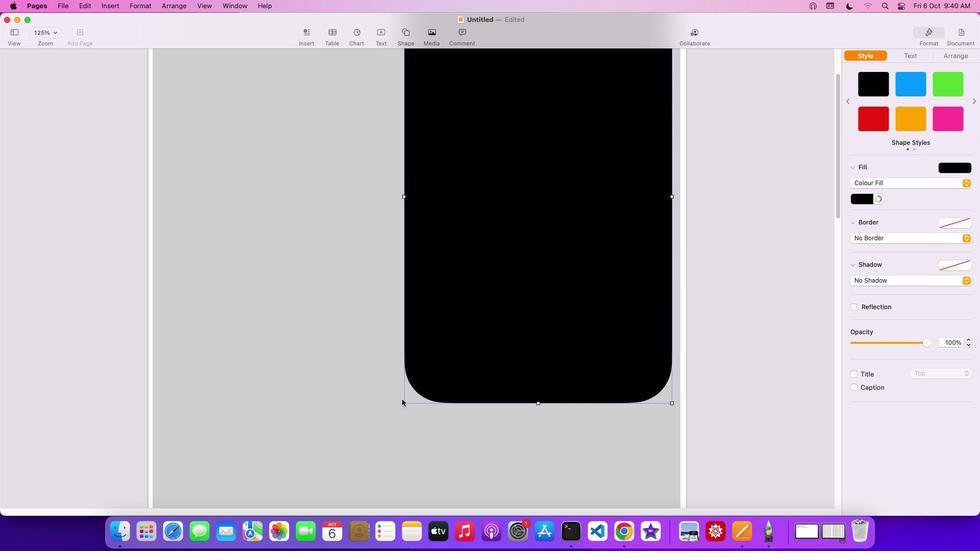 
Action: Mouse scrolled (519, 276) with delta (4, 4)
Screenshot: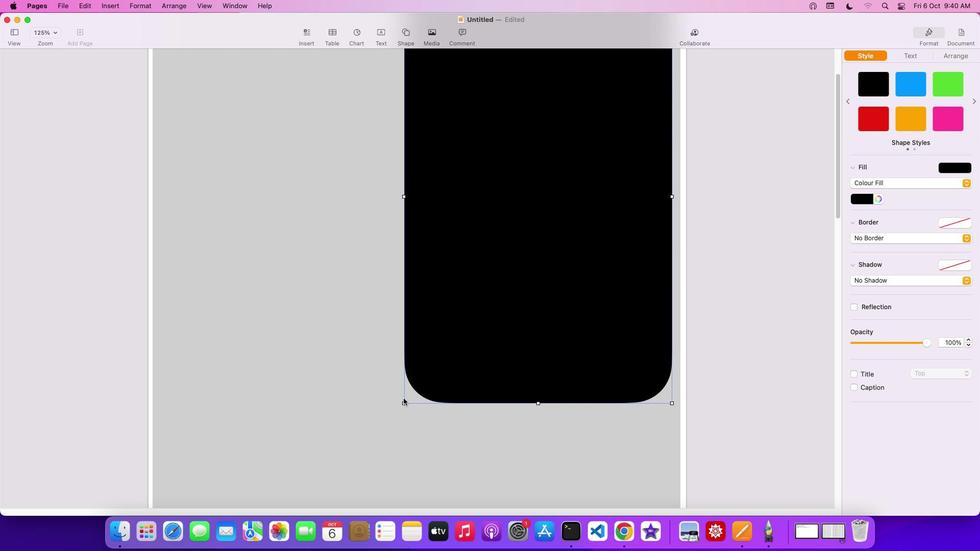 
Action: Mouse scrolled (519, 276) with delta (4, 3)
Screenshot: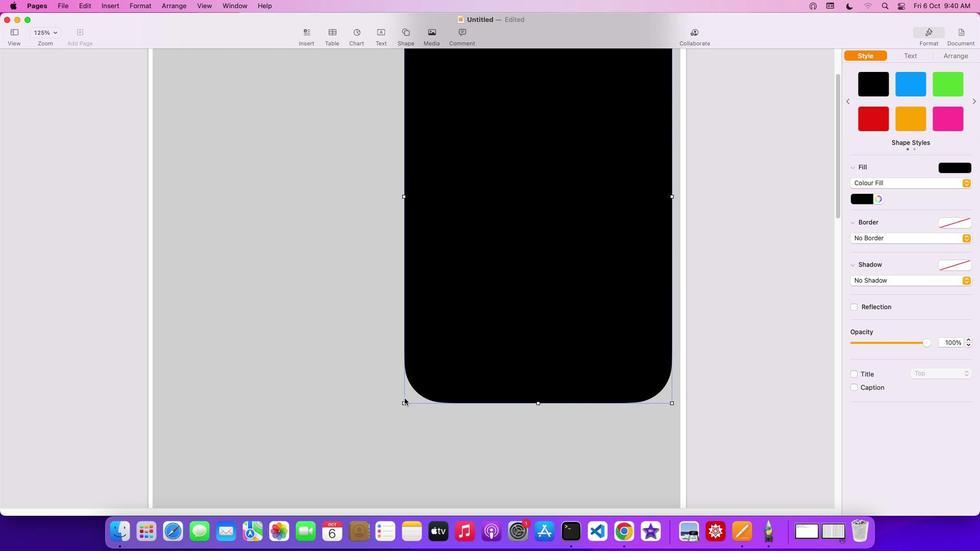 
Action: Mouse scrolled (519, 276) with delta (4, 2)
Screenshot: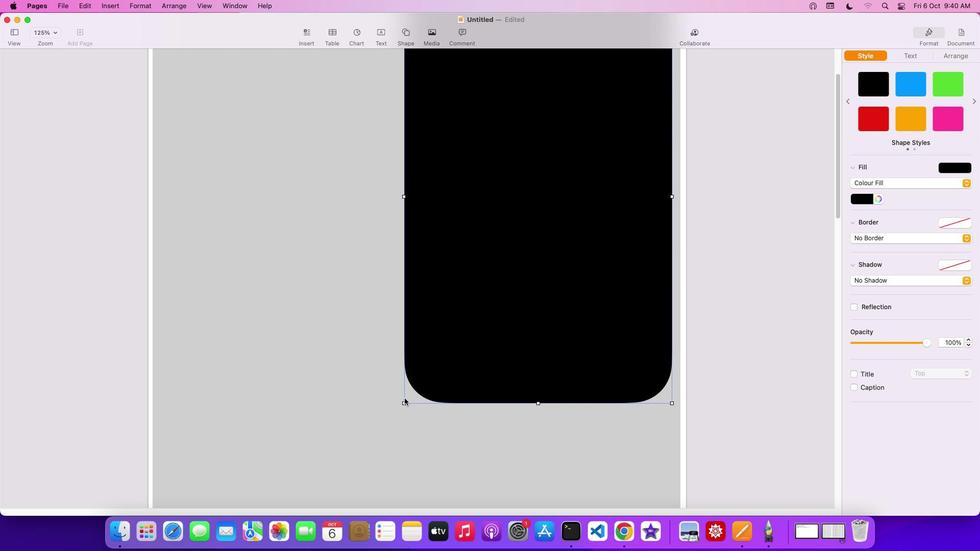 
Action: Mouse scrolled (519, 276) with delta (4, 2)
Screenshot: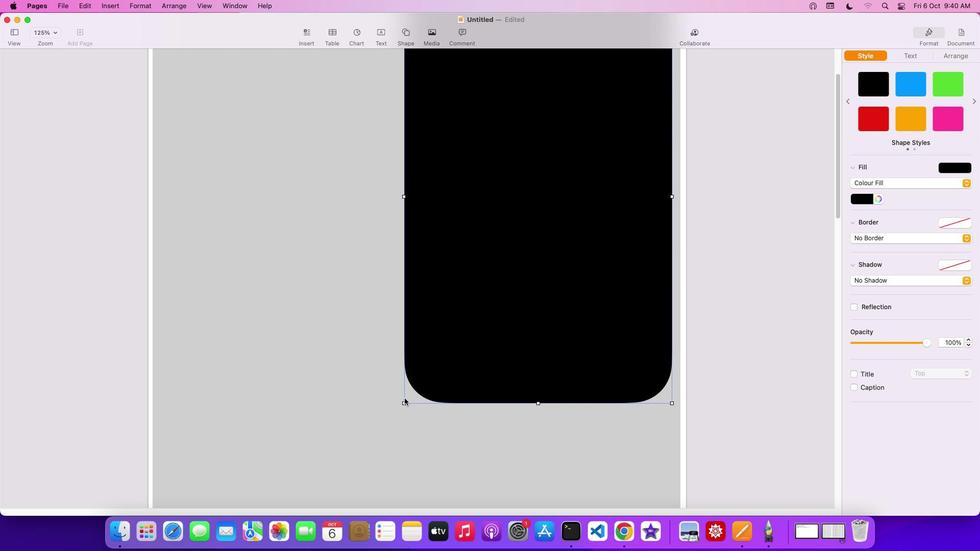 
Action: Mouse moved to (407, 407)
Screenshot: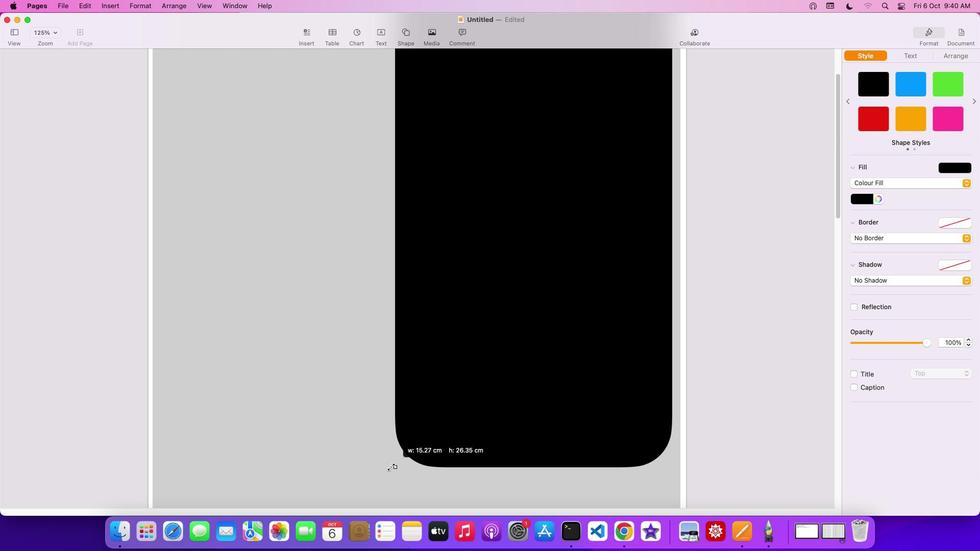 
Action: Mouse pressed left at (407, 407)
Screenshot: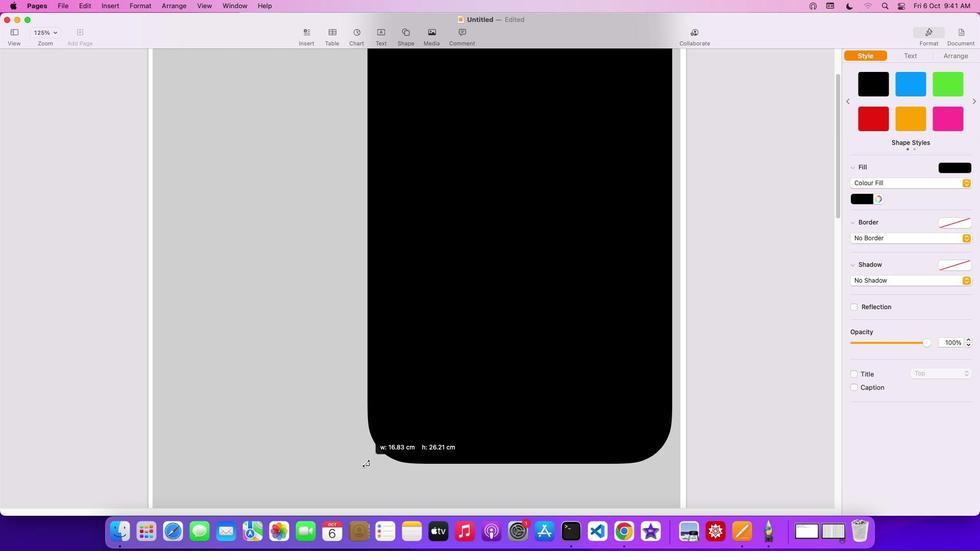 
Action: Mouse moved to (467, 449)
Screenshot: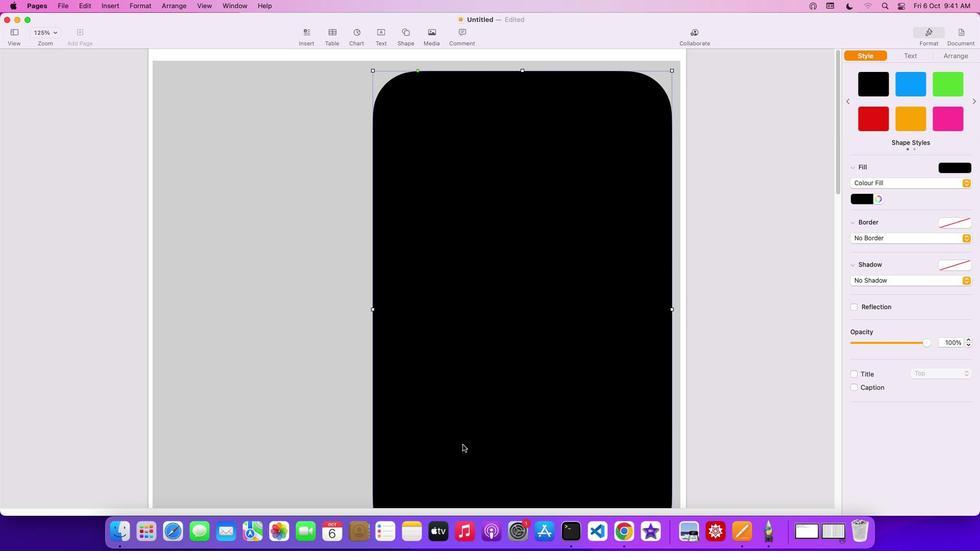 
Action: Mouse scrolled (467, 449) with delta (4, 5)
Screenshot: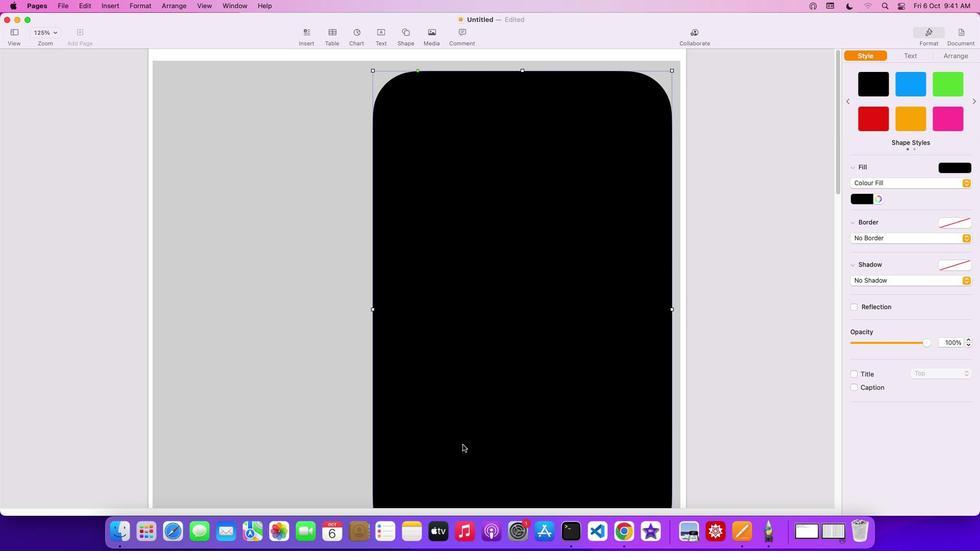 
Action: Mouse scrolled (467, 449) with delta (4, 5)
Screenshot: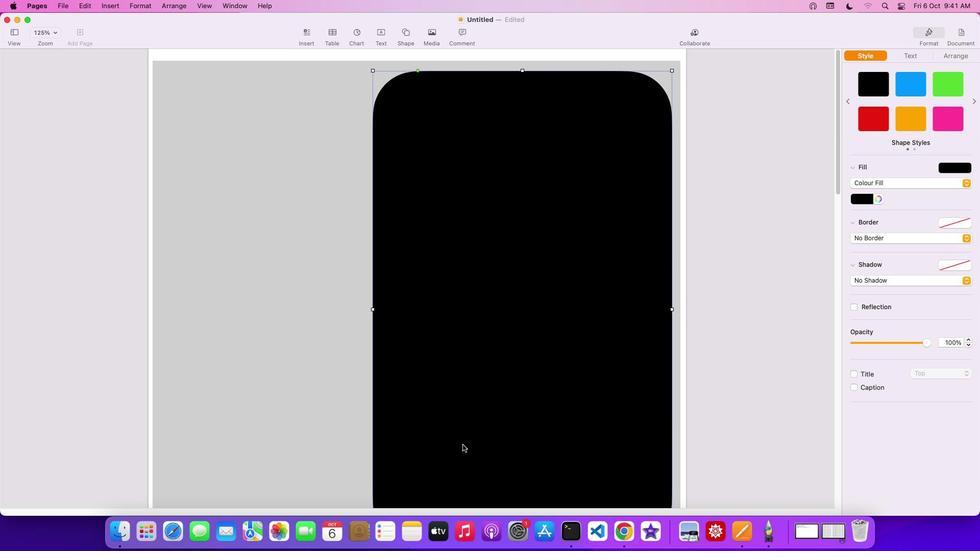 
Action: Mouse scrolled (467, 449) with delta (4, 6)
Screenshot: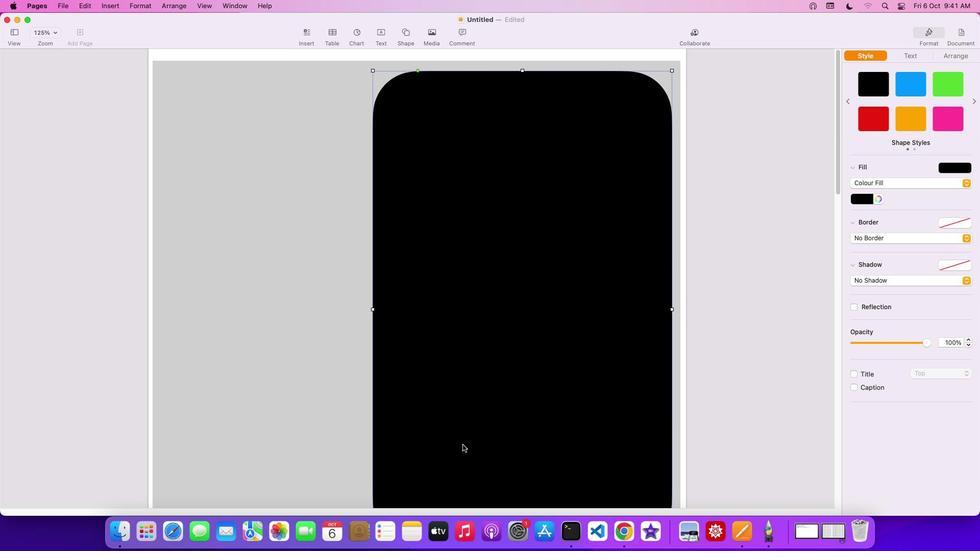 
Action: Mouse scrolled (467, 449) with delta (4, 7)
Screenshot: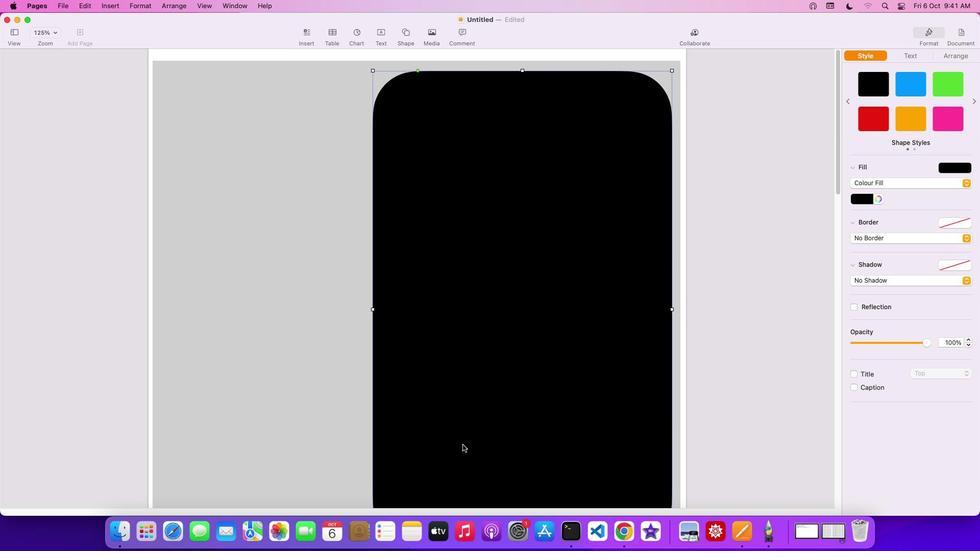 
Action: Mouse scrolled (467, 449) with delta (4, 7)
Screenshot: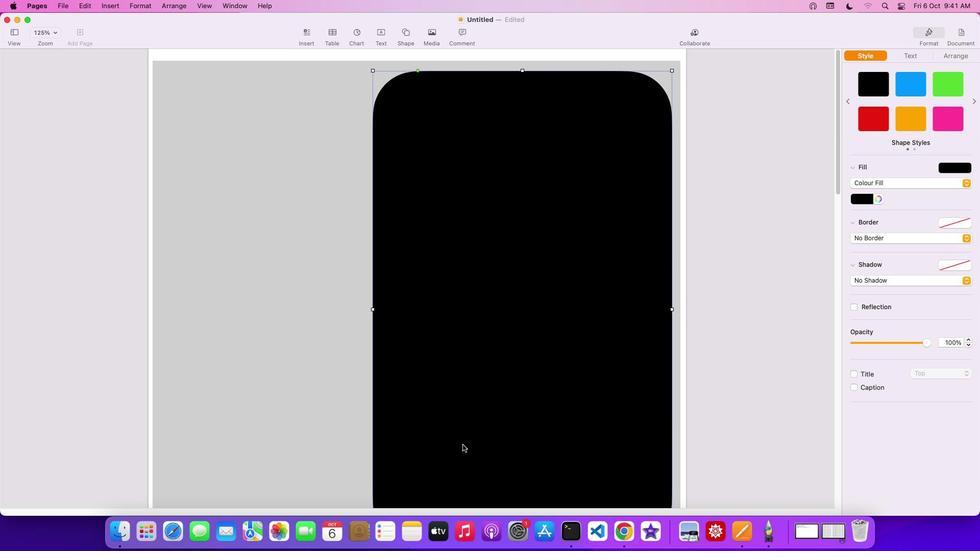 
Action: Mouse moved to (467, 449)
Screenshot: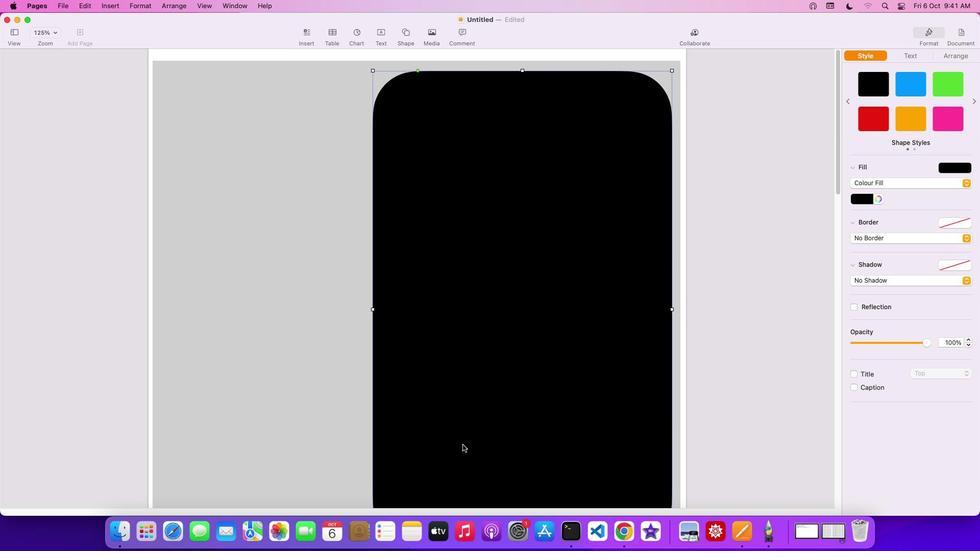 
Action: Mouse scrolled (467, 449) with delta (4, 5)
Screenshot: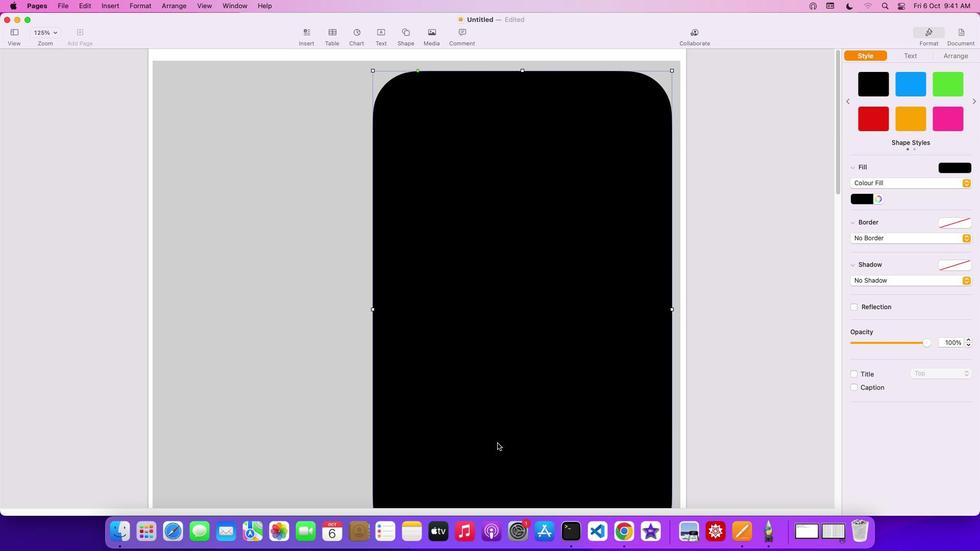 
Action: Mouse scrolled (467, 449) with delta (4, 5)
Screenshot: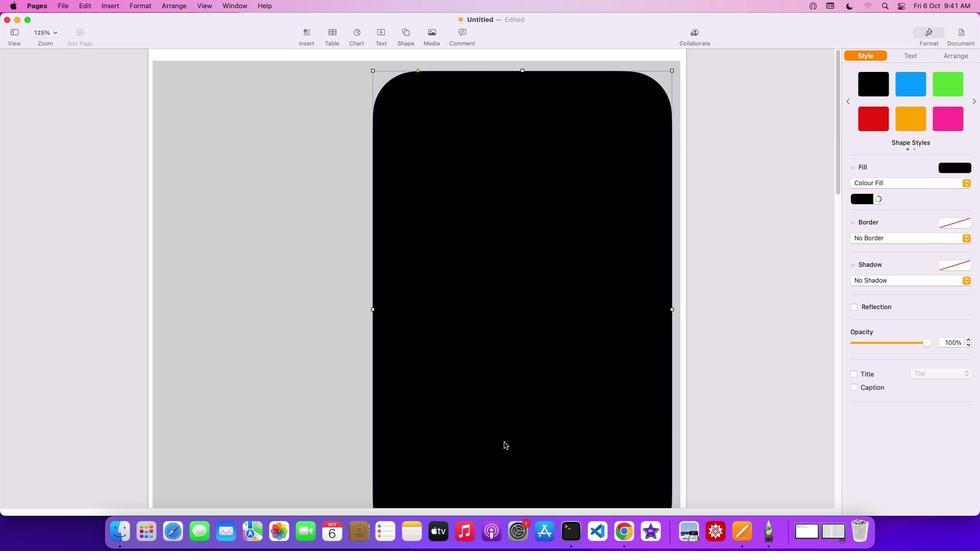 
Action: Mouse scrolled (467, 449) with delta (4, 6)
Screenshot: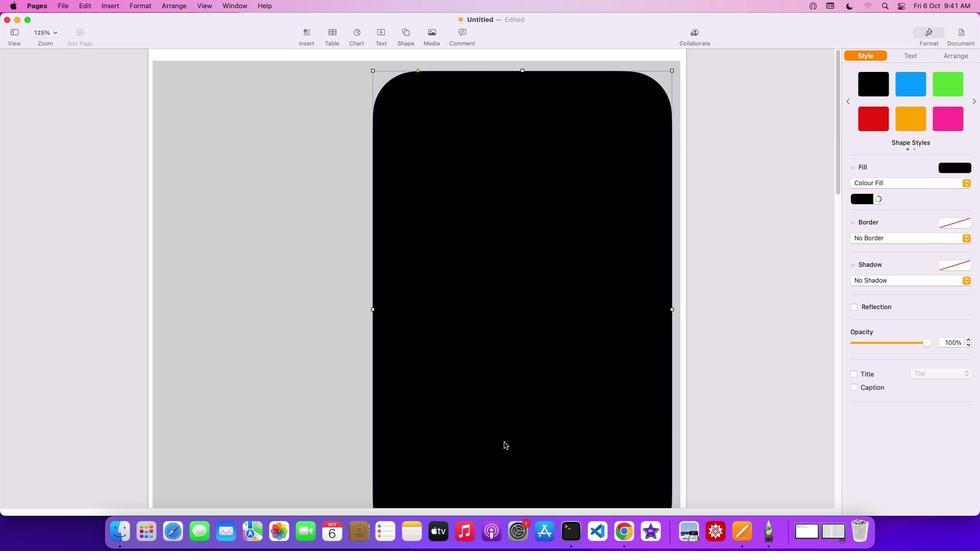 
Action: Mouse scrolled (467, 449) with delta (4, 7)
Screenshot: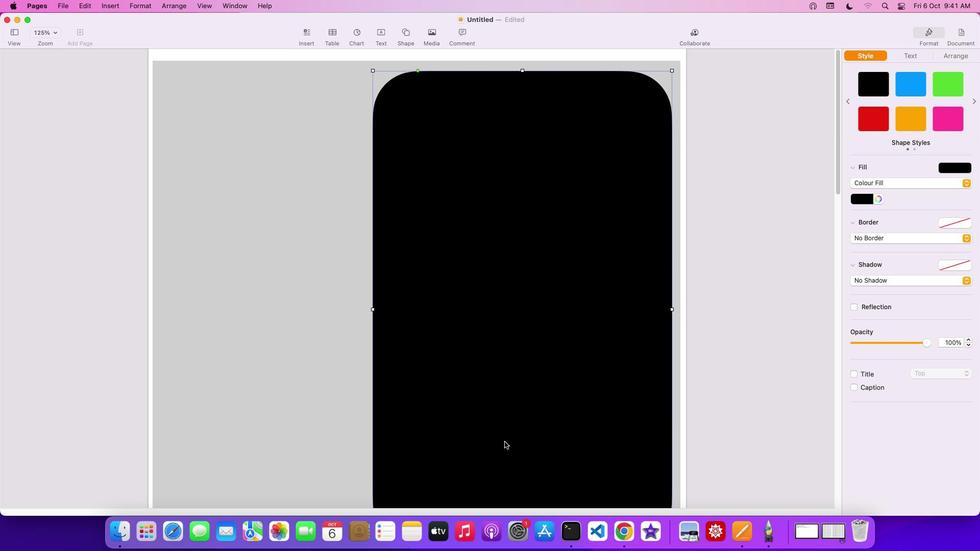 
Action: Mouse moved to (516, 435)
Screenshot: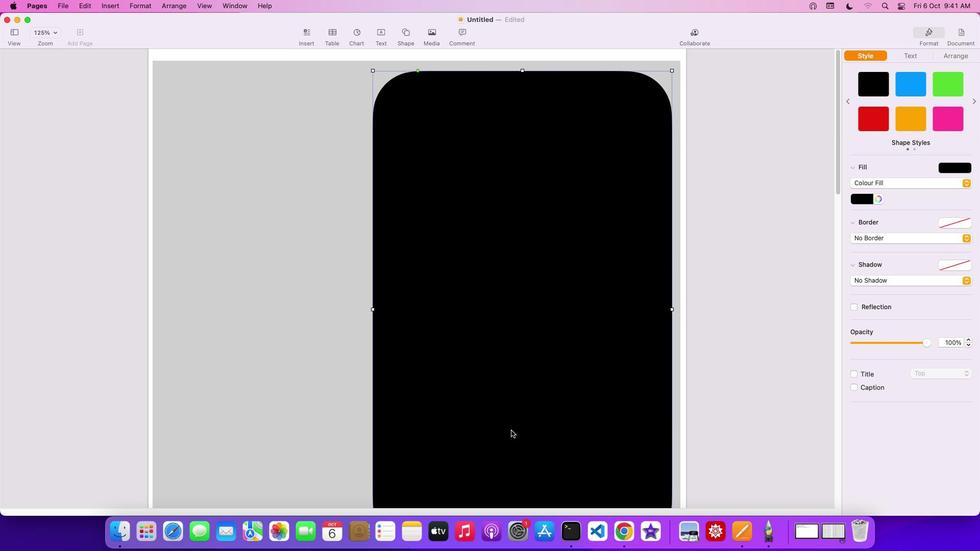 
Action: Mouse pressed left at (516, 435)
Screenshot: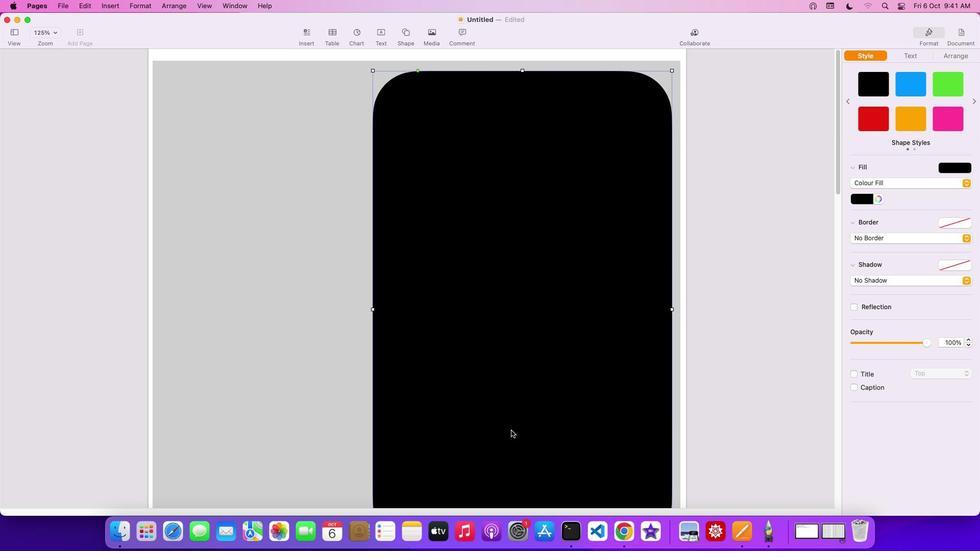 
Action: Key pressed Key.cmd
Screenshot: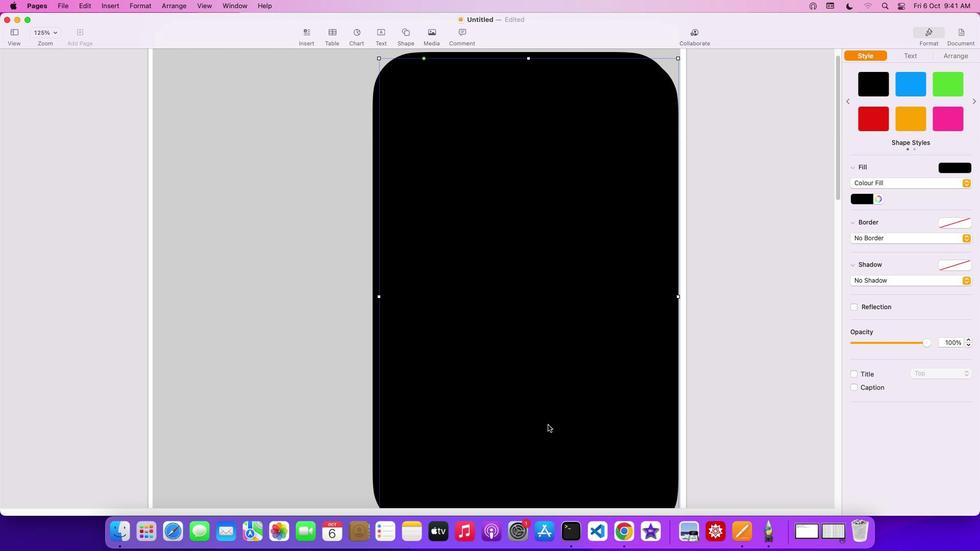 
Action: Mouse moved to (515, 435)
Screenshot: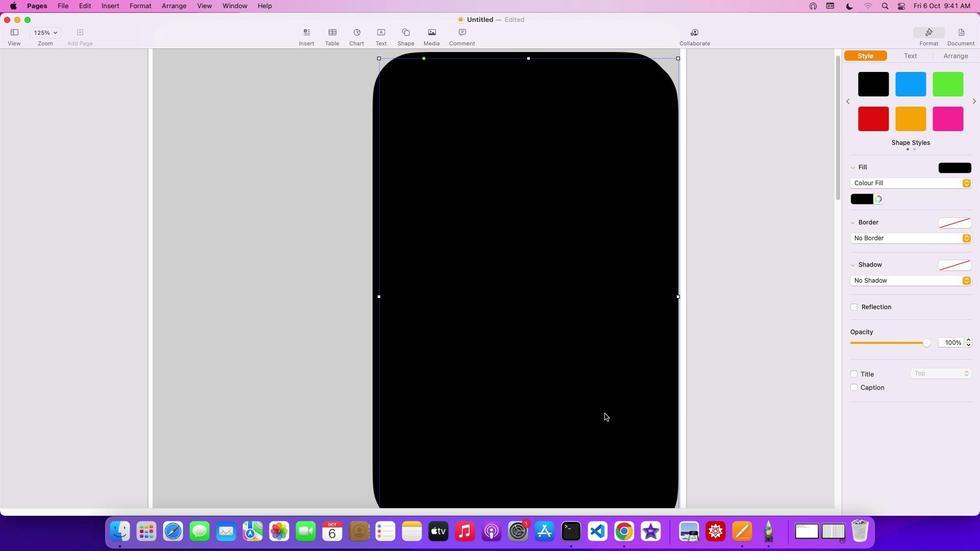 
Action: Key pressed 'c'
Screenshot: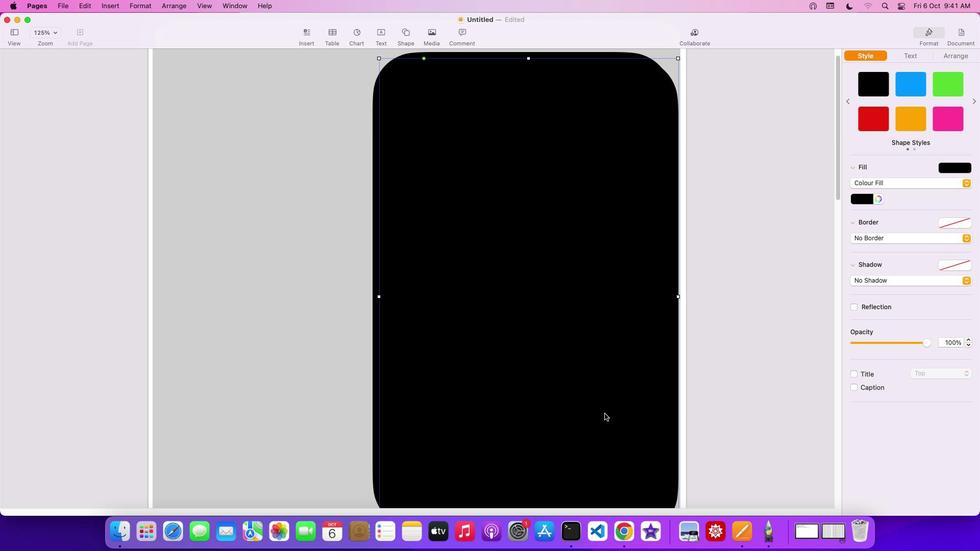 
Action: Mouse moved to (515, 435)
Screenshot: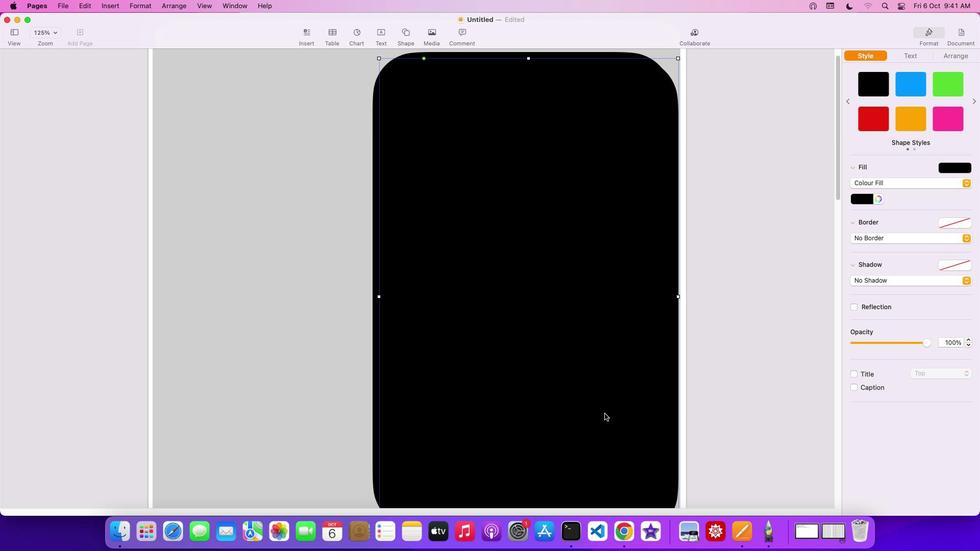 
Action: Key pressed 'v'
Screenshot: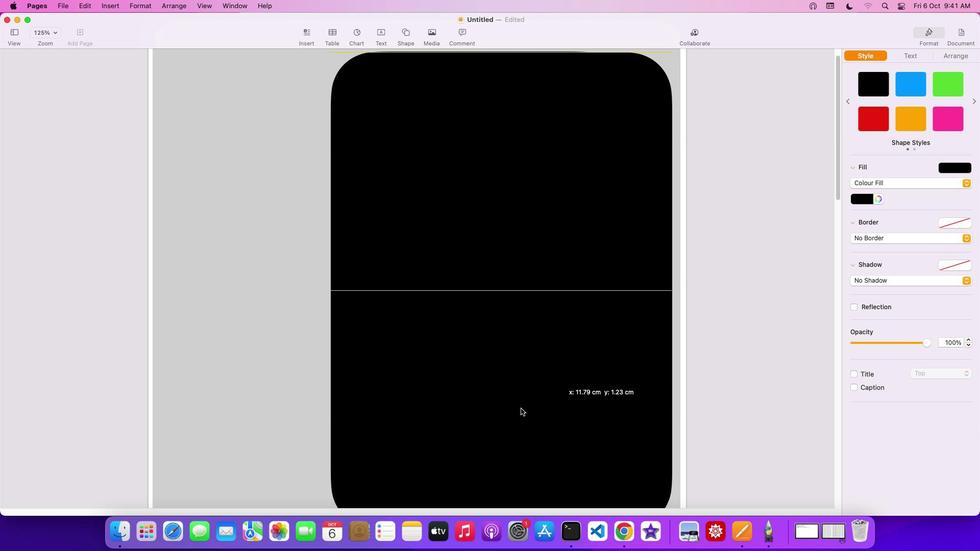 
Action: Mouse moved to (609, 418)
Screenshot: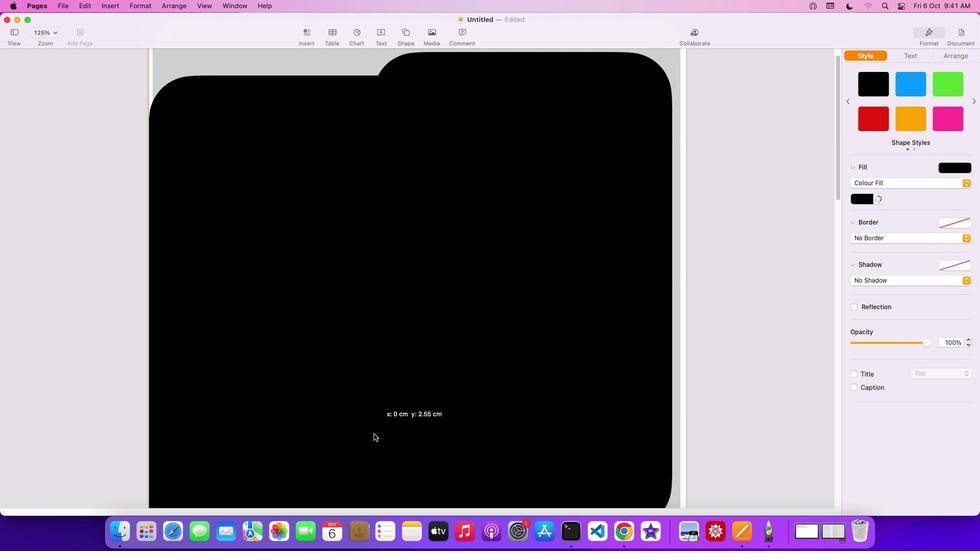 
Action: Mouse pressed left at (609, 418)
Screenshot: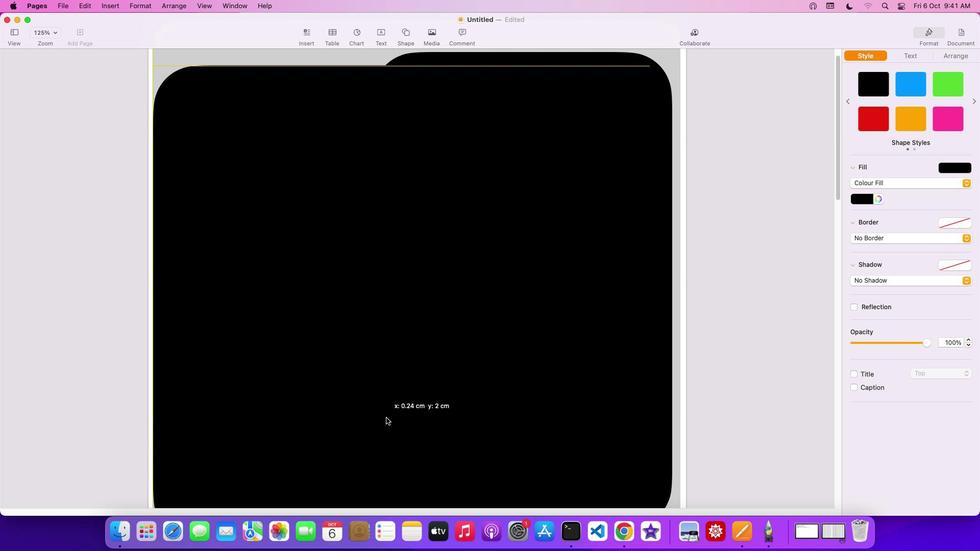 
Action: Mouse moved to (559, 358)
Screenshot: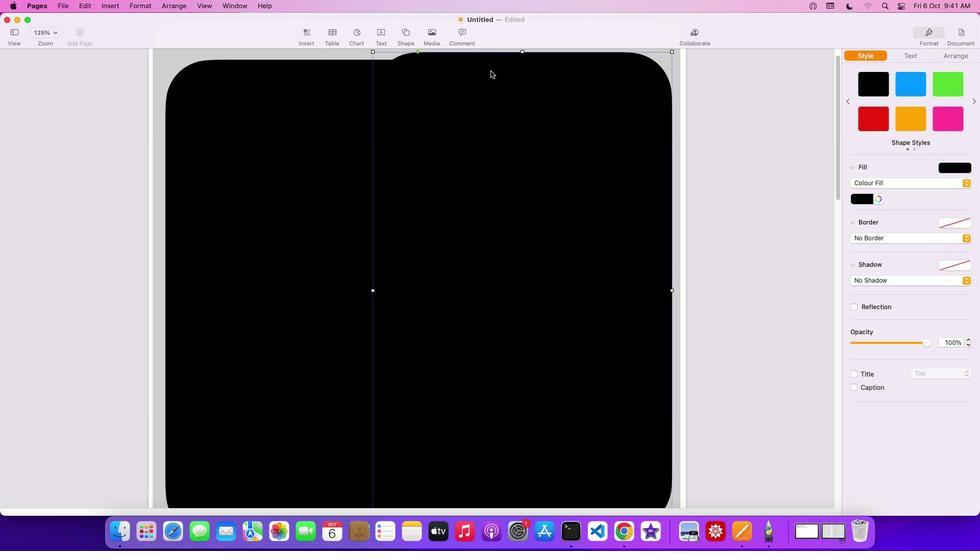 
Action: Mouse pressed left at (559, 358)
Screenshot: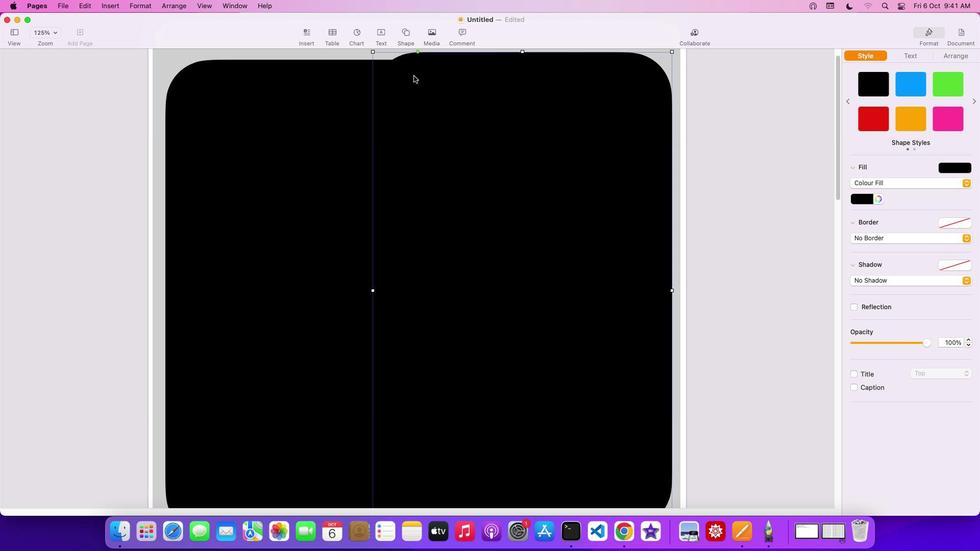 
Action: Mouse moved to (332, 115)
Screenshot: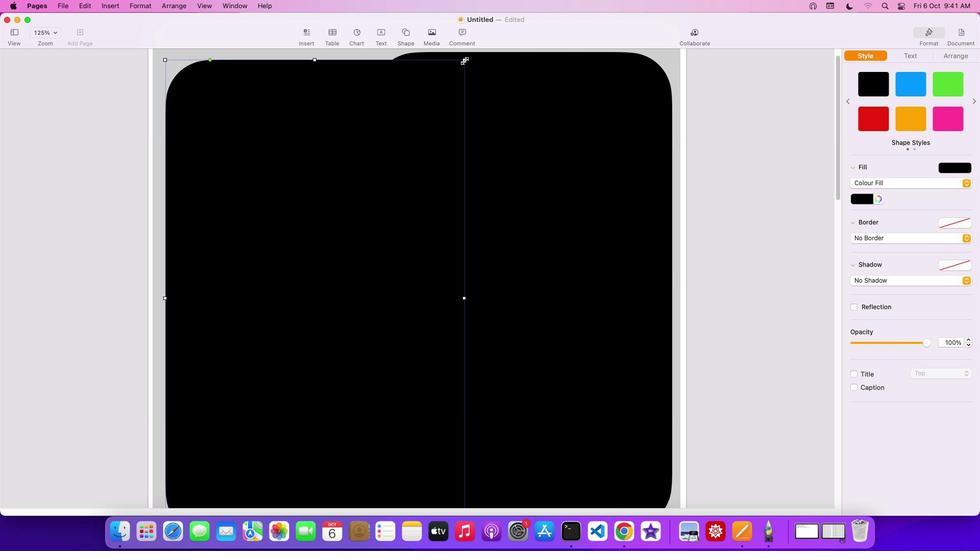 
Action: Mouse pressed left at (332, 115)
Screenshot: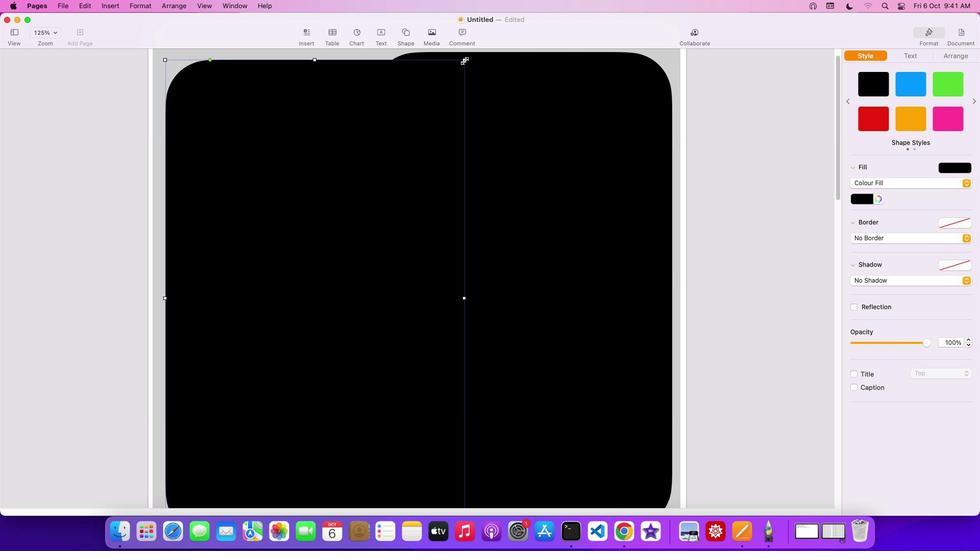 
Action: Mouse moved to (469, 64)
Screenshot: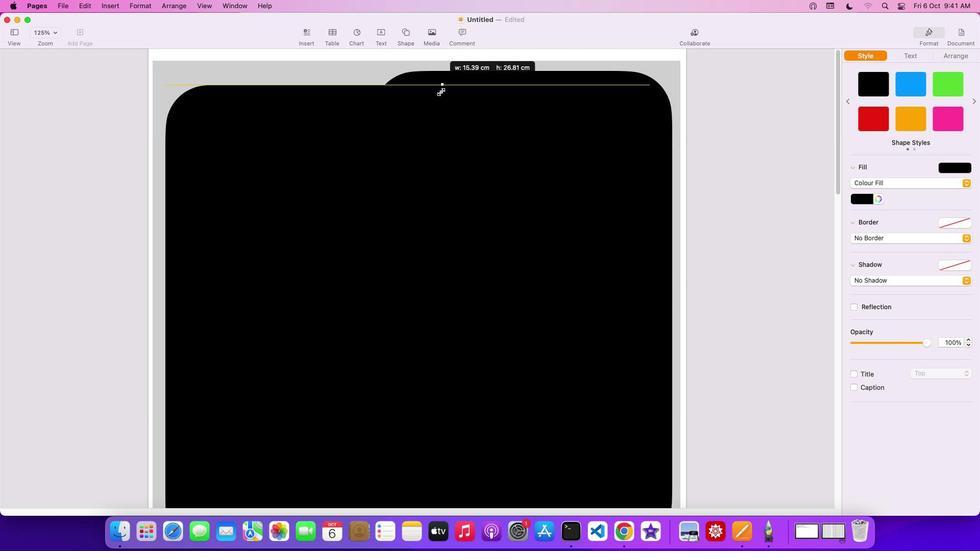 
Action: Mouse pressed left at (469, 64)
Screenshot: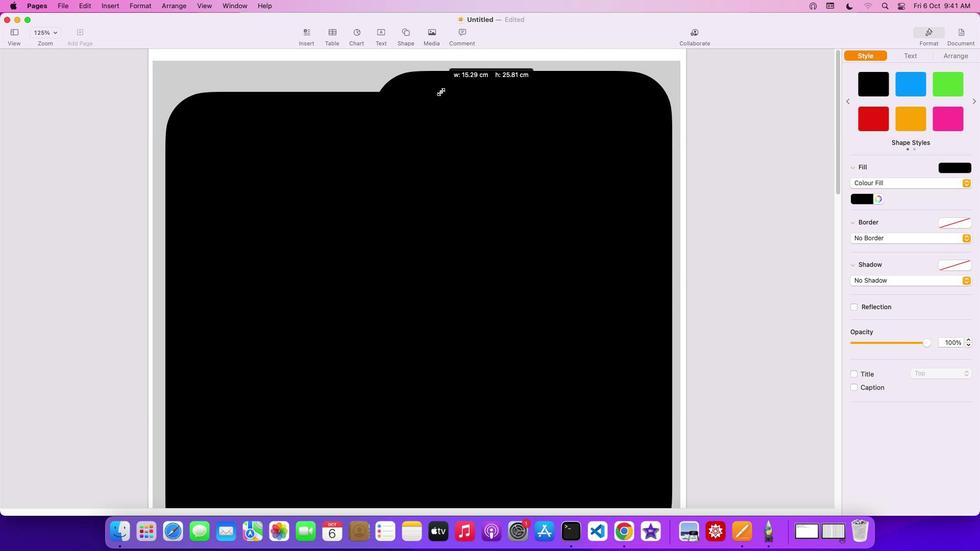 
Action: Mouse moved to (538, 140)
Screenshot: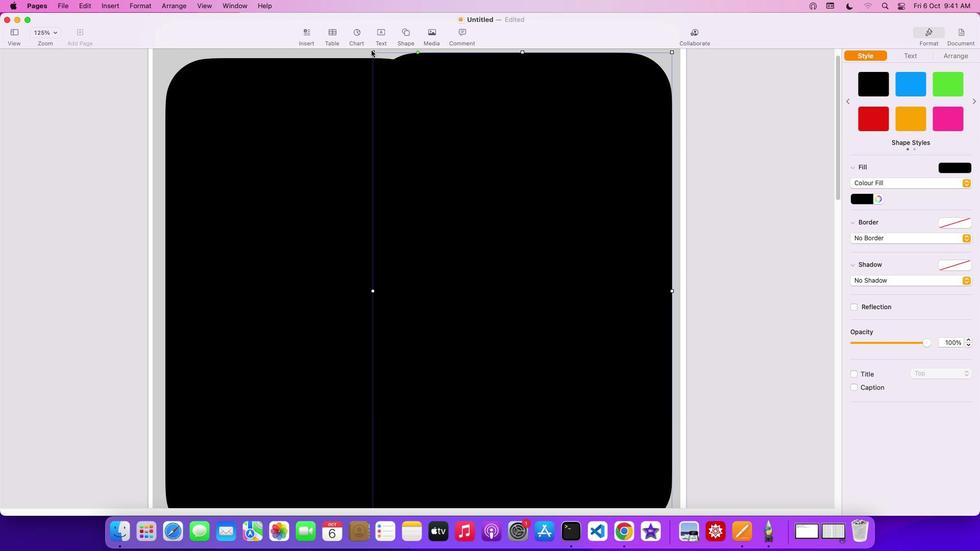 
Action: Mouse pressed left at (538, 140)
Screenshot: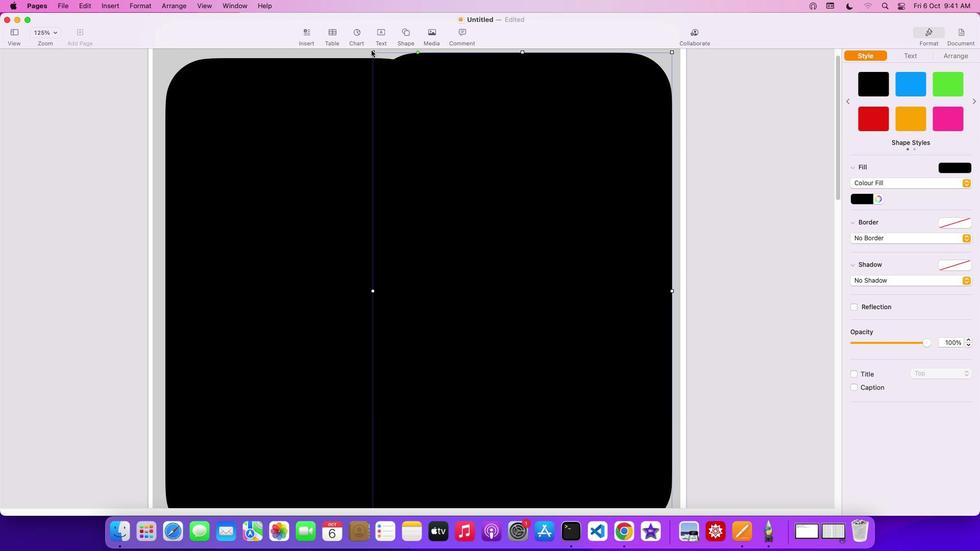 
Action: Mouse moved to (377, 56)
Screenshot: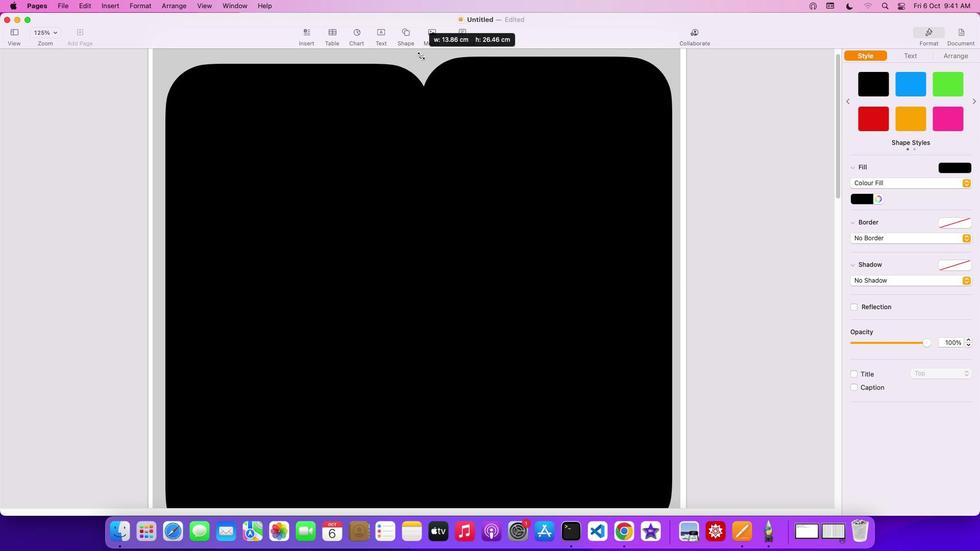 
Action: Mouse pressed left at (377, 56)
Screenshot: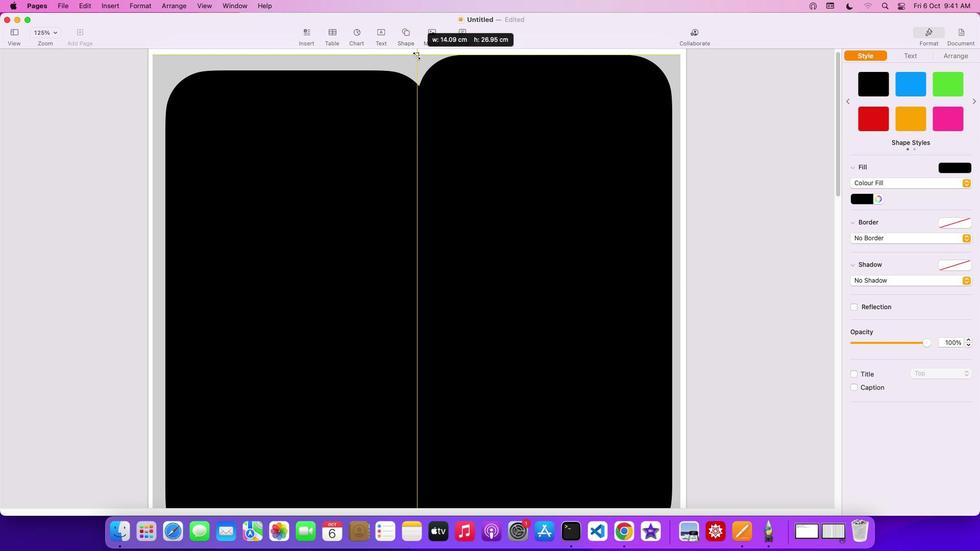 
Action: Mouse moved to (502, 160)
Screenshot: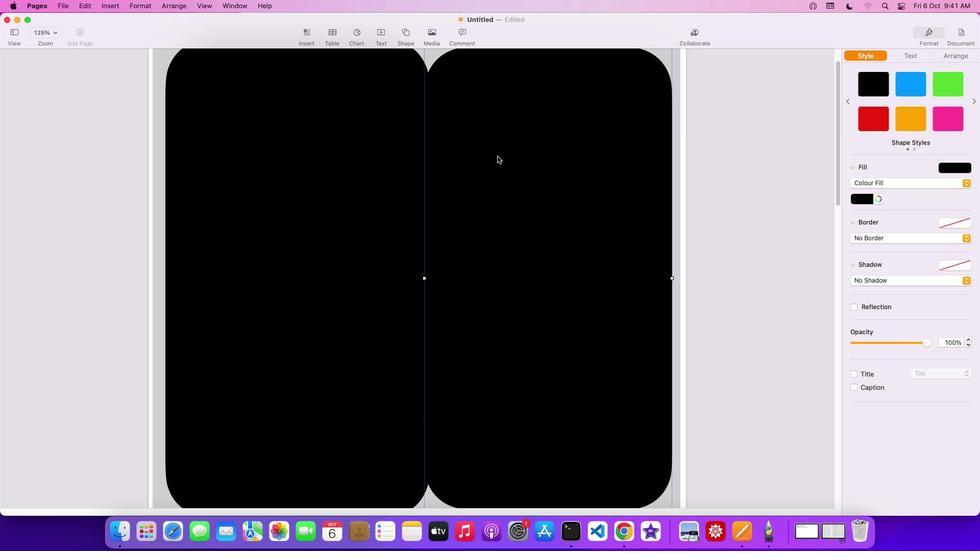 
Action: Mouse scrolled (502, 160) with delta (4, 4)
Screenshot: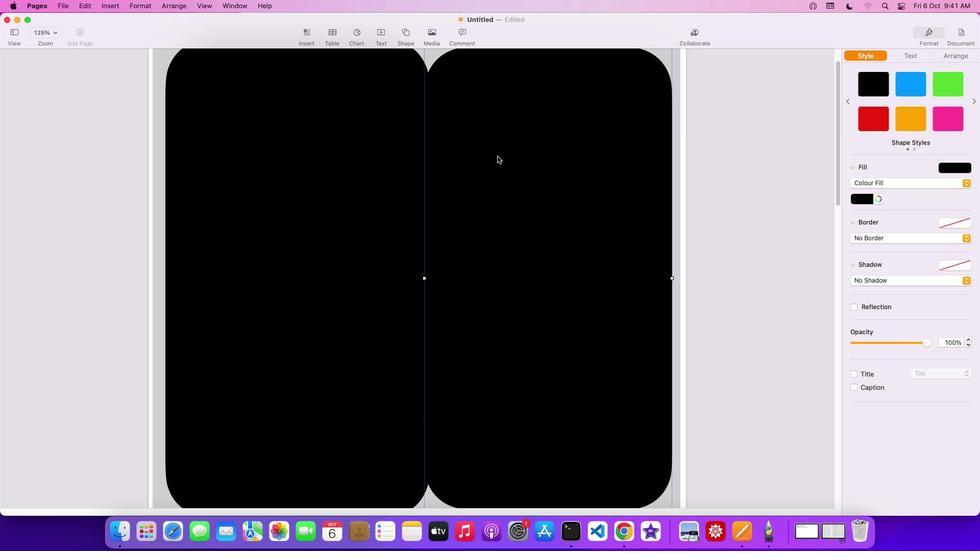 
Action: Mouse scrolled (502, 160) with delta (4, 4)
Screenshot: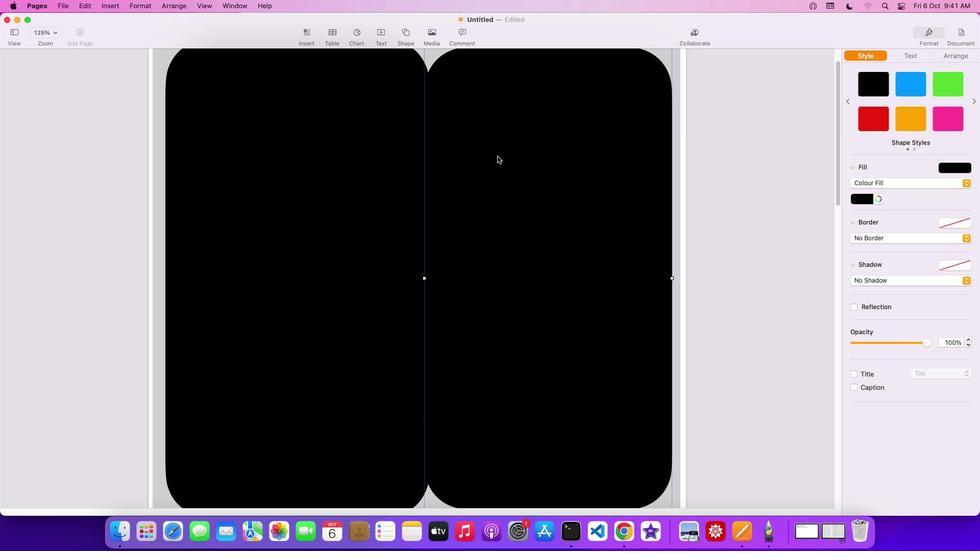 
Action: Mouse scrolled (502, 160) with delta (4, 3)
Screenshot: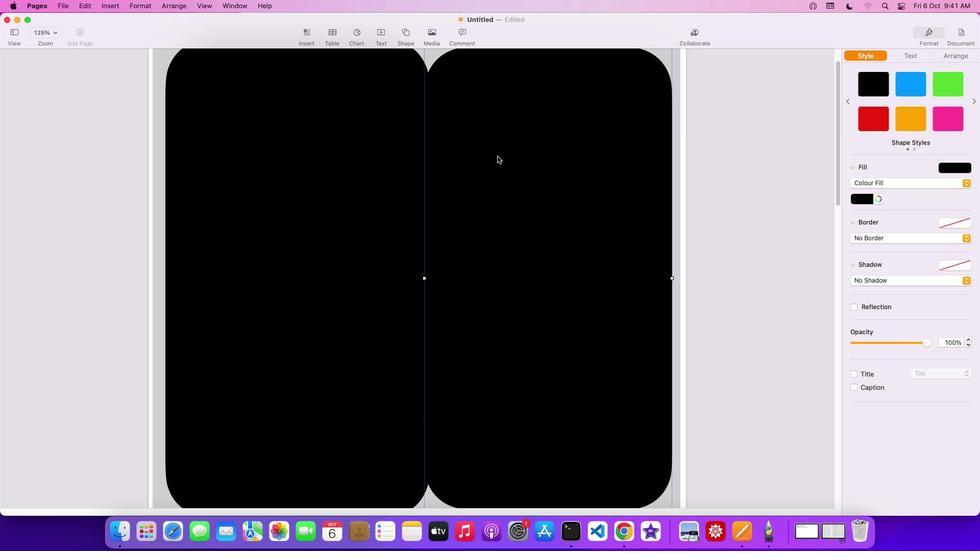 
Action: Mouse scrolled (502, 160) with delta (4, 5)
Screenshot: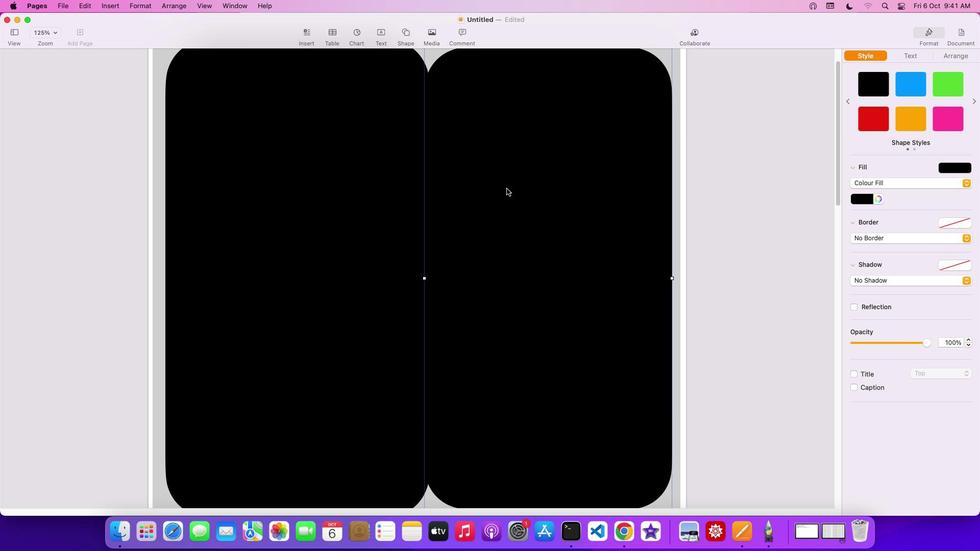 
Action: Mouse scrolled (502, 160) with delta (4, 5)
Screenshot: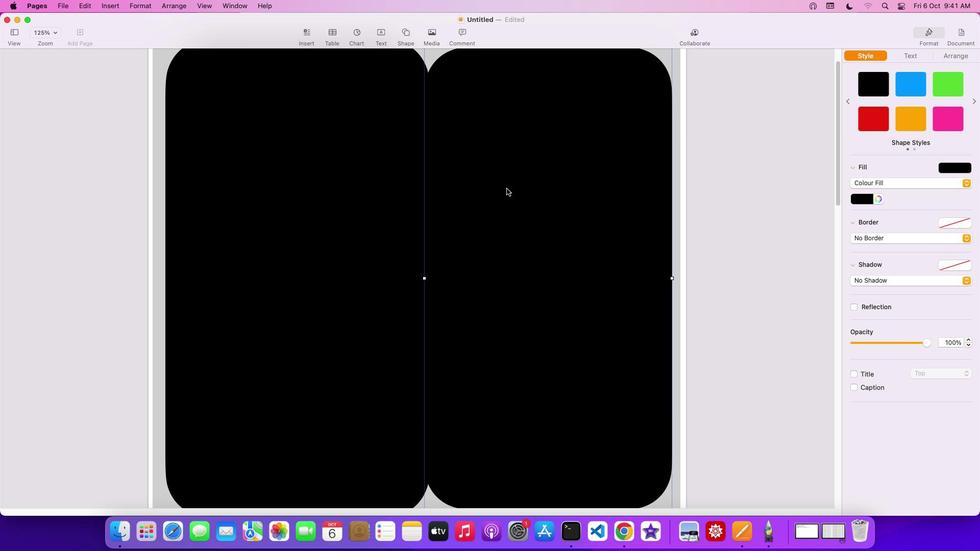 
Action: Mouse moved to (511, 193)
Screenshot: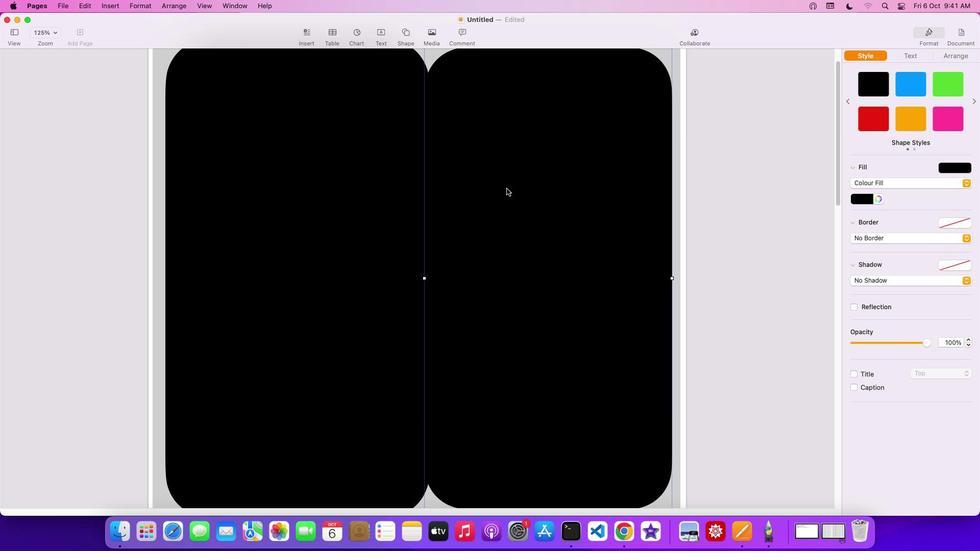 
Action: Mouse pressed left at (511, 193)
Screenshot: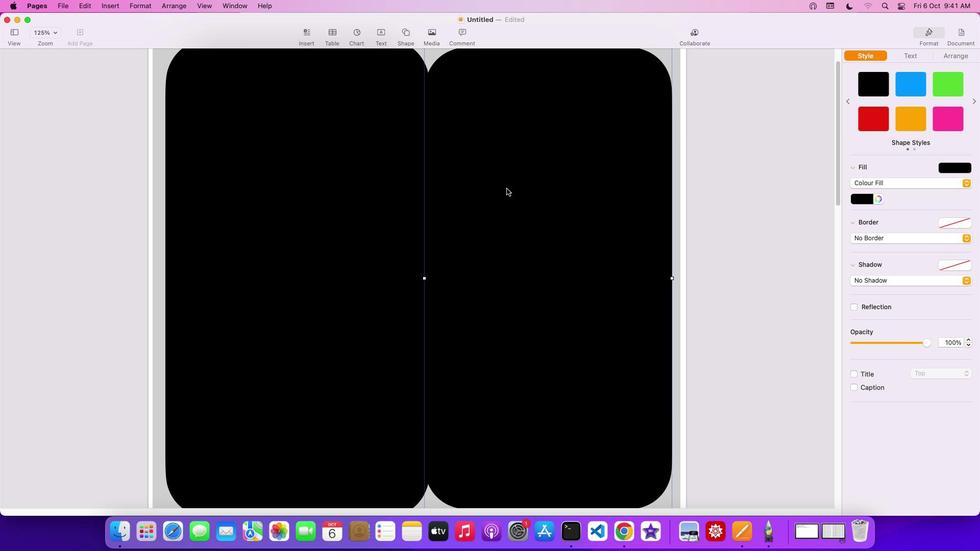 
Action: Key pressed Key.backspace
Screenshot: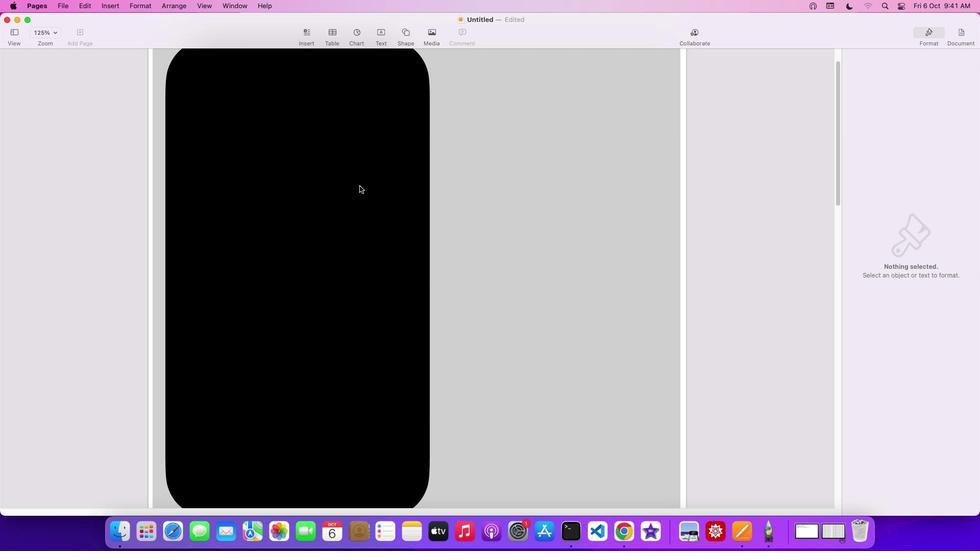 
Action: Mouse moved to (364, 190)
Screenshot: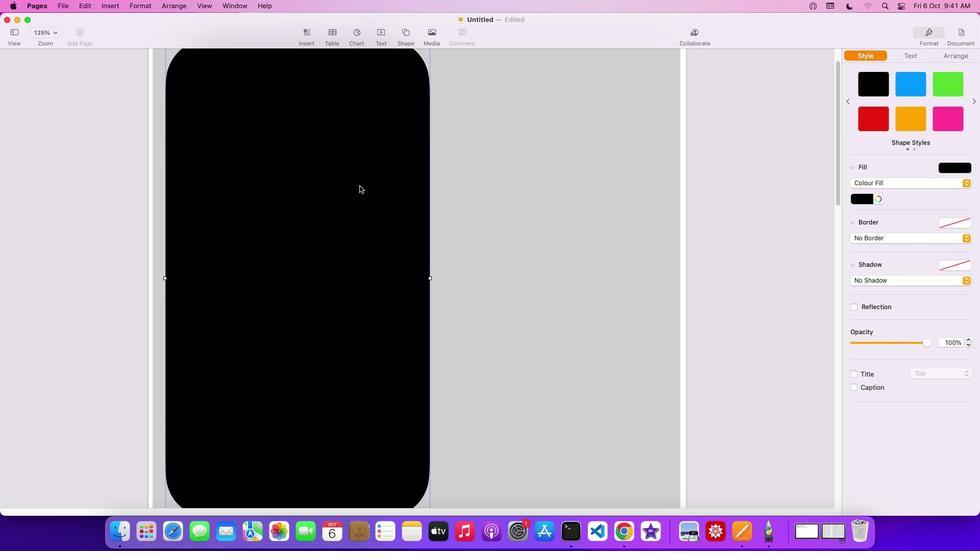 
Action: Mouse pressed left at (364, 190)
Screenshot: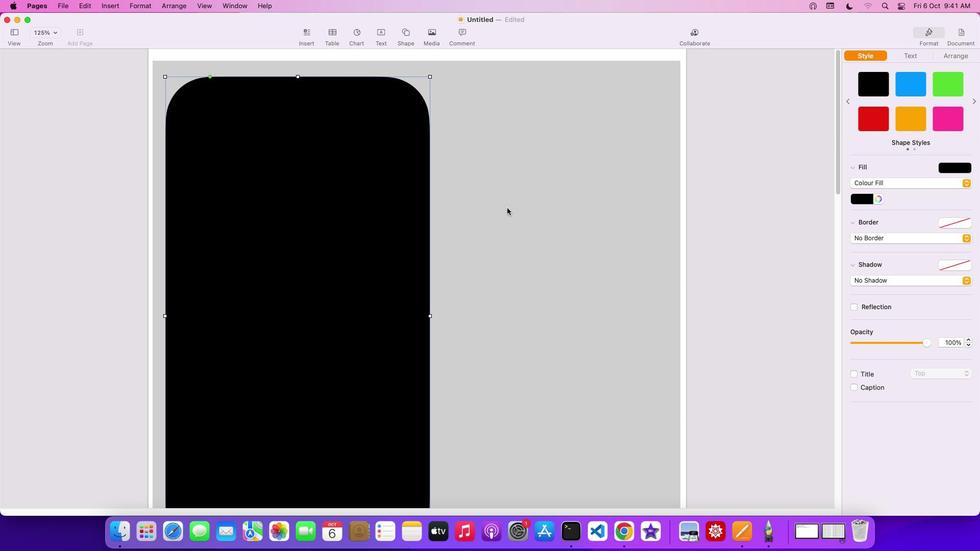 
Action: Mouse moved to (511, 212)
Screenshot: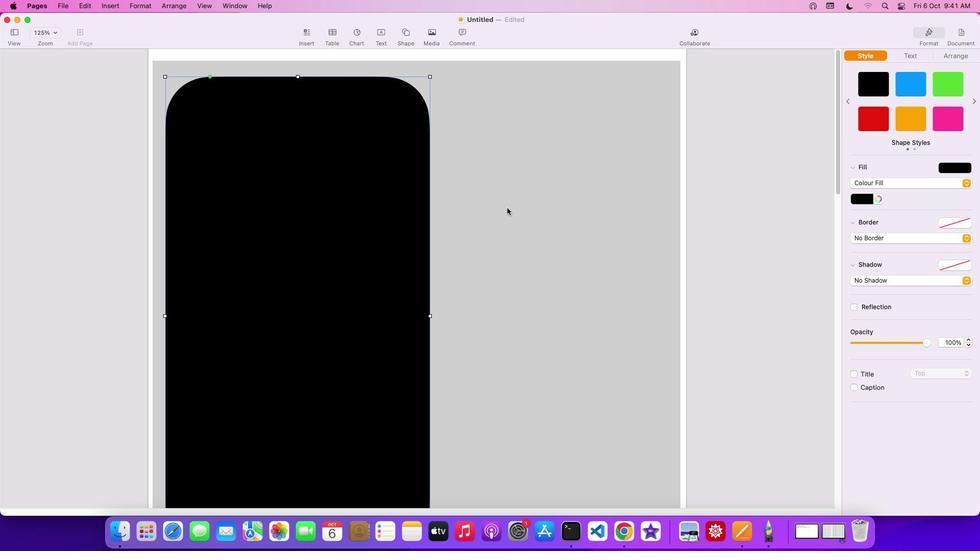 
Action: Mouse scrolled (511, 212) with delta (4, 5)
Screenshot: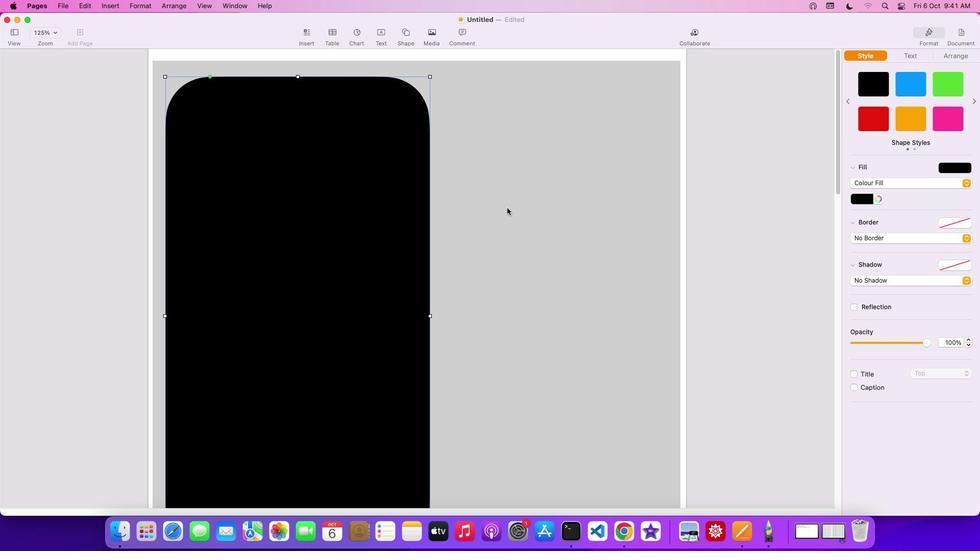 
Action: Mouse scrolled (511, 212) with delta (4, 5)
Screenshot: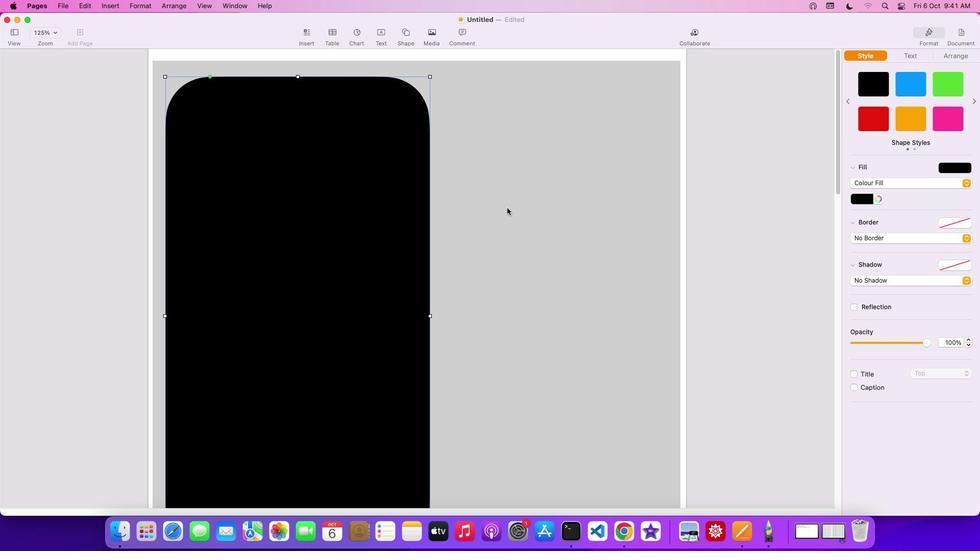 
Action: Mouse scrolled (511, 212) with delta (4, 6)
Screenshot: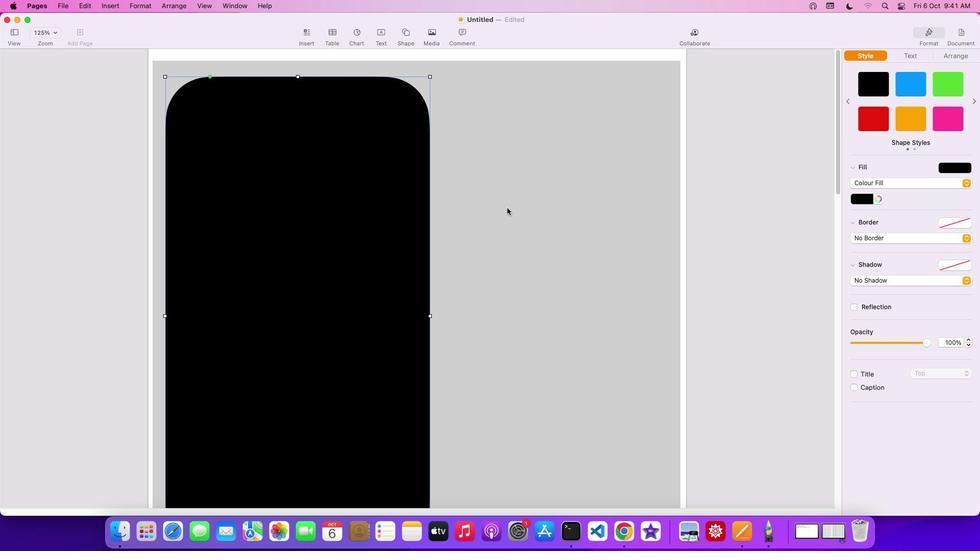 
Action: Mouse scrolled (511, 212) with delta (4, 6)
Screenshot: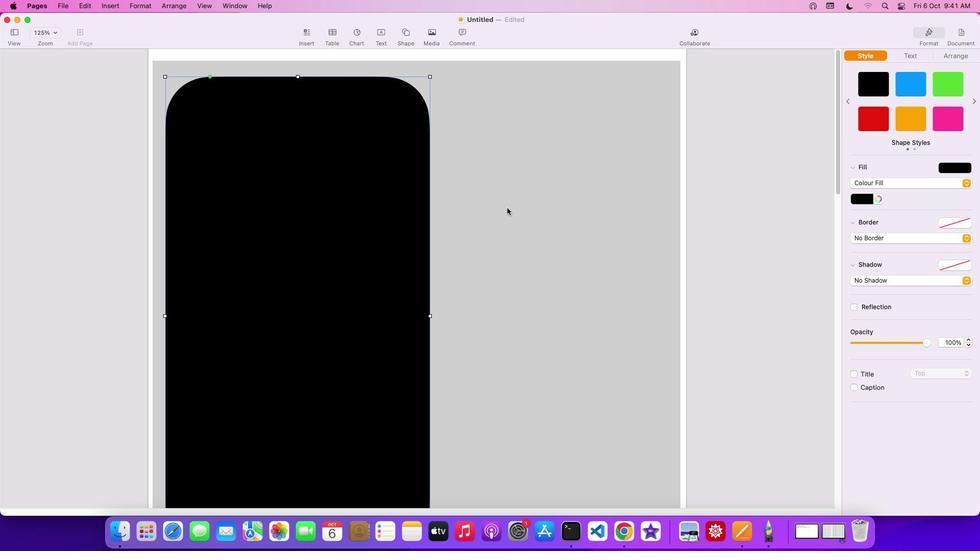 
Action: Mouse moved to (434, 81)
Screenshot: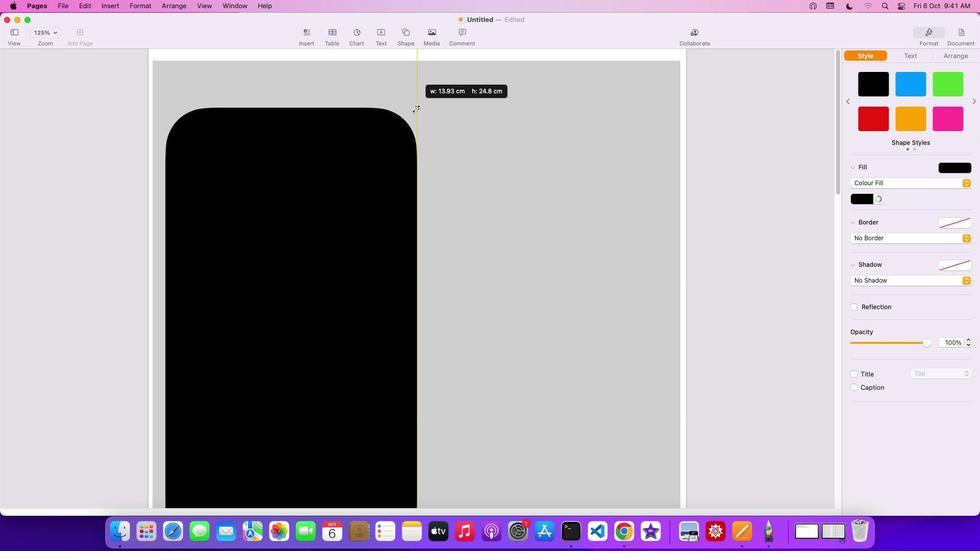 
Action: Mouse pressed left at (434, 81)
Screenshot: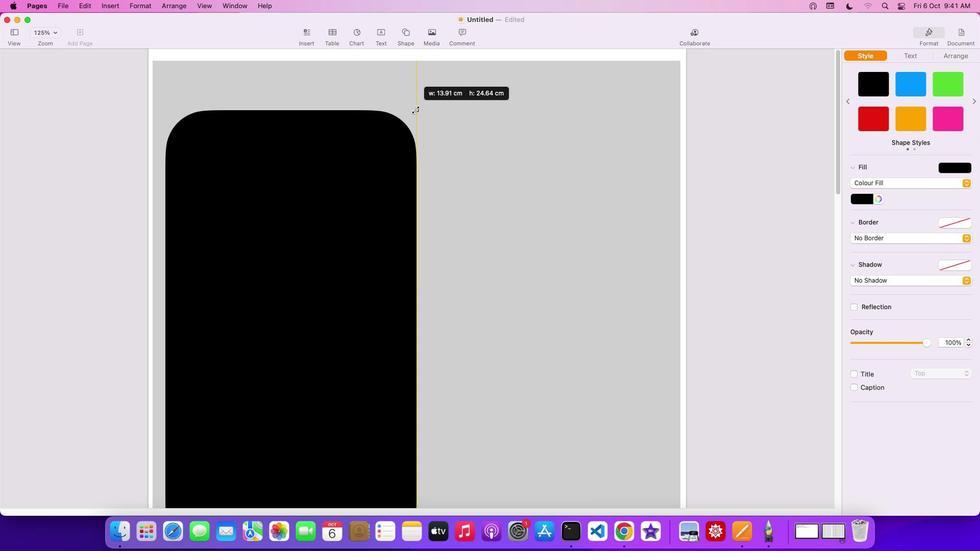 
Action: Mouse moved to (518, 228)
Screenshot: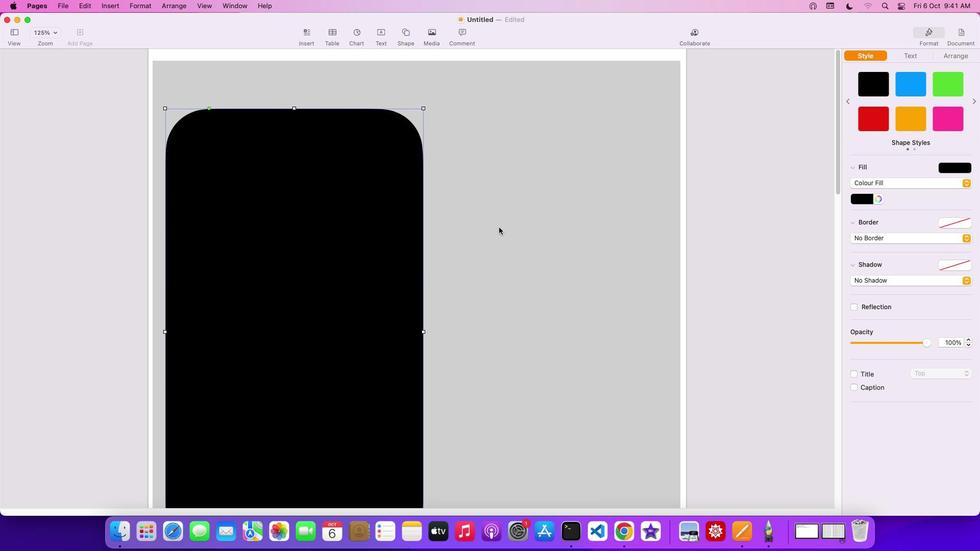 
Action: Mouse scrolled (518, 228) with delta (4, 4)
Screenshot: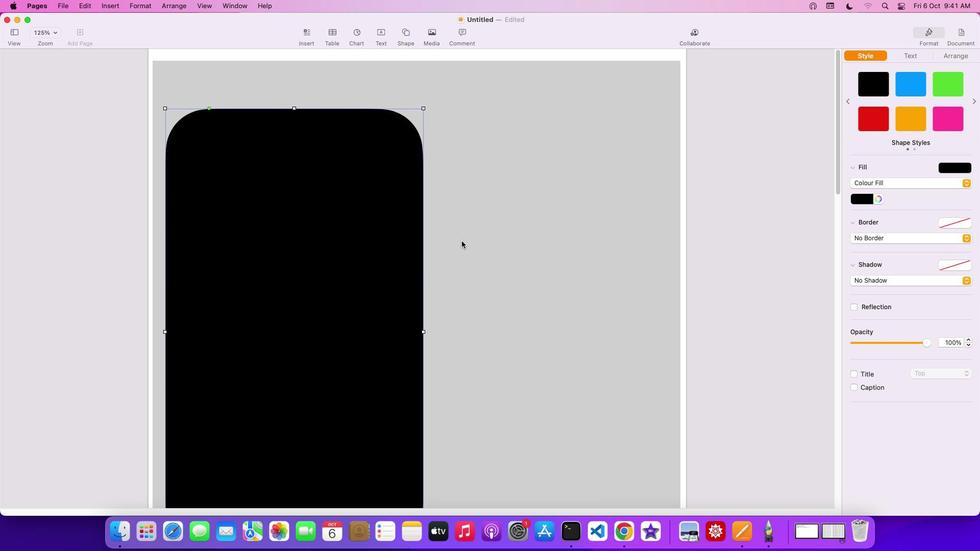 
Action: Mouse scrolled (518, 228) with delta (4, 4)
Screenshot: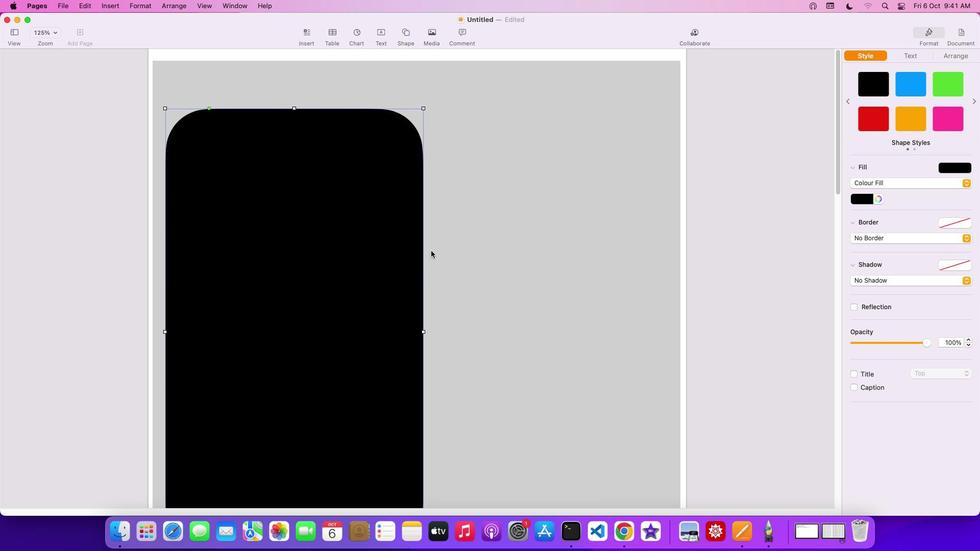 
Action: Mouse scrolled (518, 228) with delta (4, 3)
Screenshot: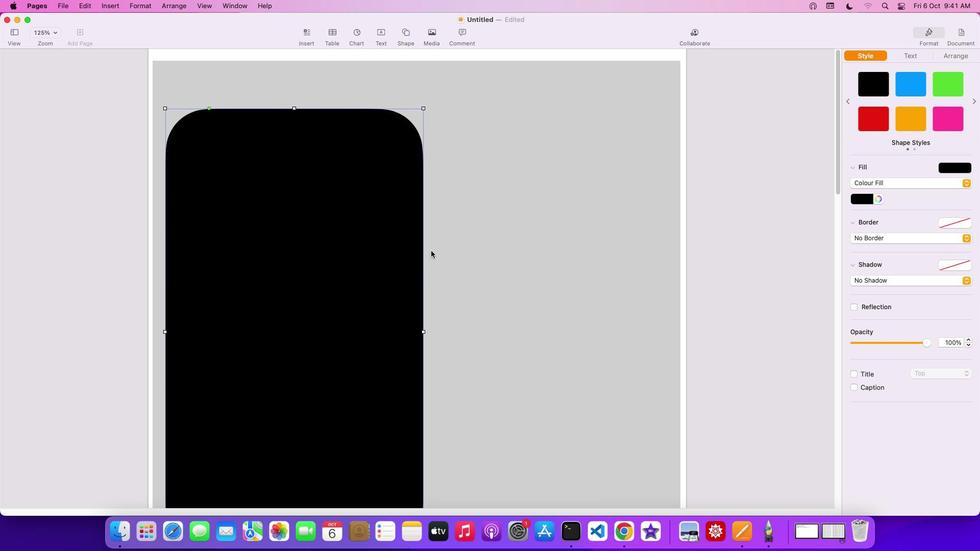 
Action: Mouse scrolled (518, 228) with delta (4, 2)
Screenshot: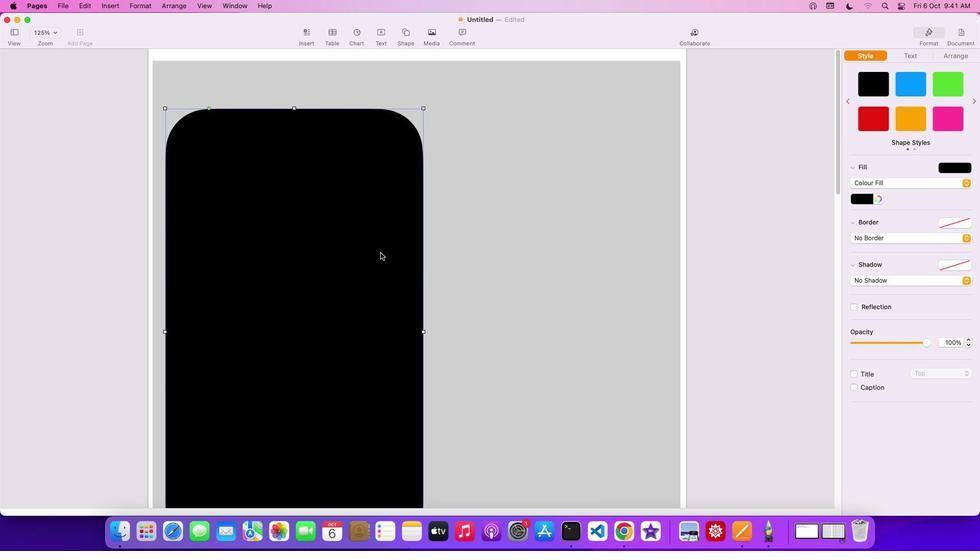 
Action: Mouse scrolled (518, 228) with delta (4, 2)
Screenshot: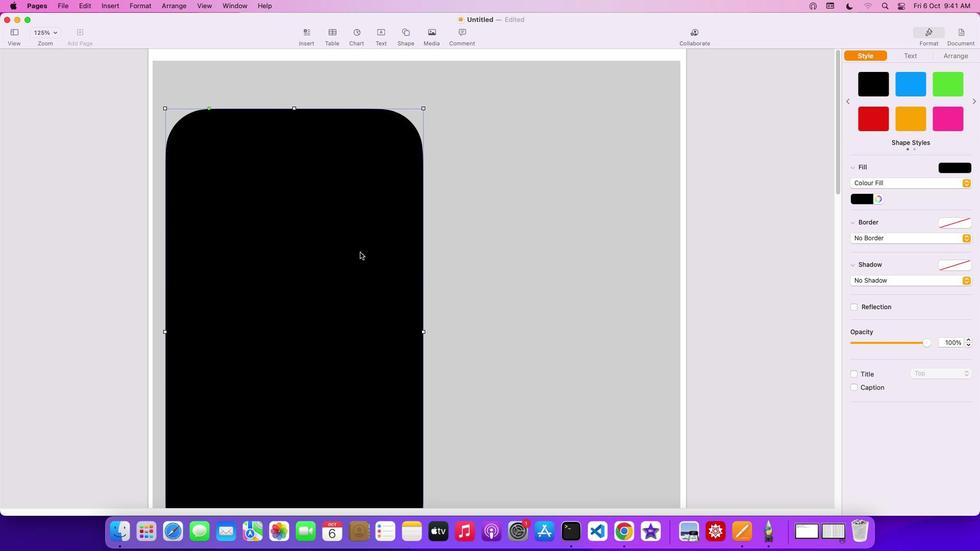 
Action: Mouse moved to (518, 228)
Screenshot: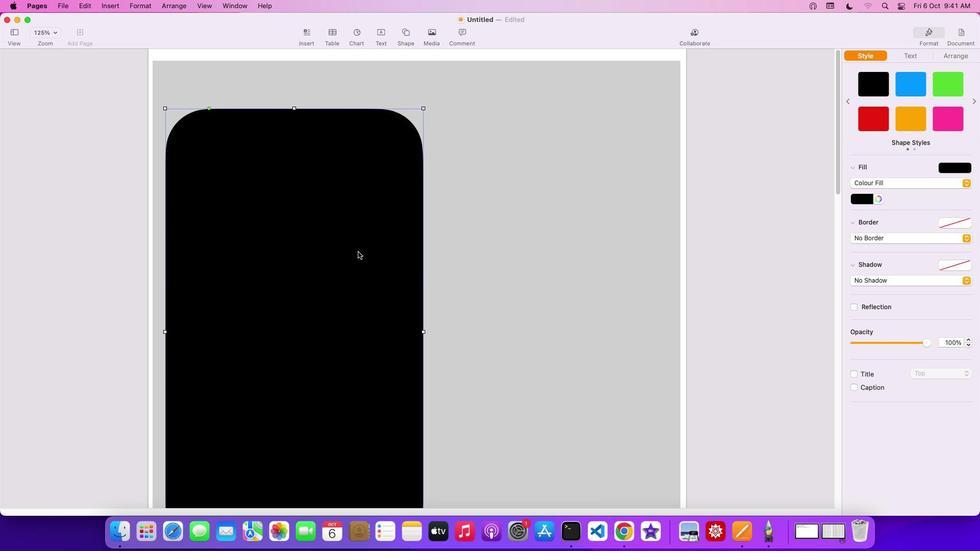 
Action: Mouse scrolled (518, 228) with delta (4, 5)
Screenshot: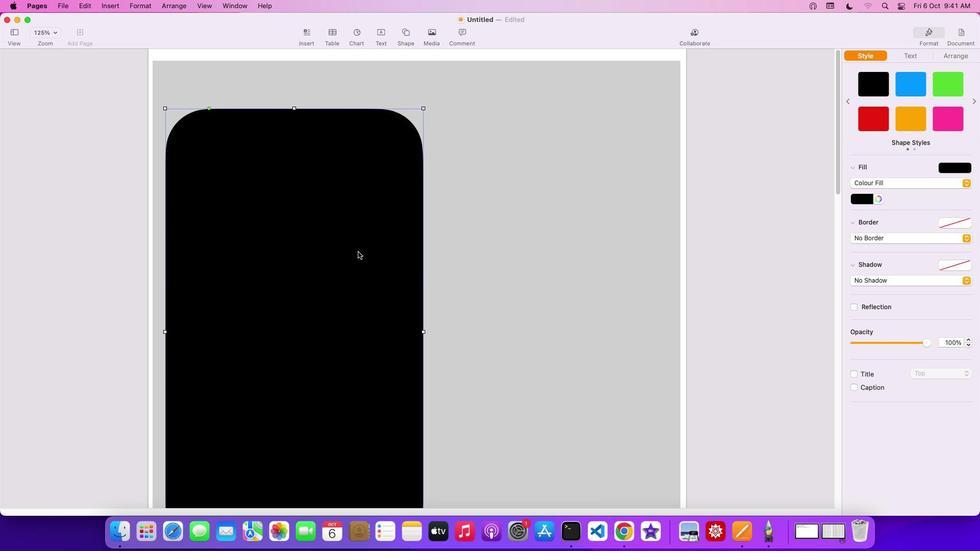 
Action: Mouse scrolled (518, 228) with delta (4, 5)
Screenshot: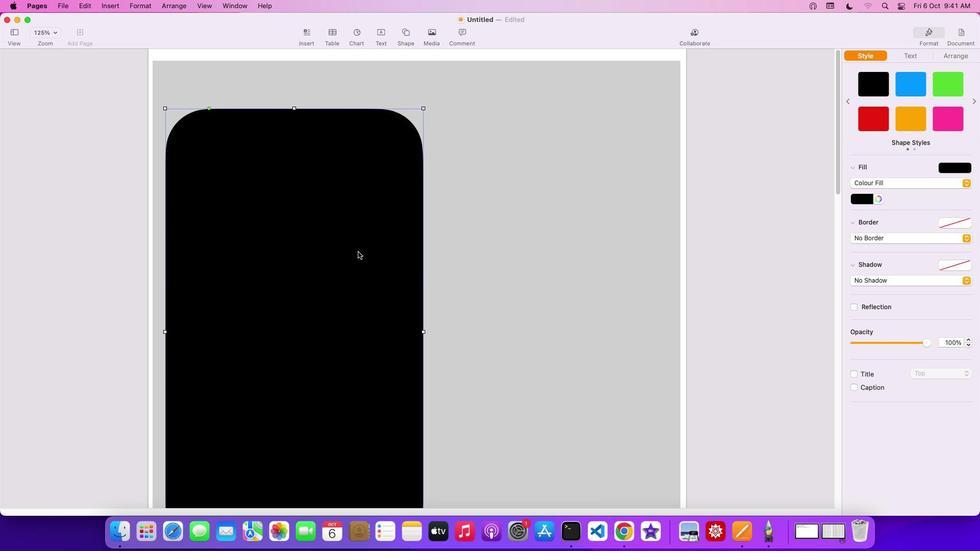 
Action: Mouse scrolled (518, 228) with delta (4, 6)
Screenshot: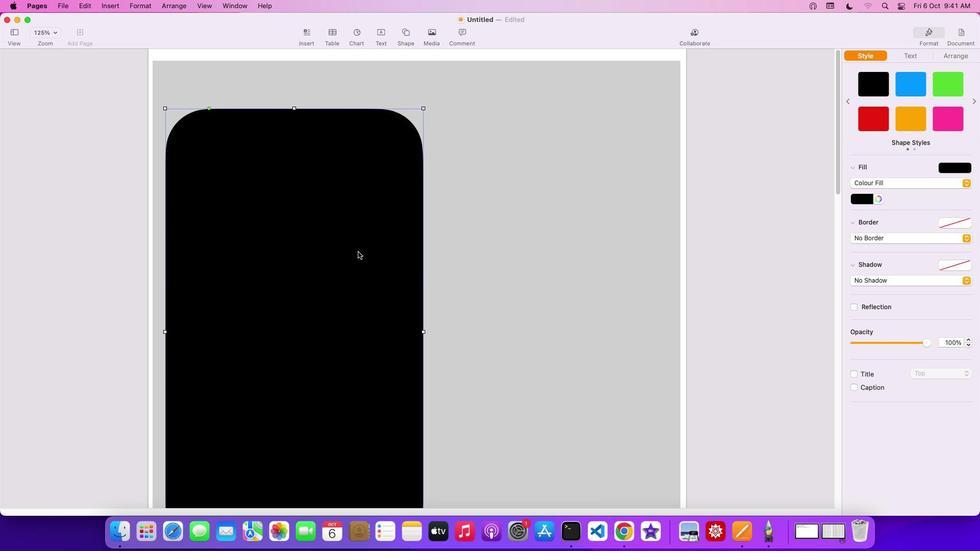 
Action: Mouse scrolled (518, 228) with delta (4, 7)
Screenshot: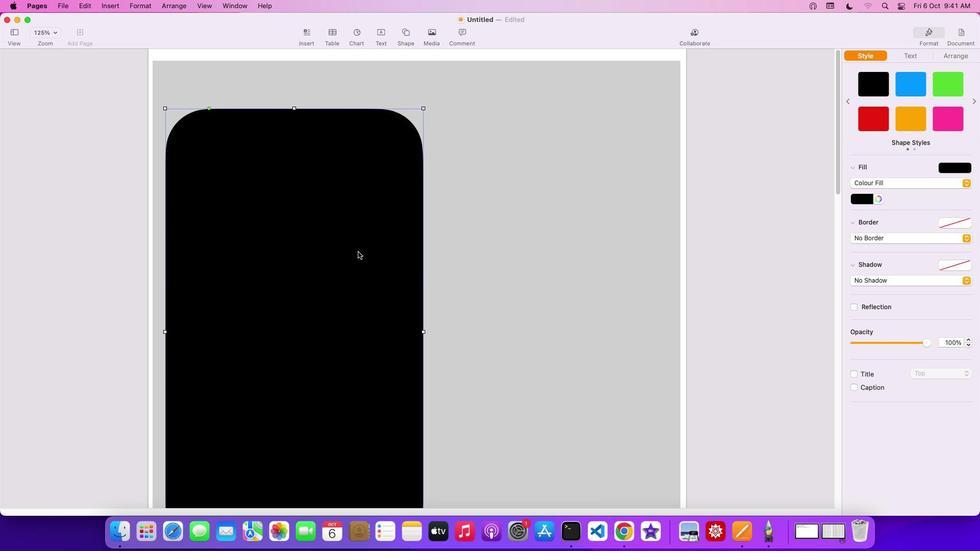 
Action: Mouse scrolled (518, 228) with delta (4, 5)
Screenshot: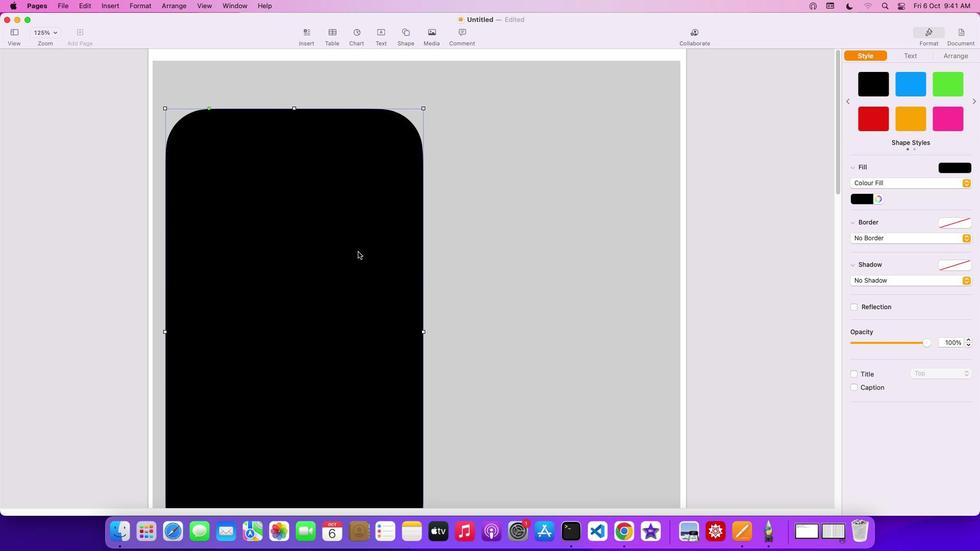 
Action: Mouse scrolled (518, 228) with delta (4, 5)
Screenshot: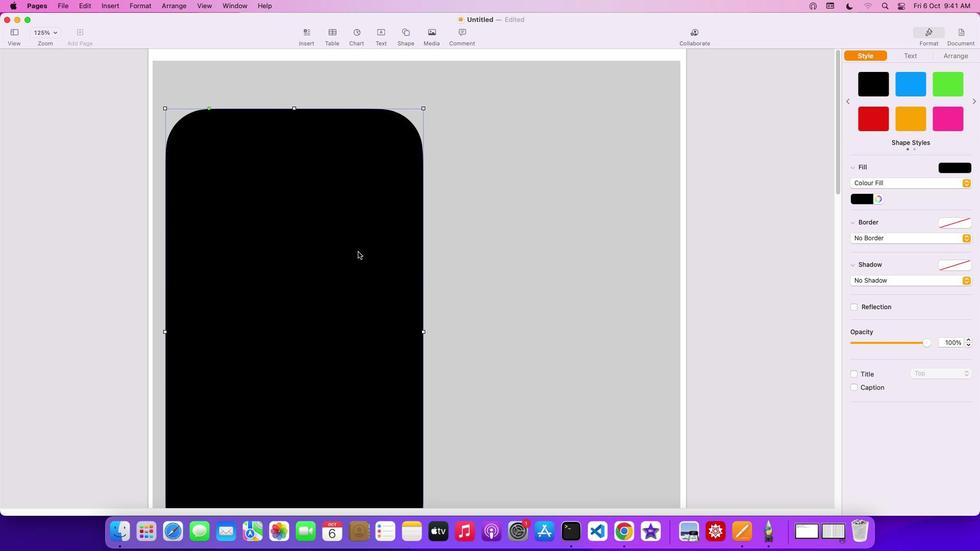 
Action: Mouse scrolled (518, 228) with delta (4, 6)
Screenshot: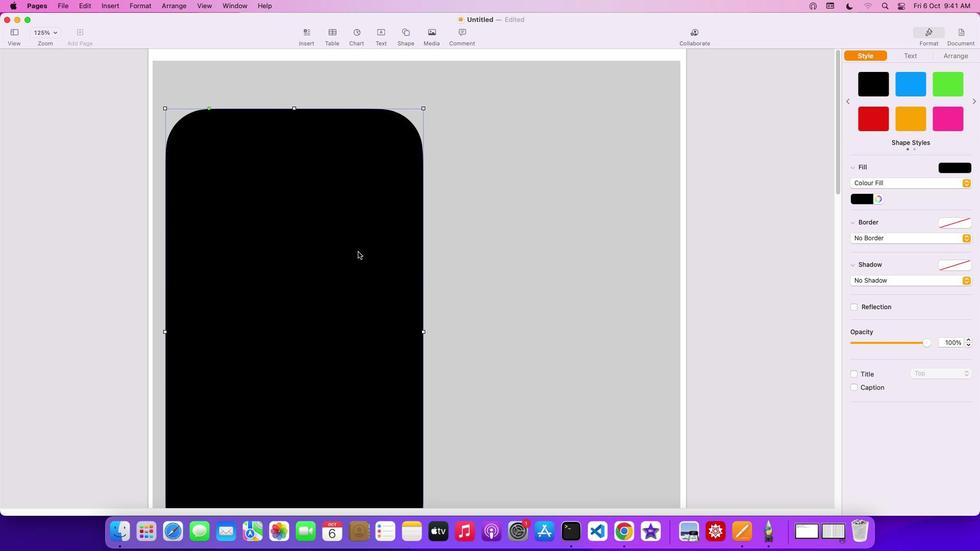 
Action: Mouse scrolled (518, 228) with delta (4, 7)
Screenshot: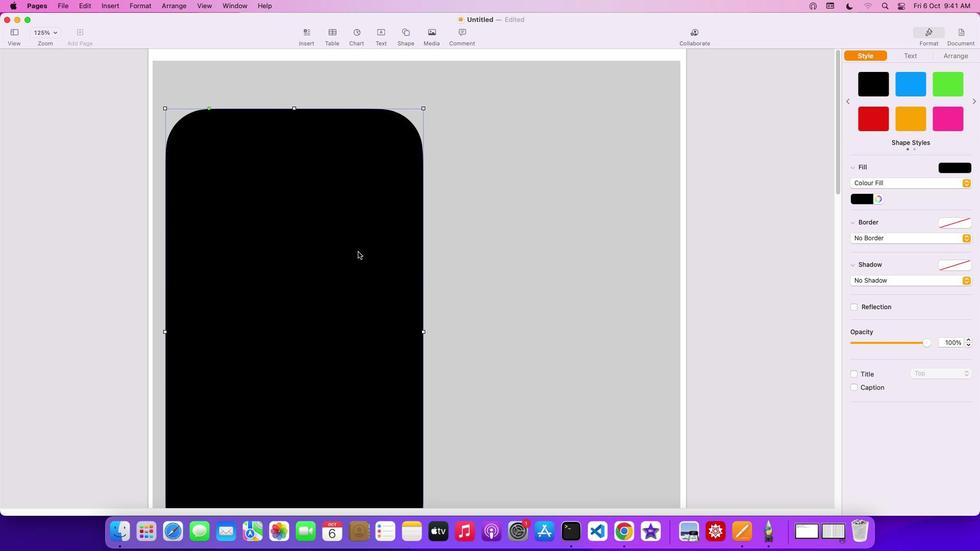 
Action: Mouse moved to (517, 228)
Screenshot: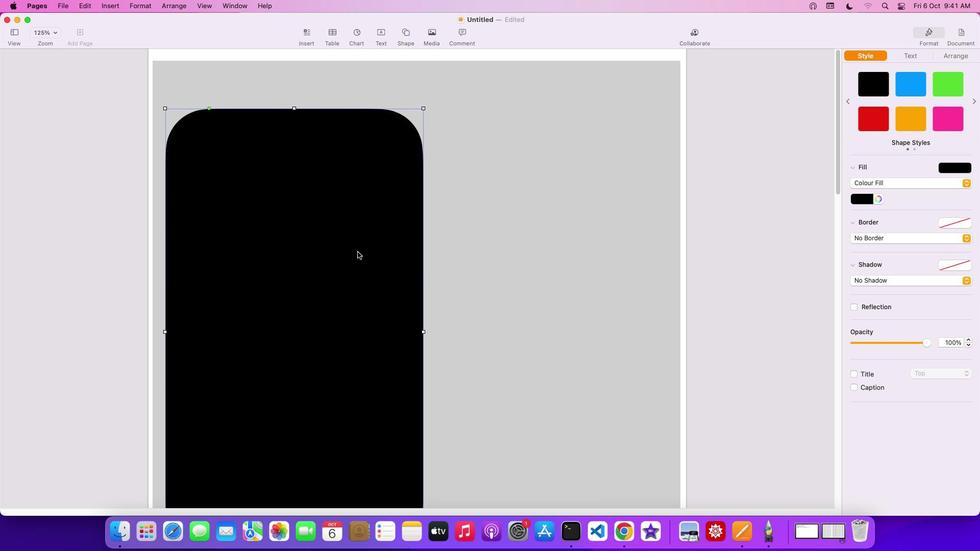 
Action: Mouse scrolled (517, 228) with delta (4, 7)
Screenshot: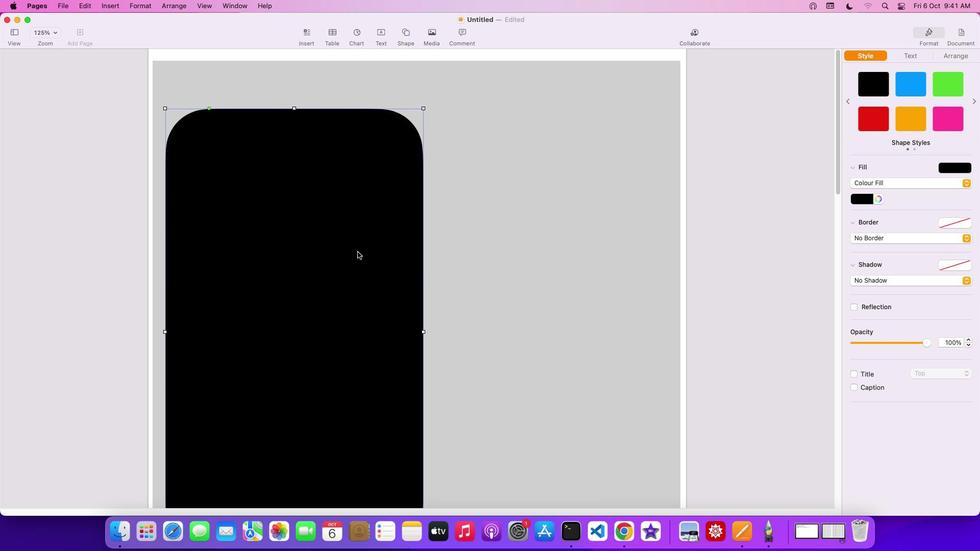 
Action: Mouse moved to (362, 256)
Screenshot: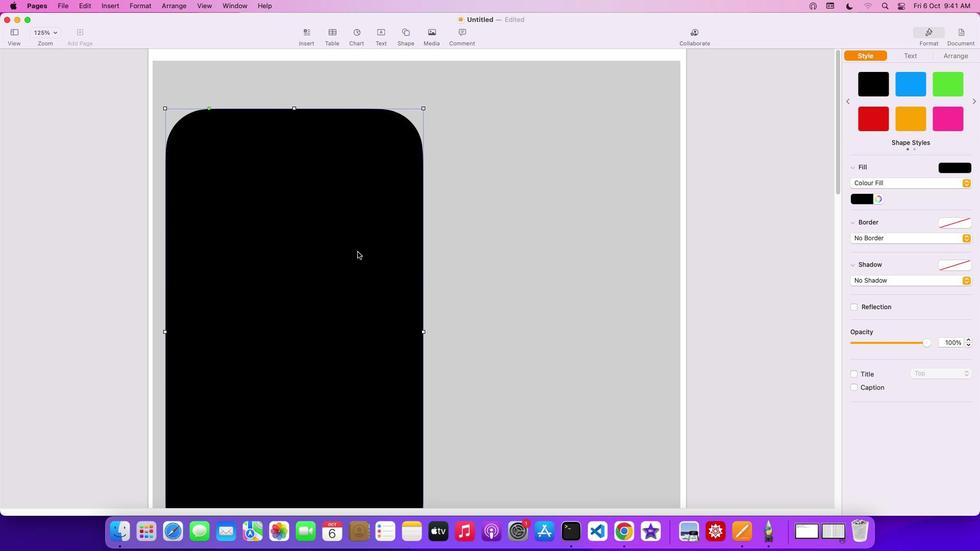 
Action: Mouse pressed left at (362, 256)
Screenshot: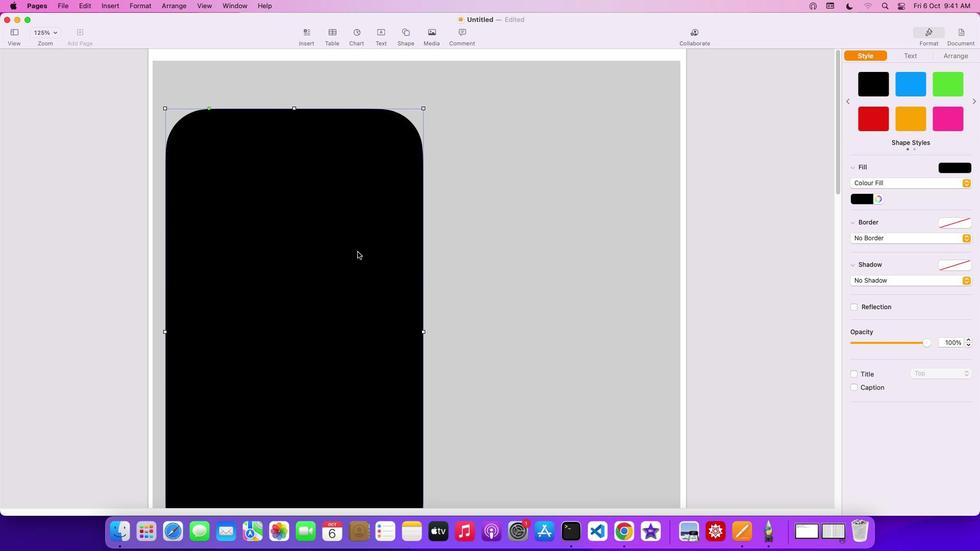
Action: Mouse moved to (362, 256)
Screenshot: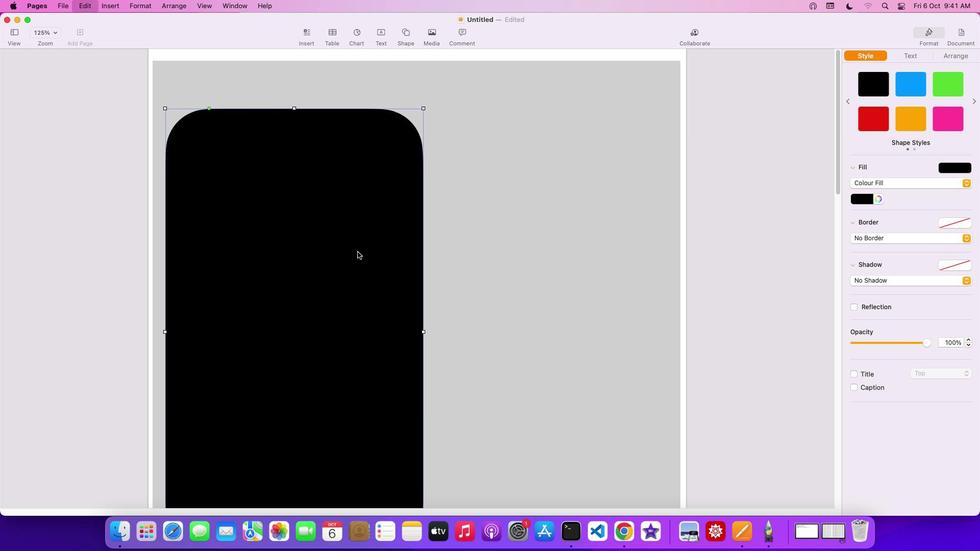 
Action: Key pressed Key.cmd'c''v'
Screenshot: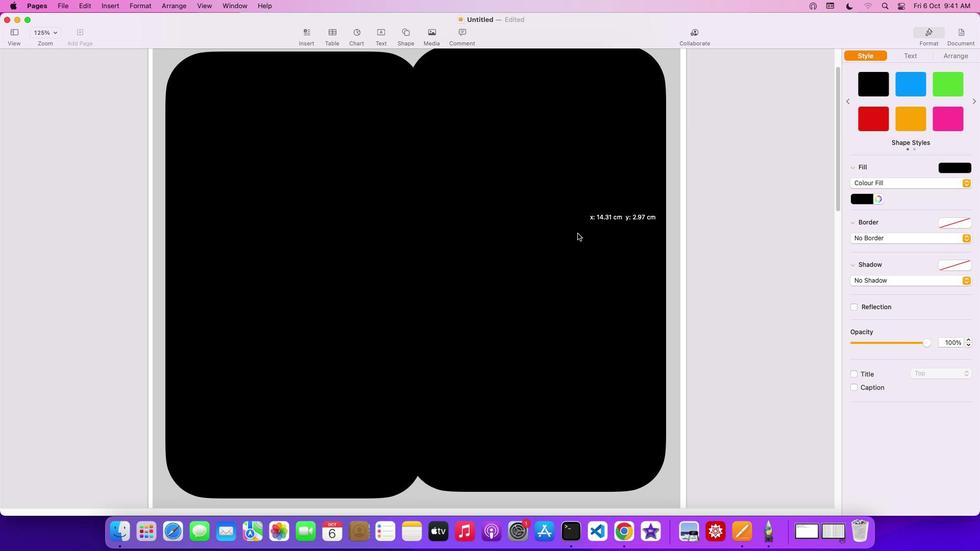 
Action: Mouse moved to (345, 251)
Screenshot: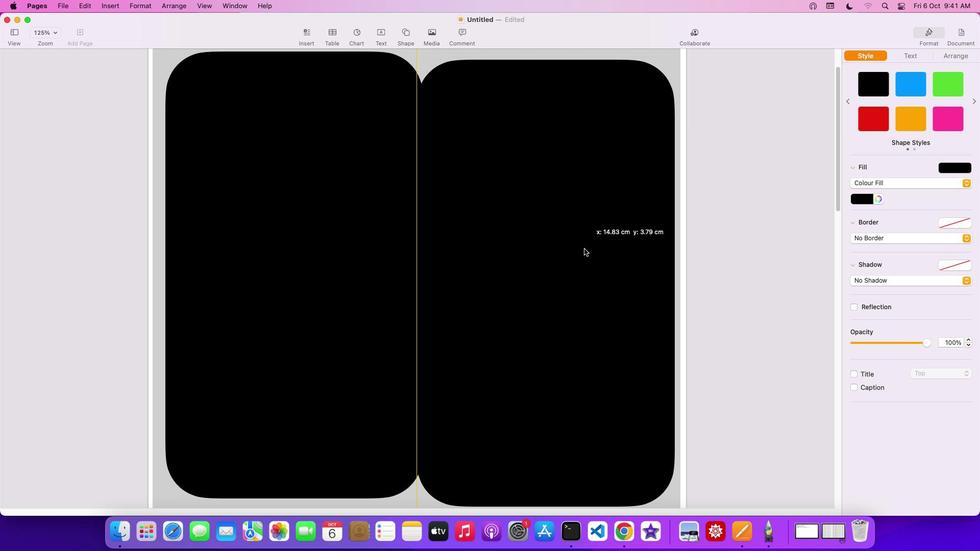 
Action: Mouse pressed left at (345, 251)
Screenshot: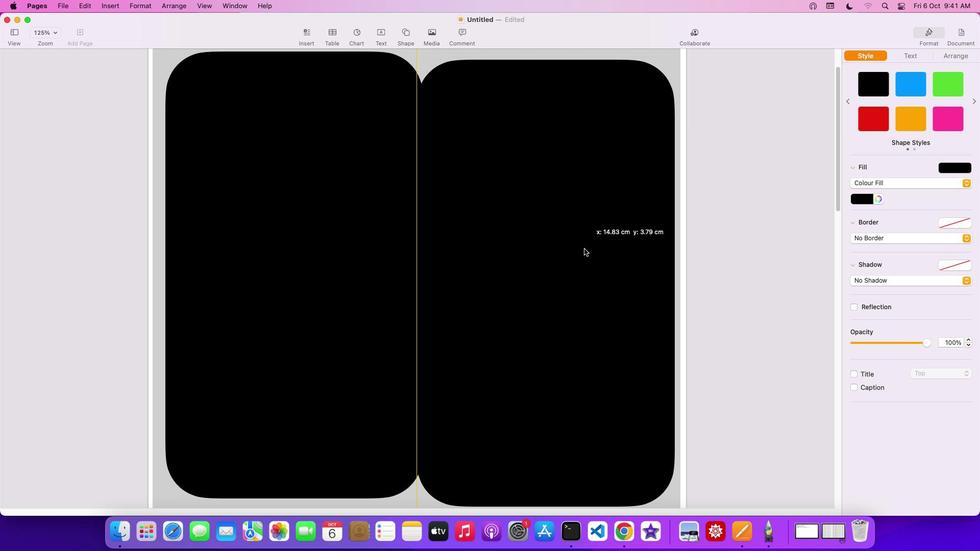 
Action: Mouse moved to (354, 258)
Screenshot: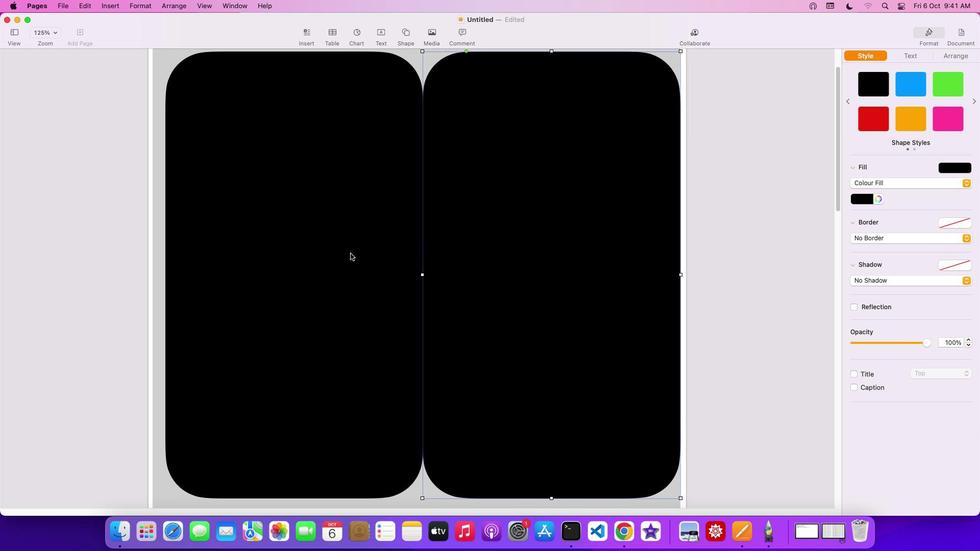 
Action: Mouse pressed left at (354, 258)
Screenshot: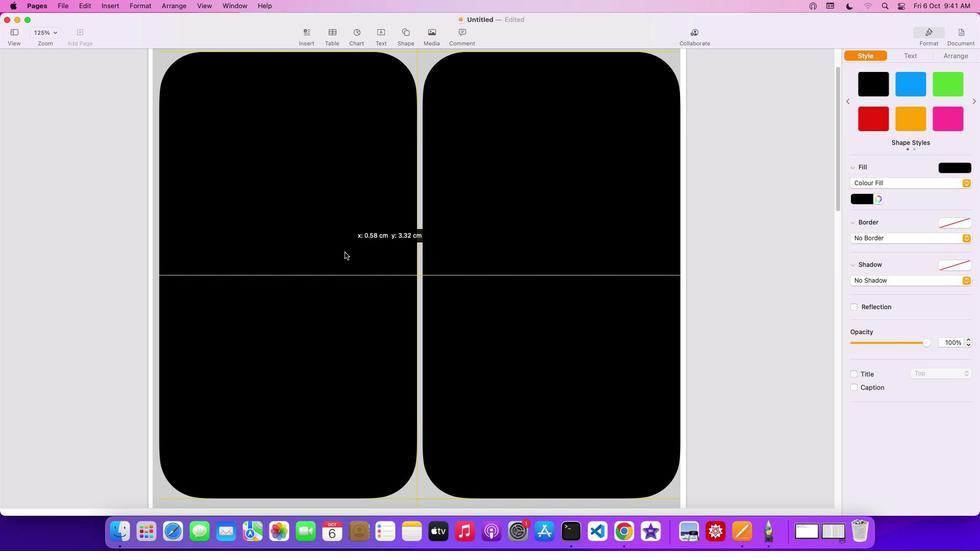 
Action: Mouse moved to (547, 254)
Screenshot: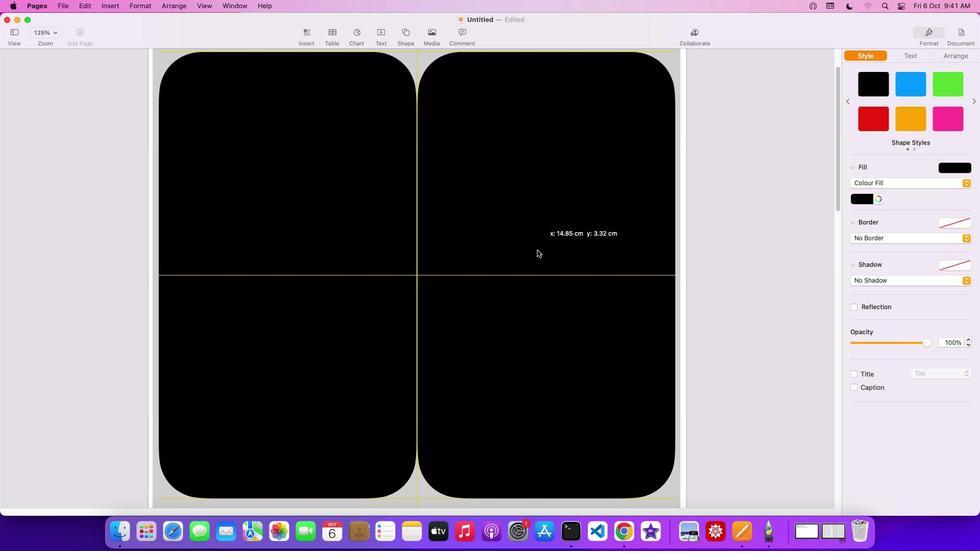 
Action: Mouse pressed left at (547, 254)
Screenshot: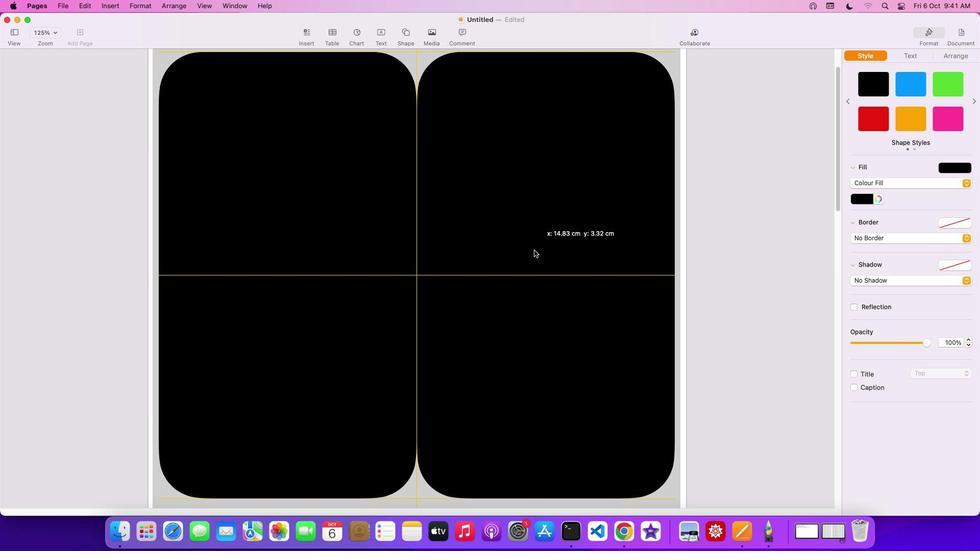 
Action: Mouse moved to (550, 282)
Screenshot: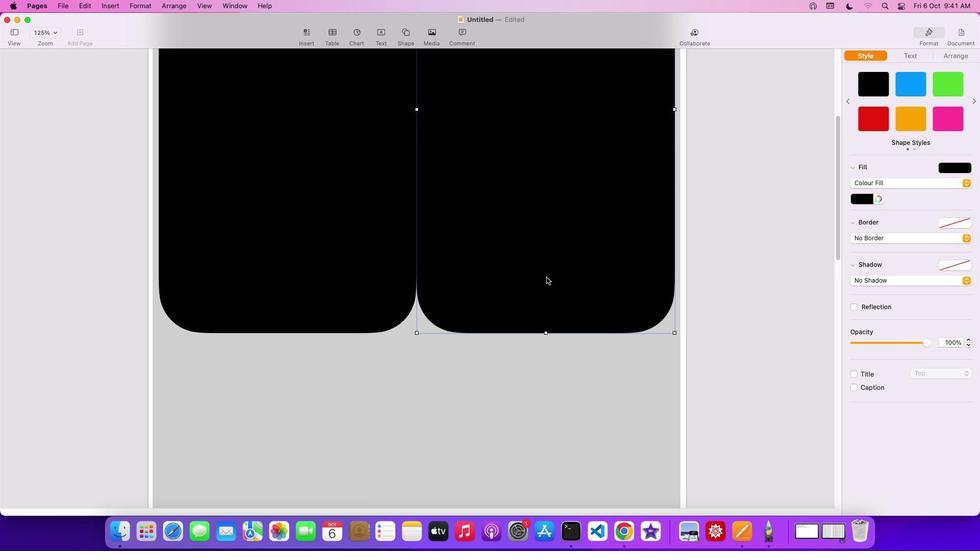 
Action: Mouse scrolled (550, 282) with delta (4, 4)
Screenshot: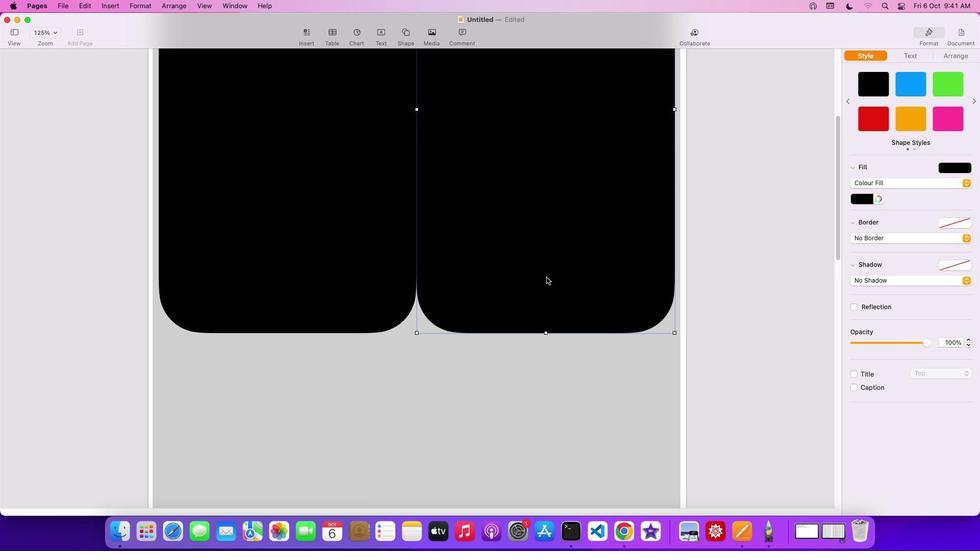 
Action: Mouse scrolled (550, 282) with delta (4, 4)
Screenshot: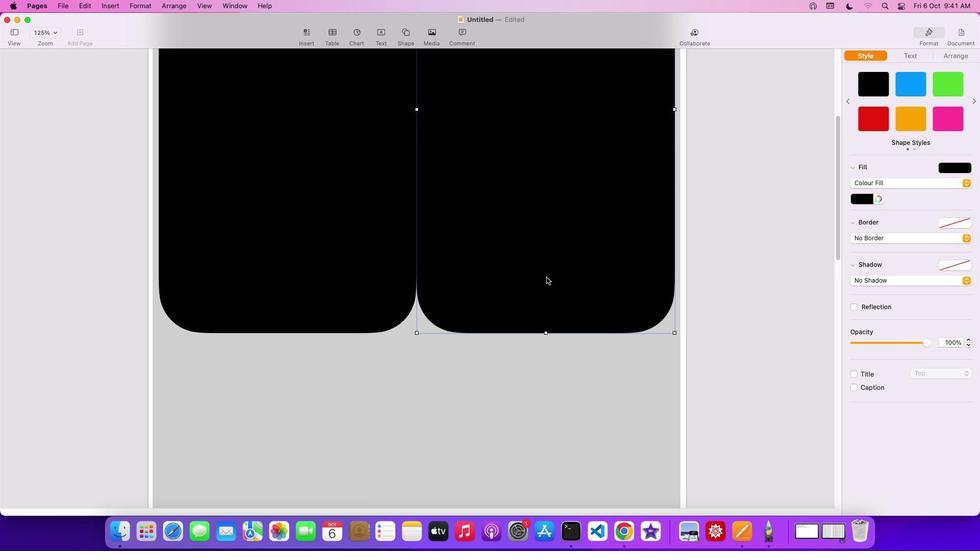 
Action: Mouse scrolled (550, 282) with delta (4, 3)
Screenshot: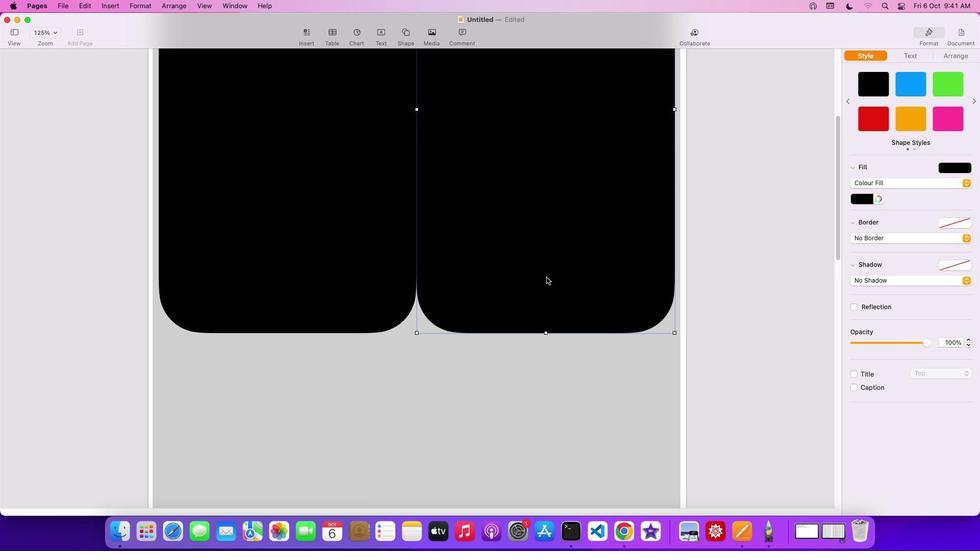 
Action: Mouse scrolled (550, 282) with delta (4, 2)
Screenshot: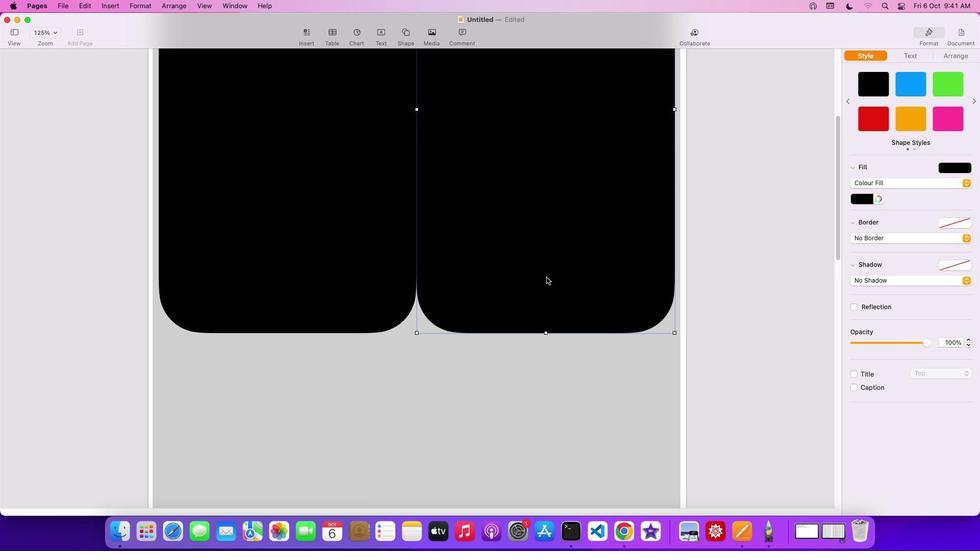 
Action: Mouse scrolled (550, 282) with delta (4, 1)
Screenshot: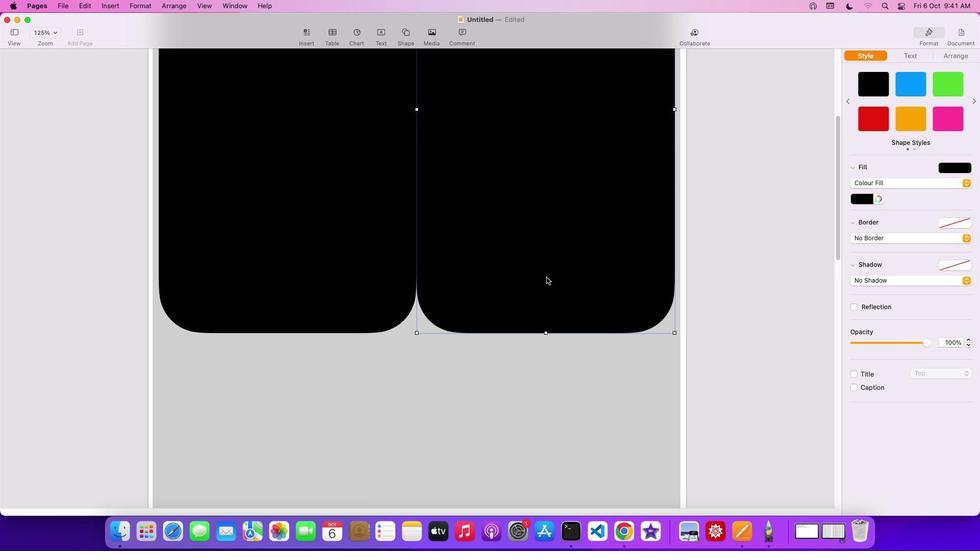 
Action: Mouse scrolled (550, 282) with delta (4, 4)
Screenshot: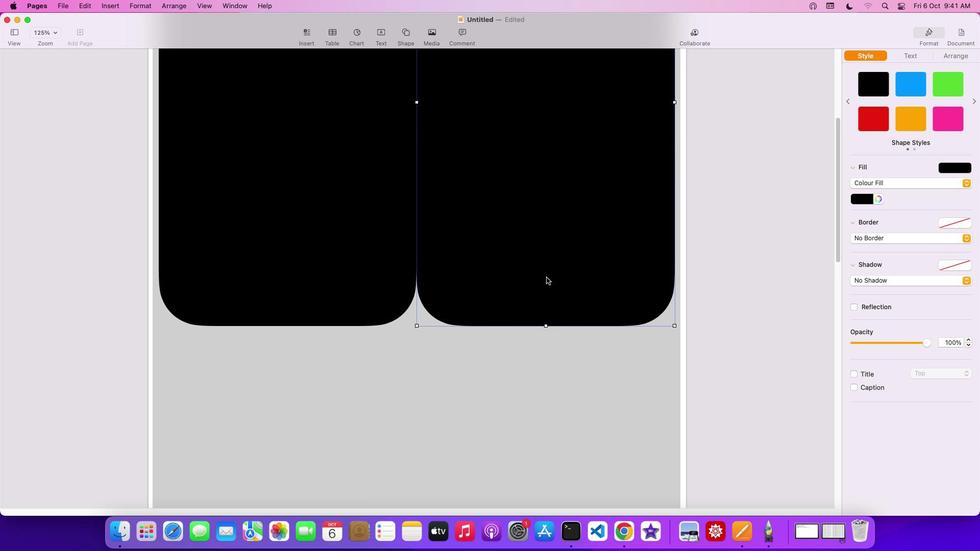 
Action: Mouse scrolled (550, 282) with delta (4, 4)
Screenshot: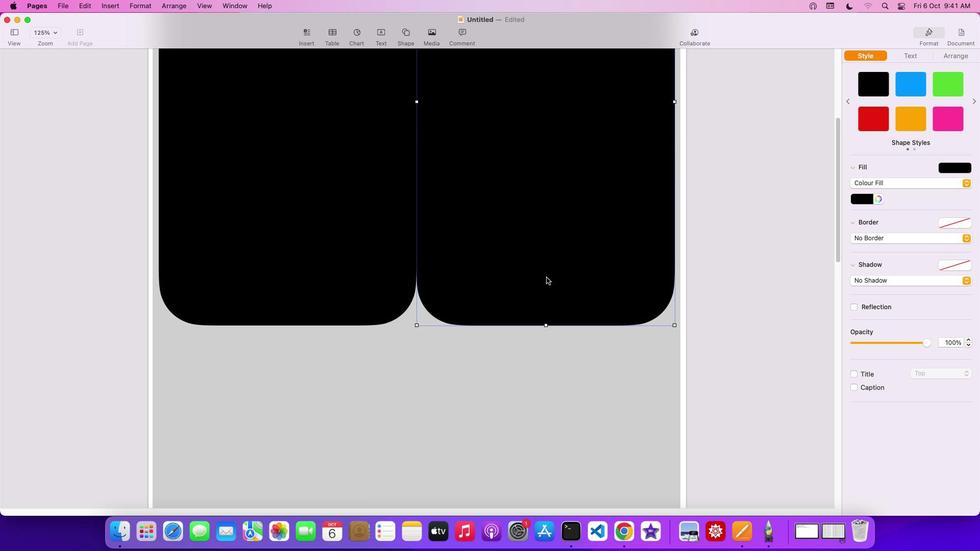 
Action: Mouse scrolled (550, 282) with delta (4, 3)
Screenshot: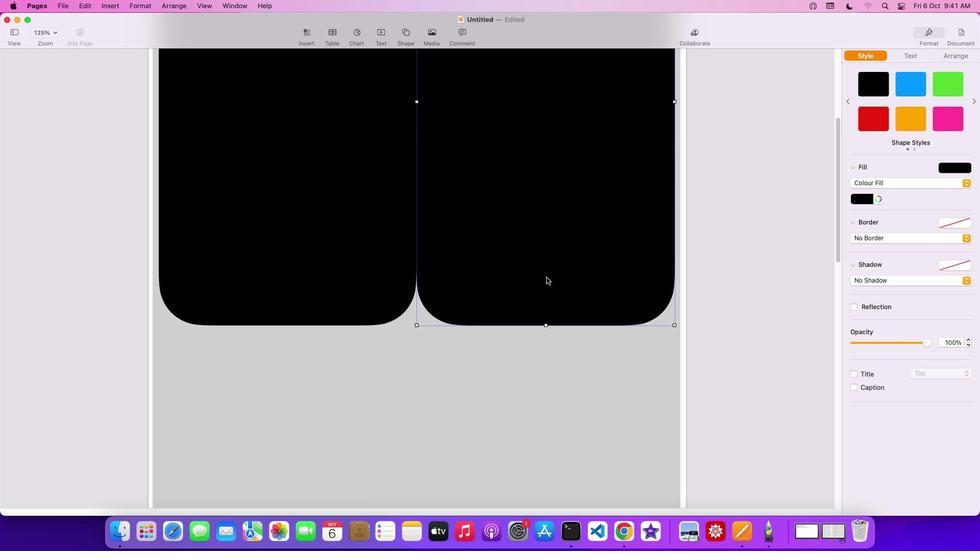 
Action: Mouse scrolled (550, 282) with delta (4, 2)
Screenshot: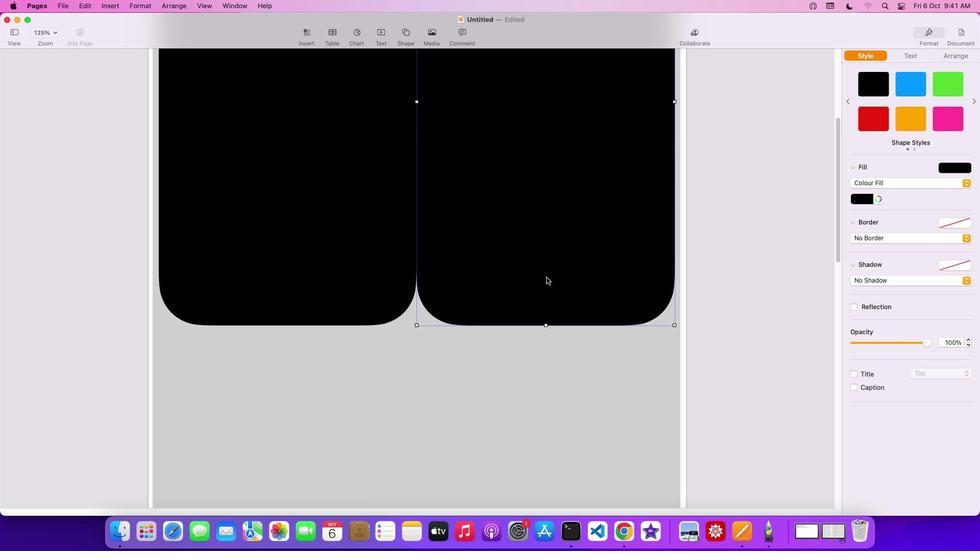 
Action: Mouse scrolled (550, 282) with delta (4, 2)
Screenshot: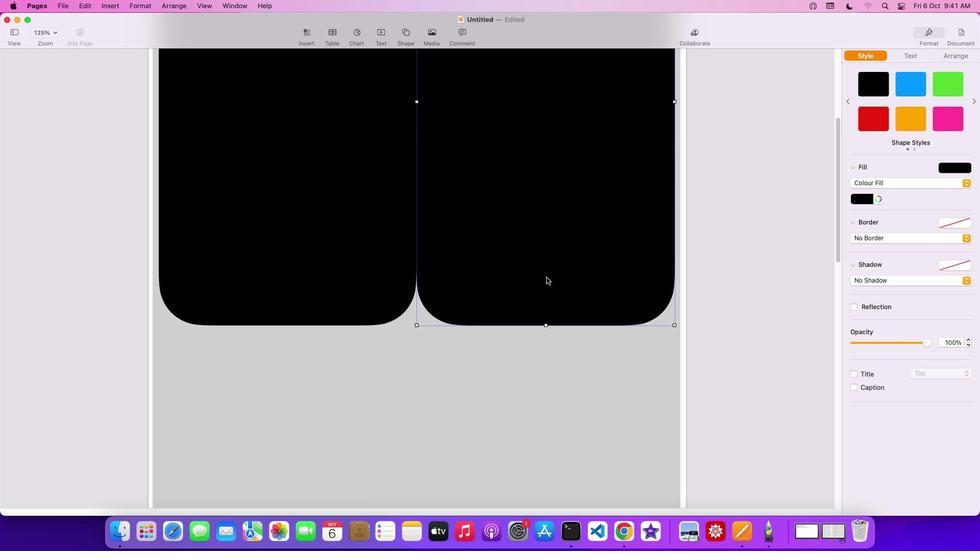 
Action: Mouse scrolled (550, 282) with delta (4, 4)
Screenshot: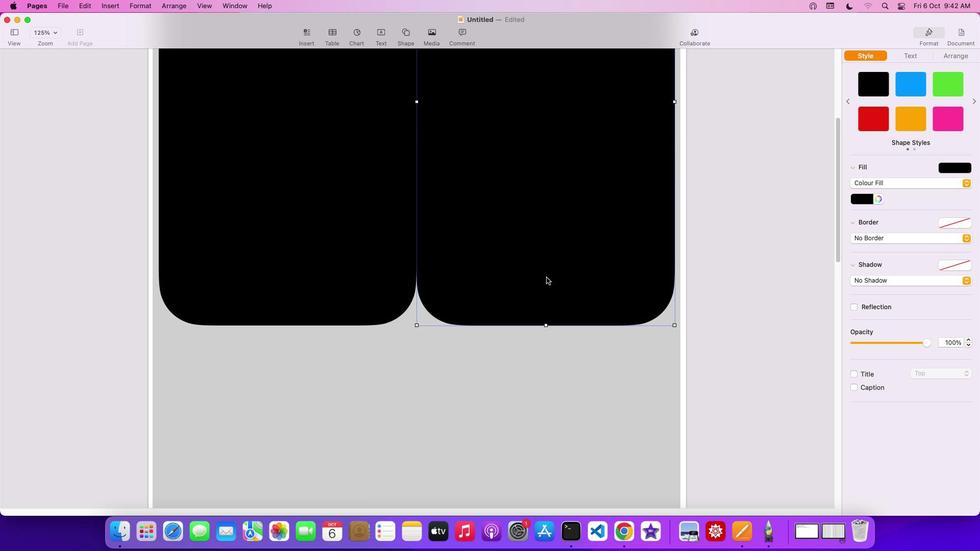 
Action: Mouse scrolled (550, 282) with delta (4, 4)
Screenshot: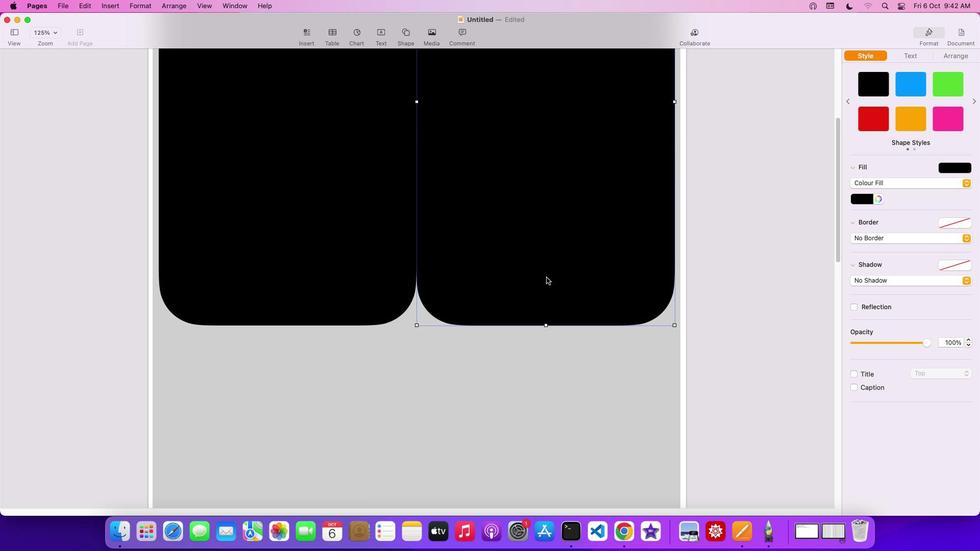 
Action: Mouse scrolled (550, 282) with delta (4, 4)
Screenshot: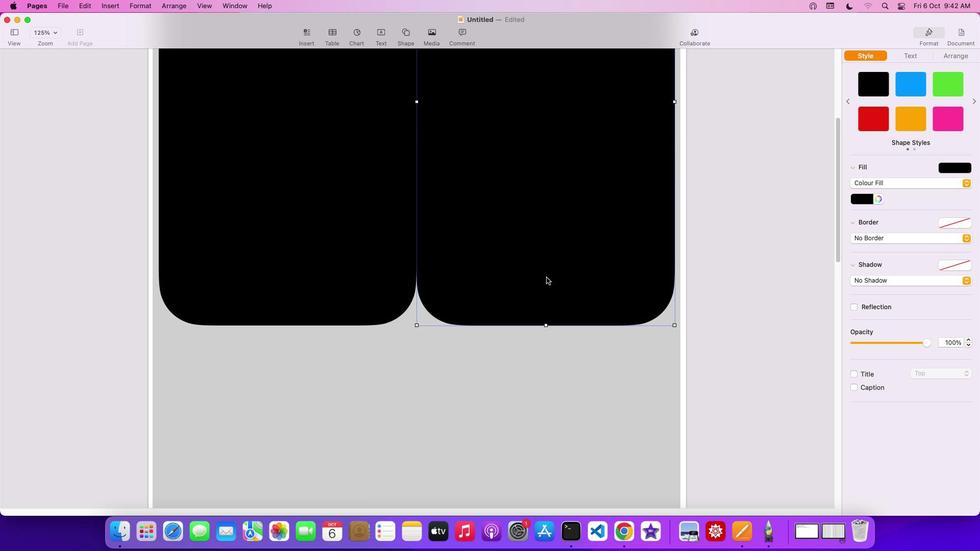 
Action: Mouse scrolled (550, 282) with delta (4, 4)
Screenshot: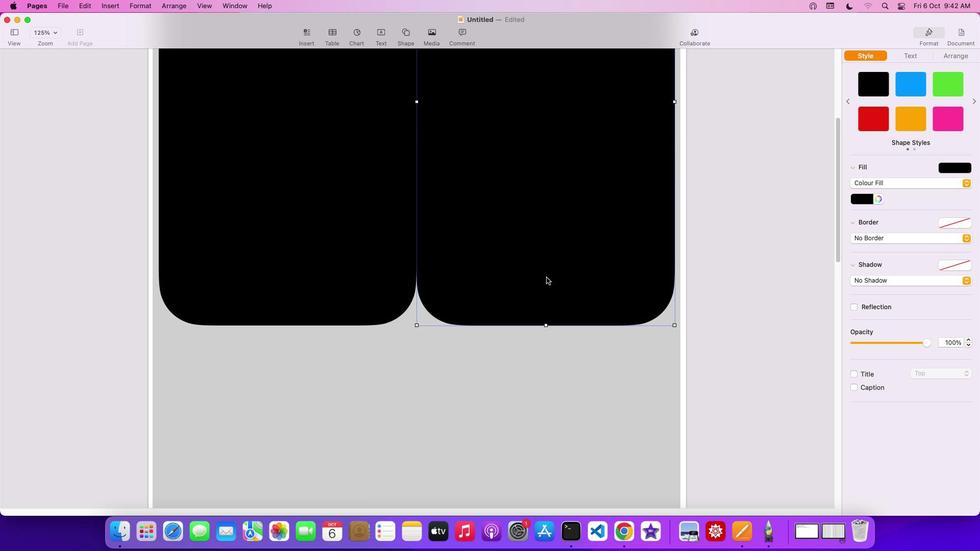 
Action: Mouse moved to (564, 295)
Screenshot: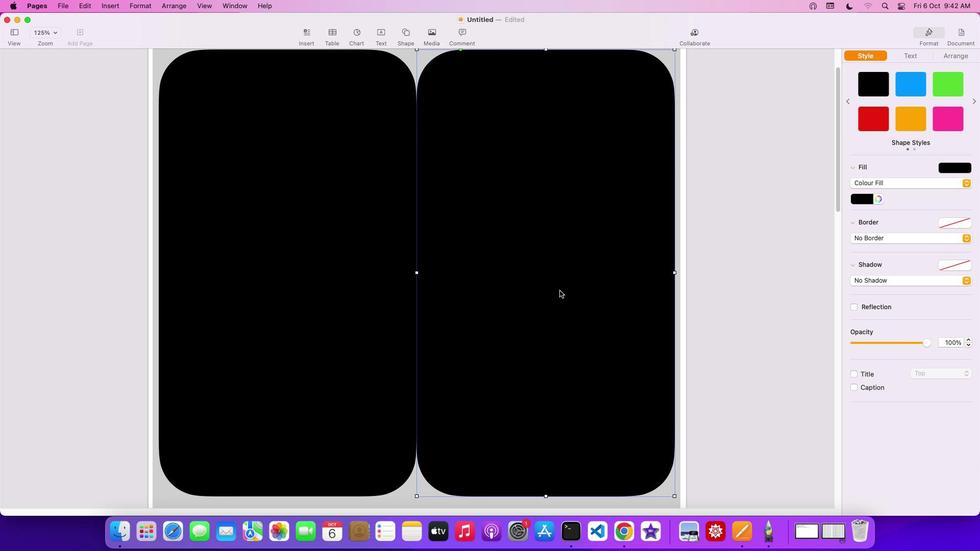 
Action: Mouse scrolled (564, 295) with delta (4, 5)
Screenshot: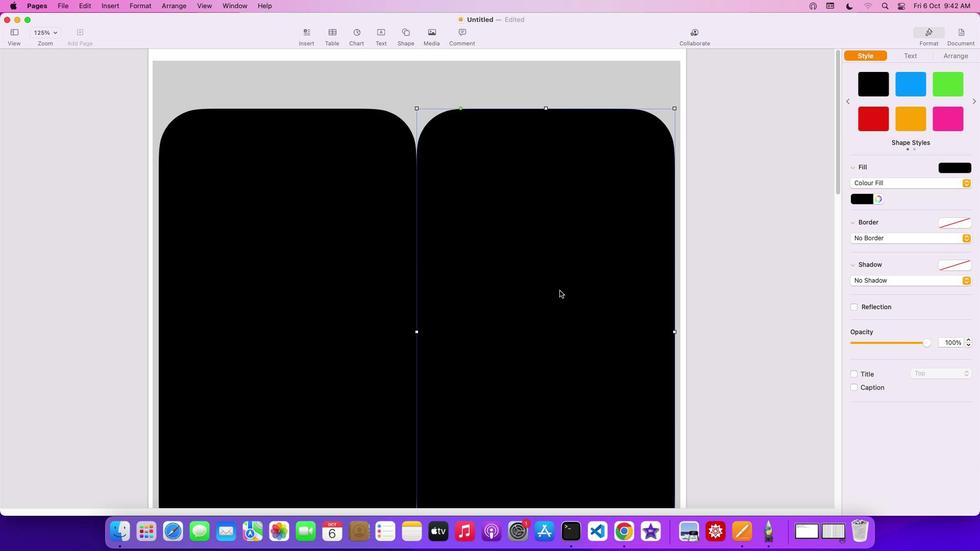 
Action: Mouse scrolled (564, 295) with delta (4, 5)
Screenshot: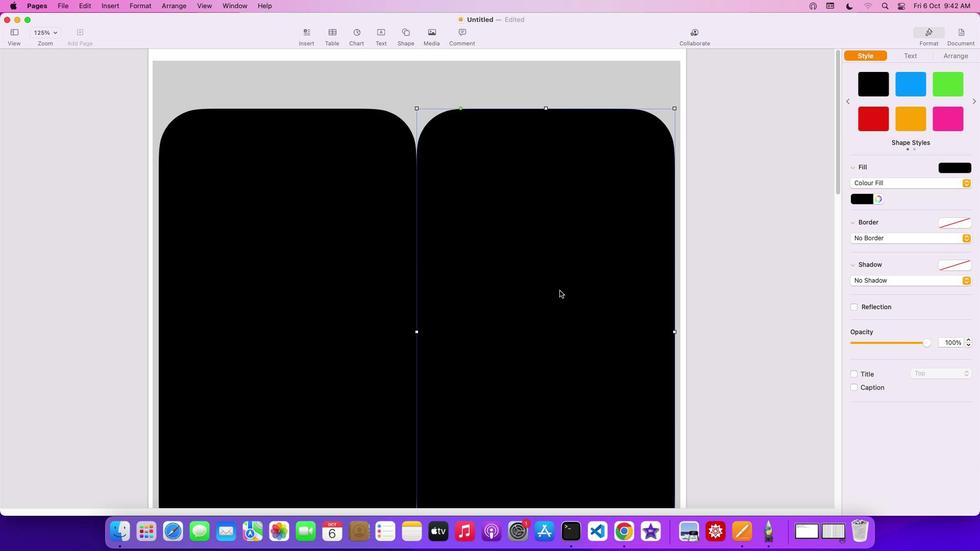 
Action: Mouse scrolled (564, 295) with delta (4, 6)
Screenshot: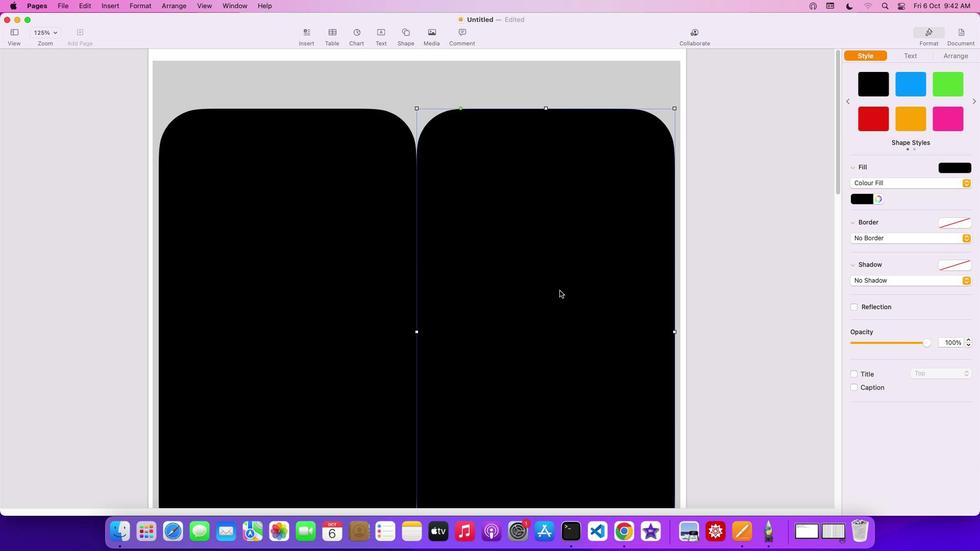 
Action: Mouse scrolled (564, 295) with delta (4, 7)
Screenshot: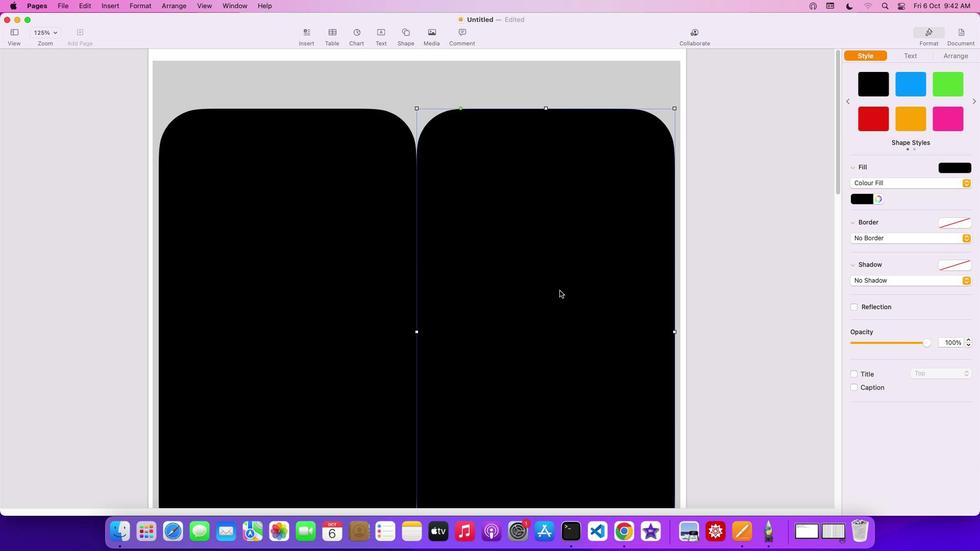 
Action: Mouse scrolled (564, 295) with delta (4, 7)
Screenshot: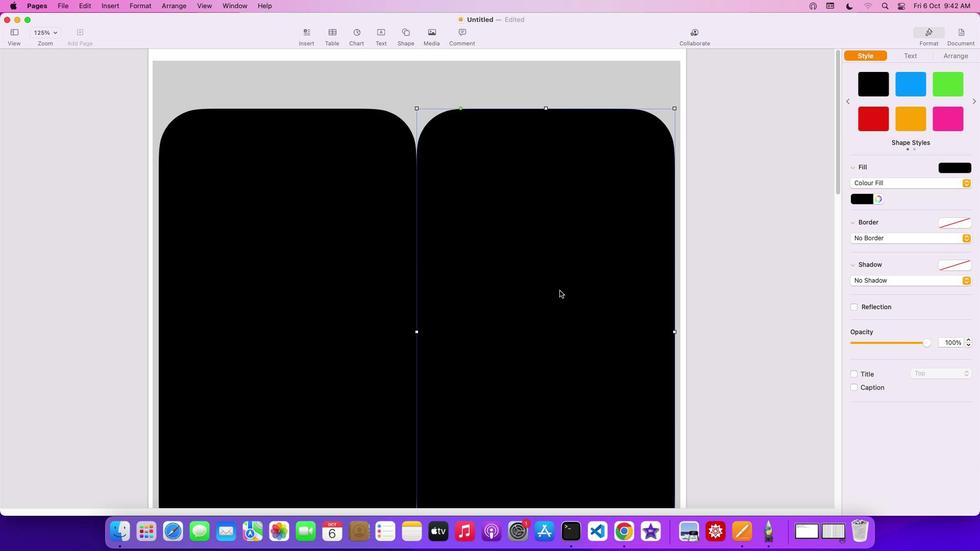 
Action: Mouse scrolled (564, 295) with delta (4, 5)
Screenshot: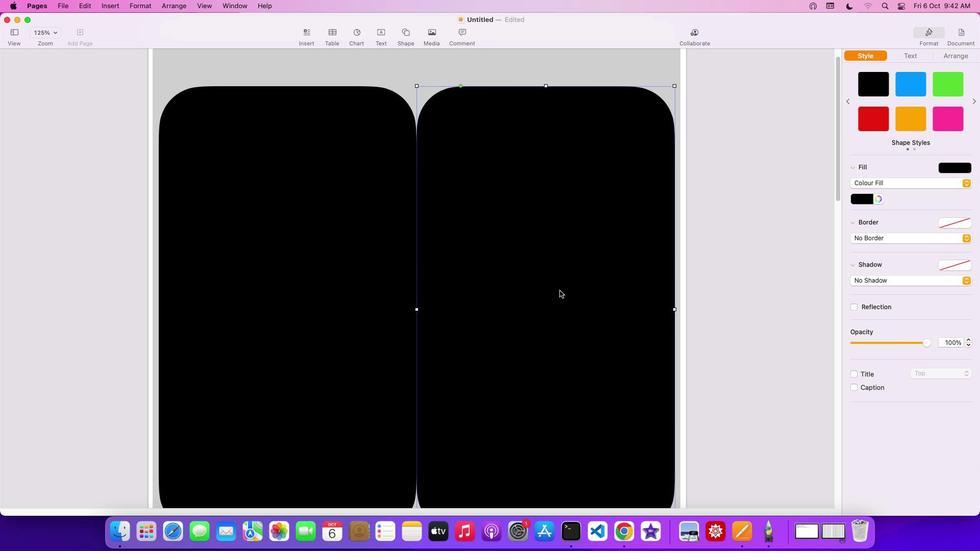
Action: Mouse scrolled (564, 295) with delta (4, 5)
Screenshot: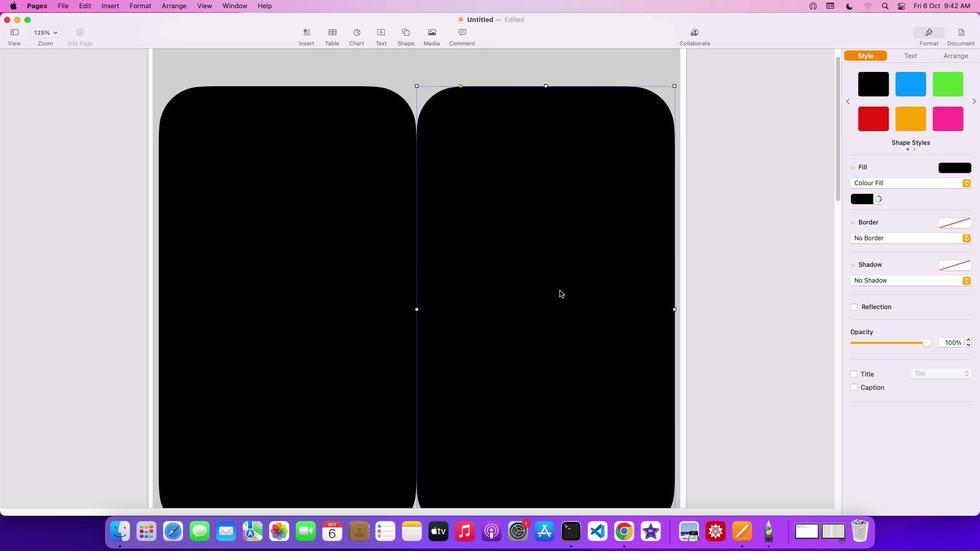 
Action: Mouse scrolled (564, 295) with delta (4, 6)
Screenshot: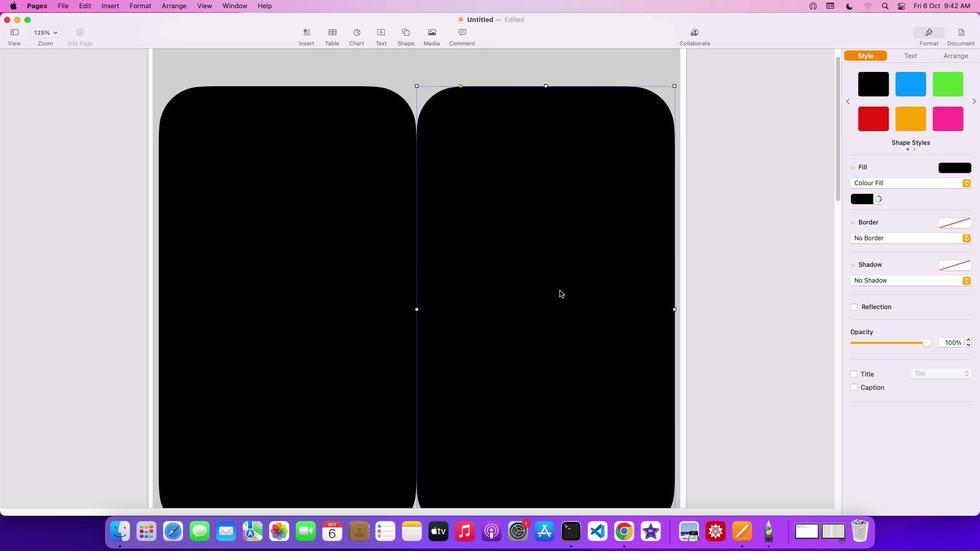 
Action: Mouse scrolled (564, 295) with delta (4, 7)
Screenshot: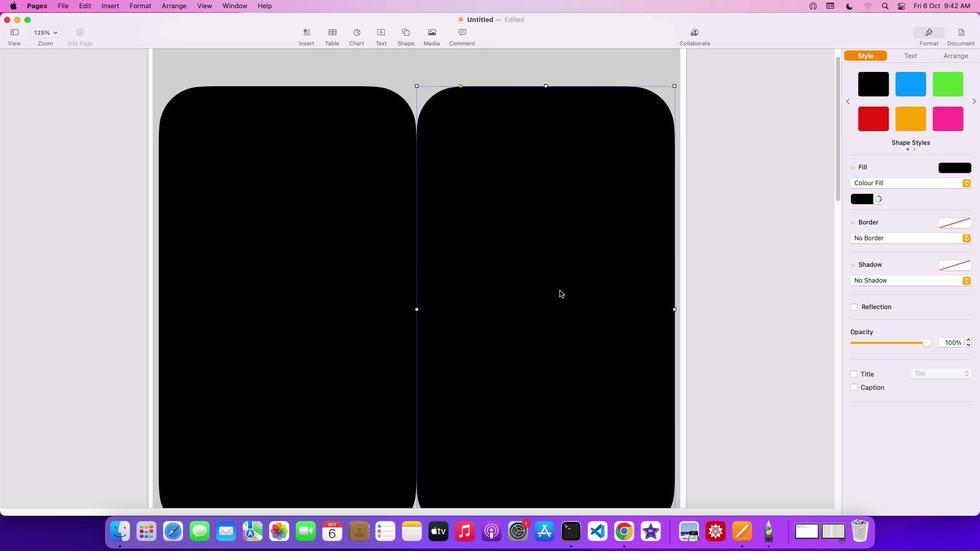 
Action: Mouse scrolled (564, 295) with delta (4, 7)
Screenshot: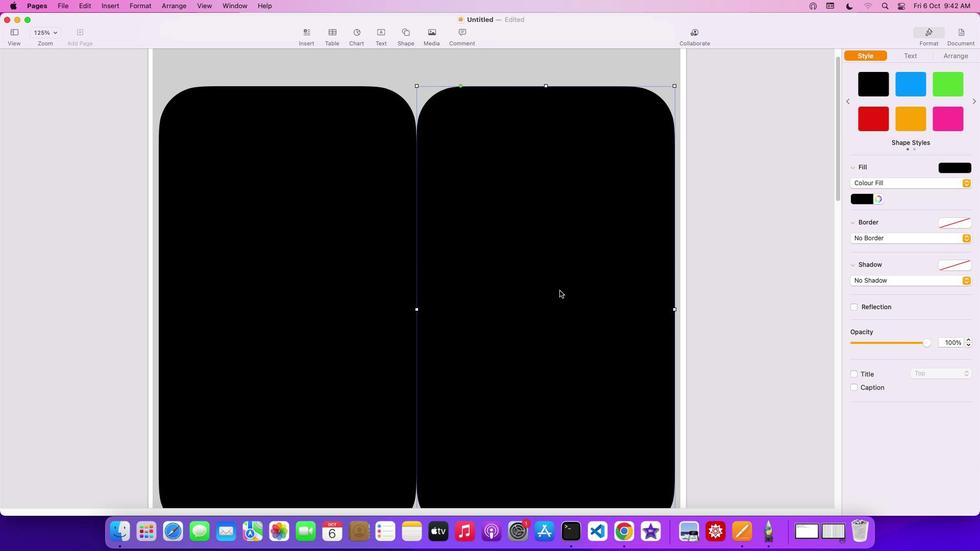
Action: Mouse scrolled (564, 295) with delta (4, 5)
Screenshot: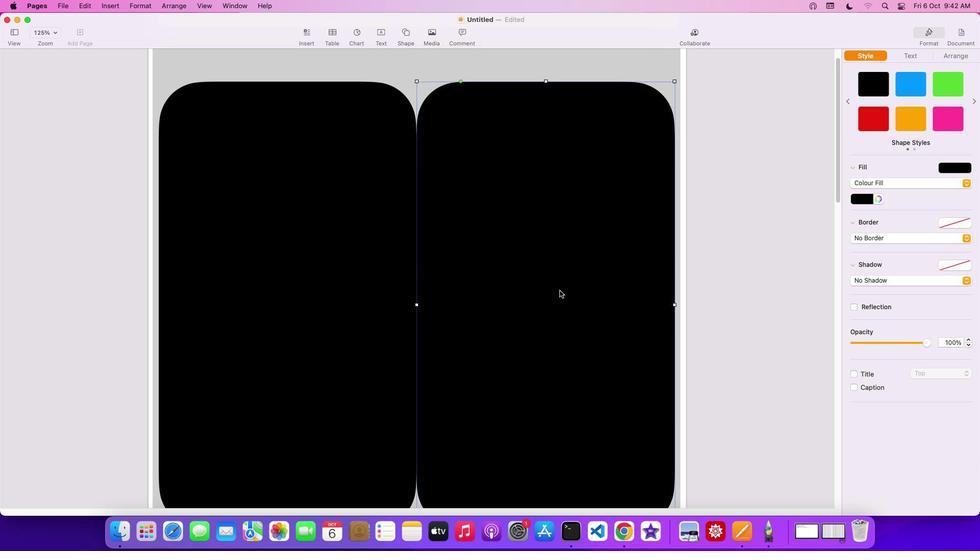
Action: Mouse scrolled (564, 295) with delta (4, 5)
Screenshot: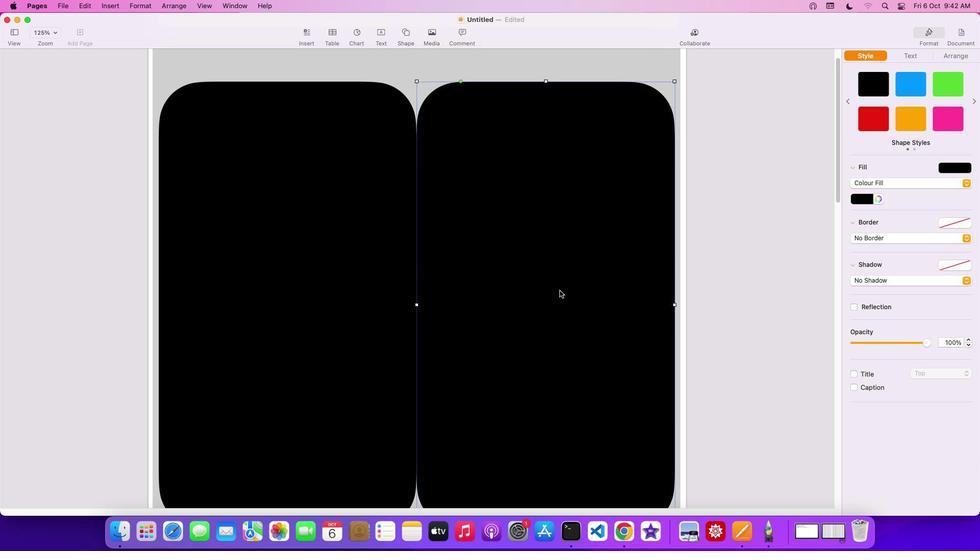 
Action: Mouse scrolled (564, 295) with delta (4, 6)
Screenshot: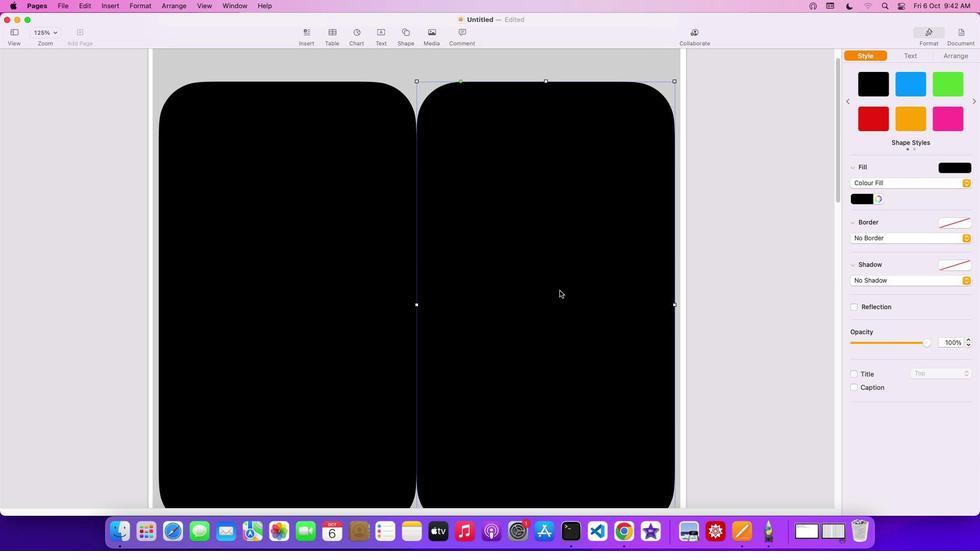 
Action: Mouse scrolled (564, 295) with delta (4, 7)
Screenshot: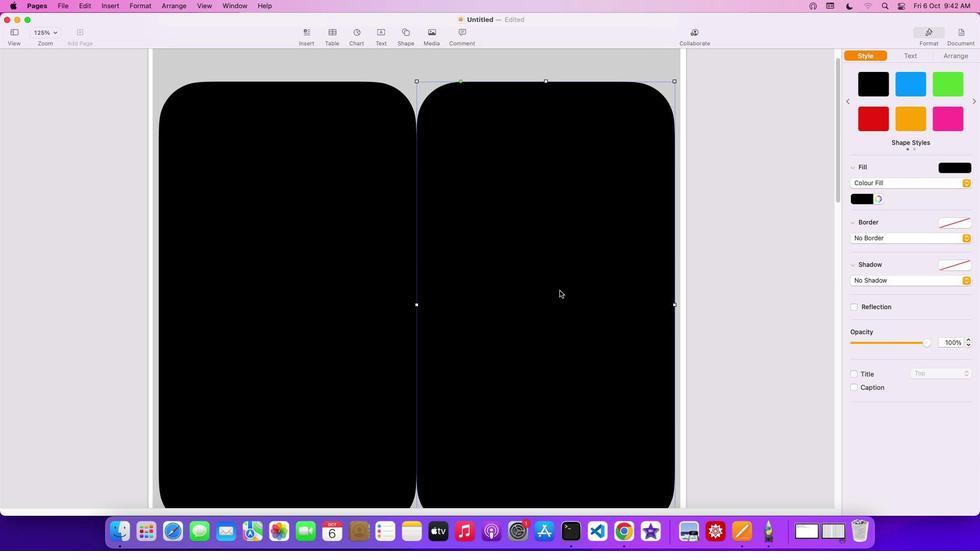 
Action: Mouse scrolled (564, 295) with delta (4, 7)
Screenshot: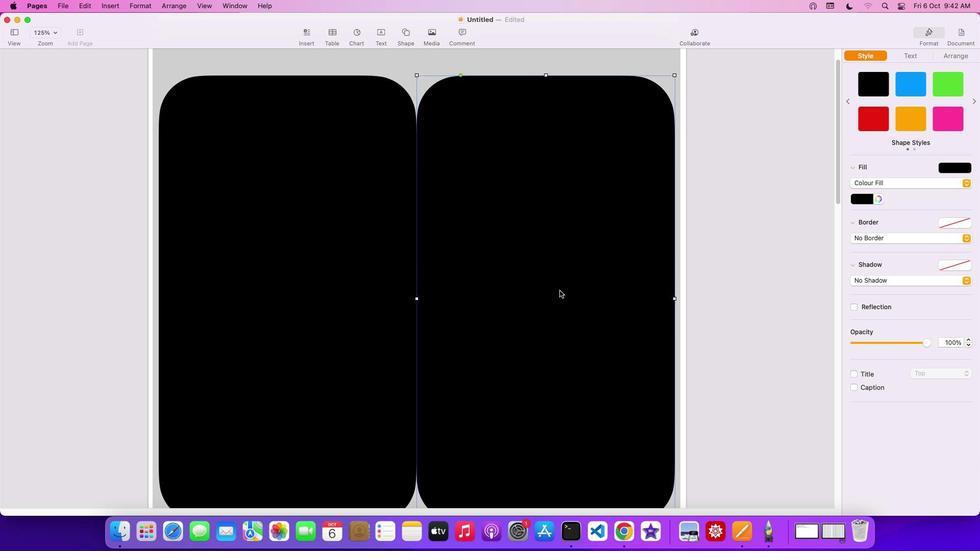 
Action: Mouse scrolled (564, 295) with delta (4, 4)
Screenshot: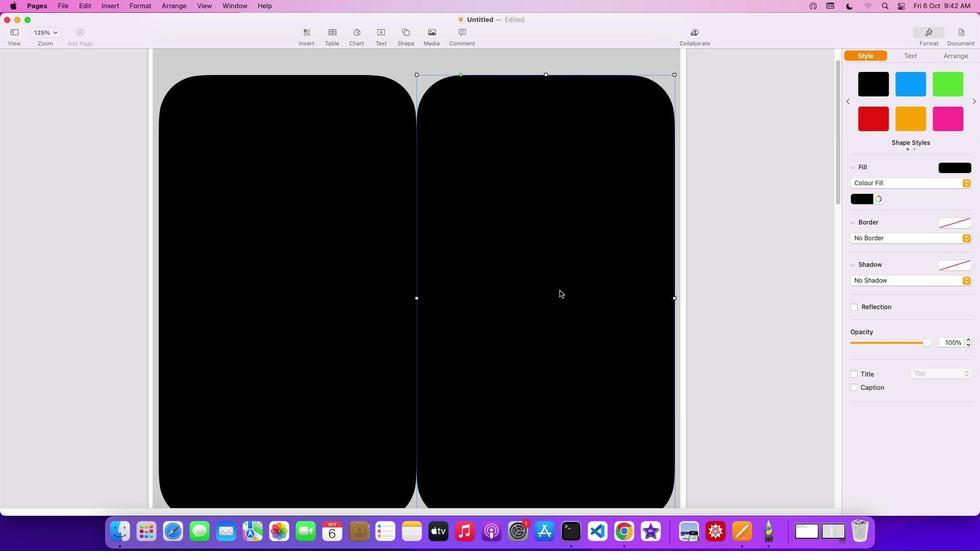 
Action: Mouse scrolled (564, 295) with delta (4, 4)
Screenshot: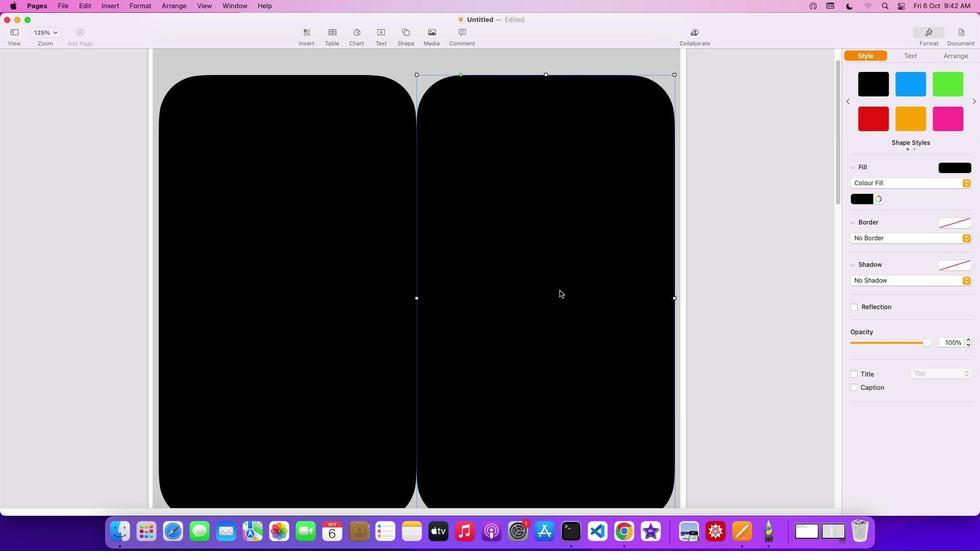 
Action: Mouse scrolled (564, 295) with delta (4, 3)
Screenshot: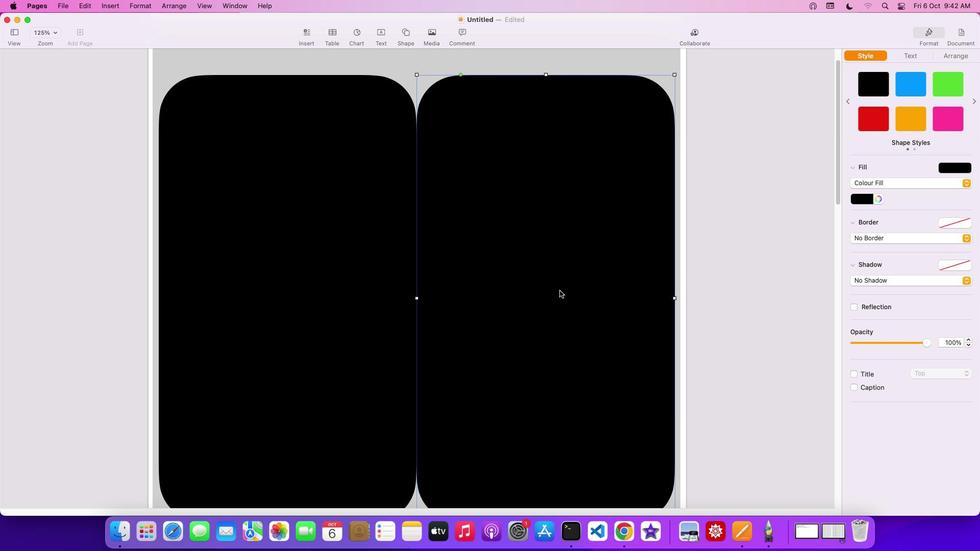
Action: Mouse scrolled (564, 295) with delta (4, 4)
Screenshot: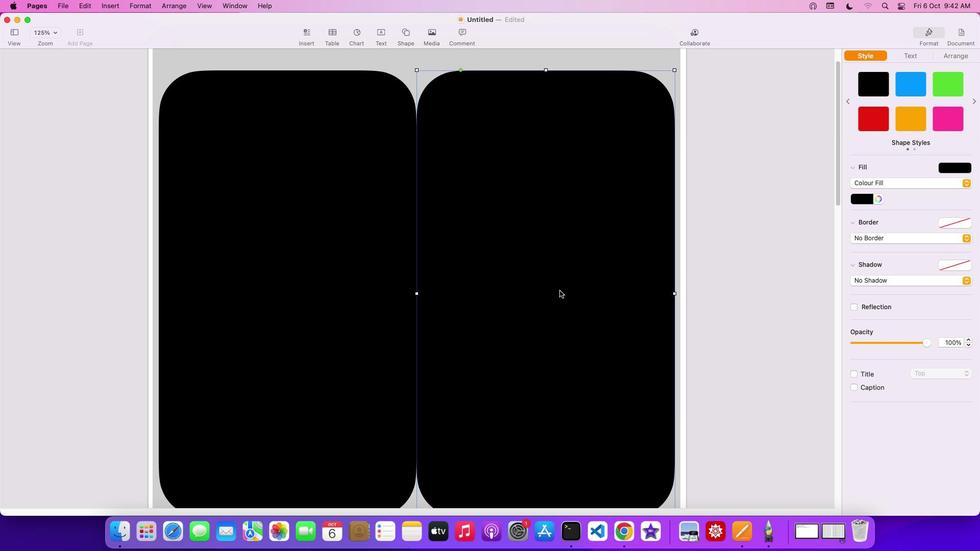
Action: Mouse scrolled (564, 295) with delta (4, 4)
Screenshot: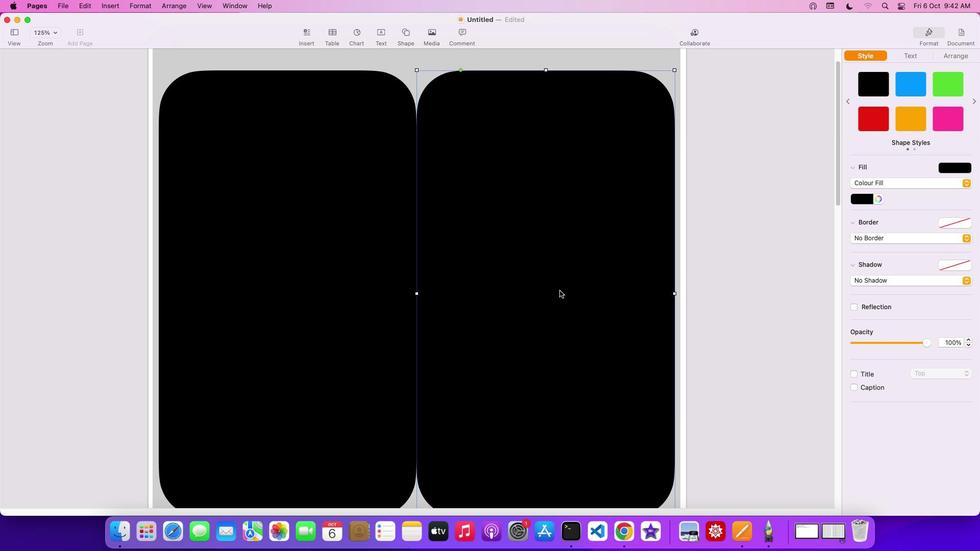 
Action: Mouse scrolled (564, 295) with delta (4, 4)
Screenshot: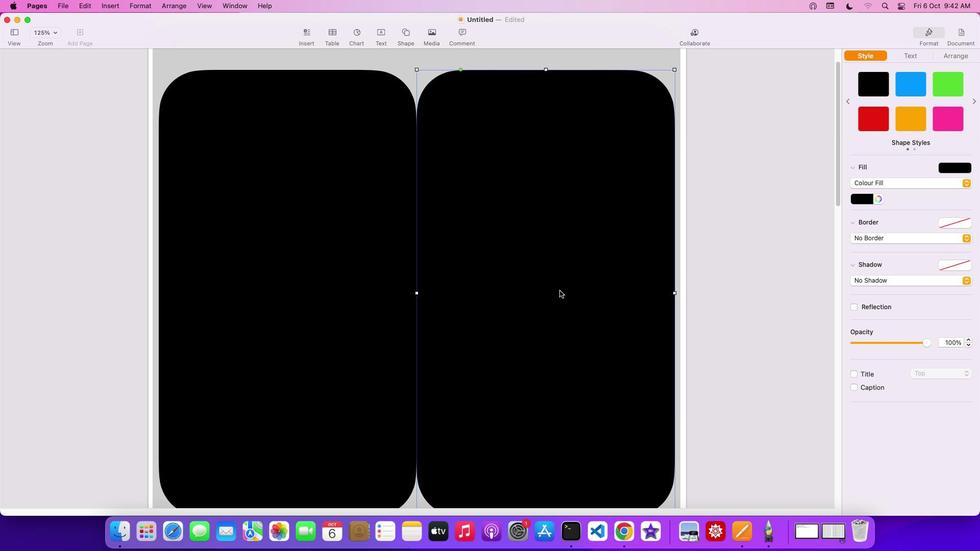 
Action: Mouse scrolled (564, 295) with delta (4, 4)
Screenshot: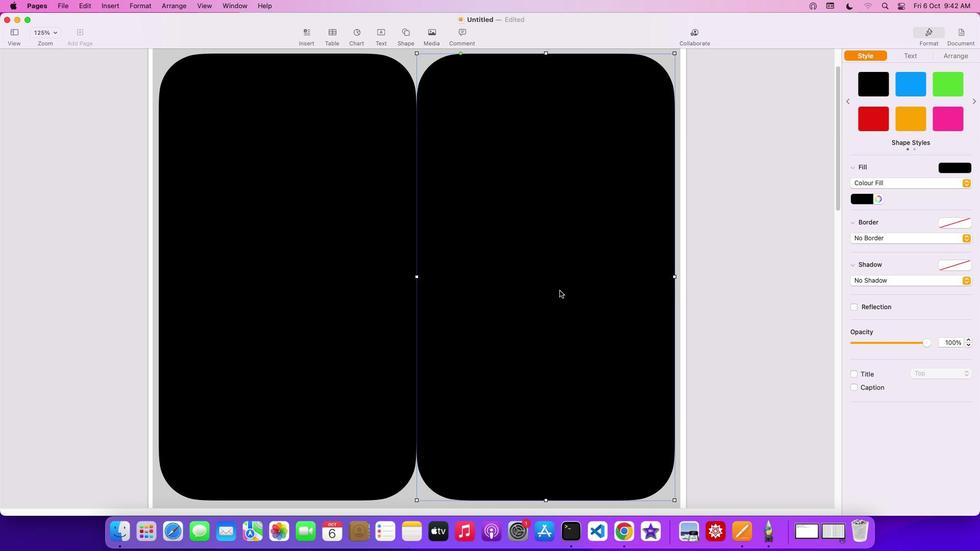 
Action: Mouse scrolled (564, 295) with delta (4, 4)
Screenshot: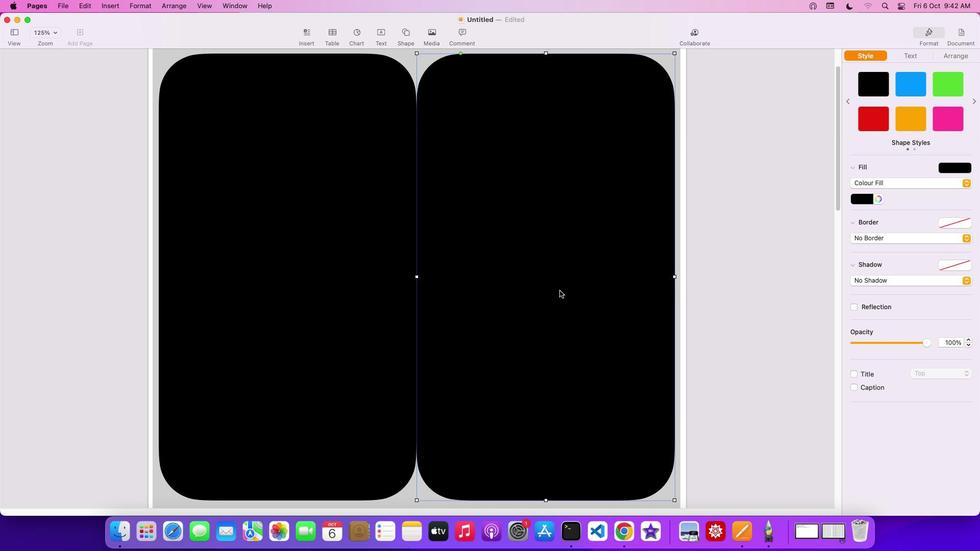
Action: Mouse scrolled (564, 295) with delta (4, 4)
Screenshot: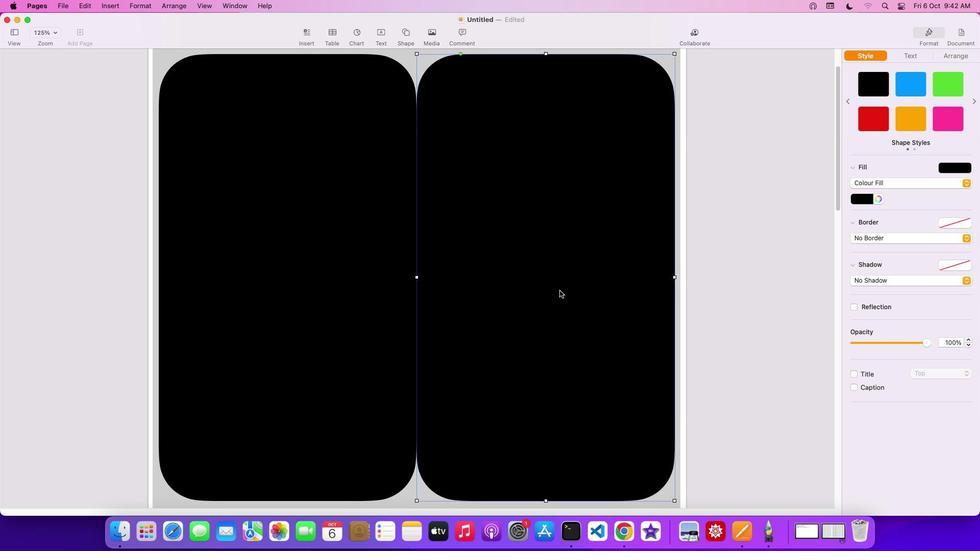 
Action: Mouse scrolled (564, 295) with delta (4, 4)
Screenshot: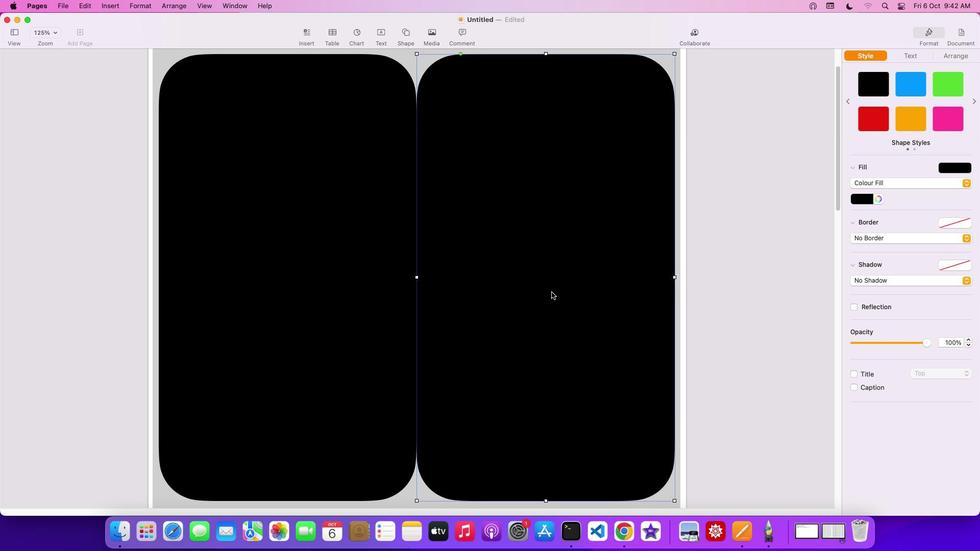 
Action: Mouse scrolled (564, 295) with delta (4, 4)
Screenshot: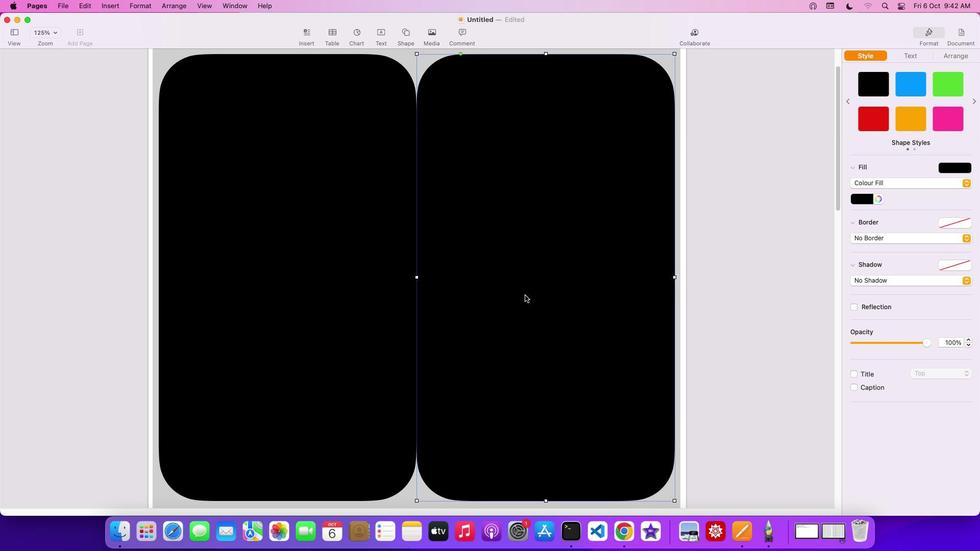
Action: Mouse scrolled (564, 295) with delta (4, 3)
Screenshot: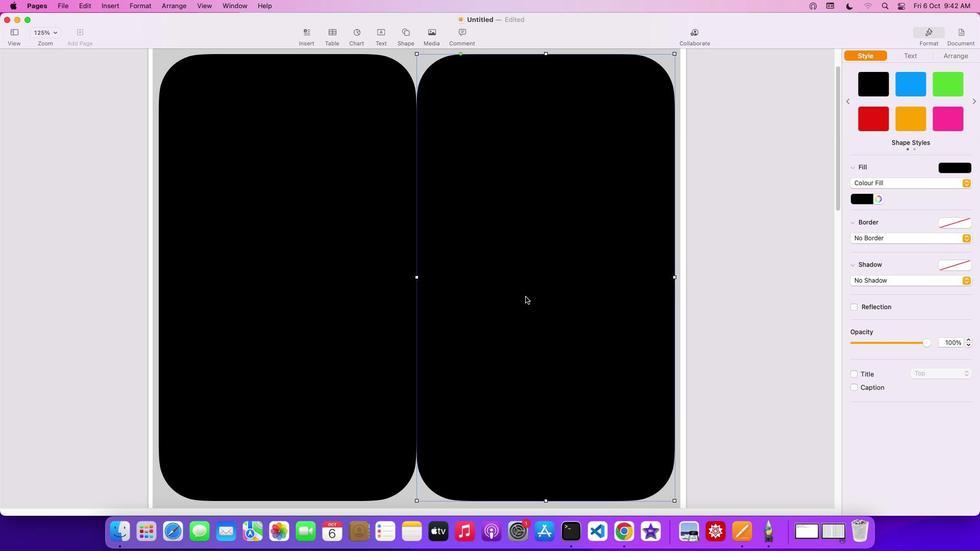 
Action: Mouse scrolled (564, 295) with delta (4, 5)
Screenshot: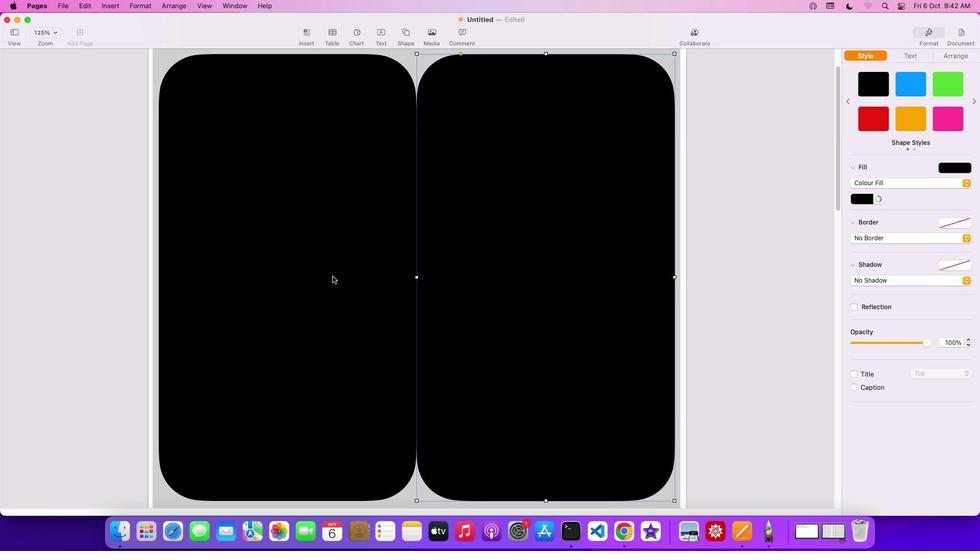 
Action: Mouse moved to (336, 280)
